 Task: Select the current location as Sea Island, Georgia, United States . Now zoom - , and verify the location . Hide zoom slider
Action: Mouse moved to (181, 198)
Screenshot: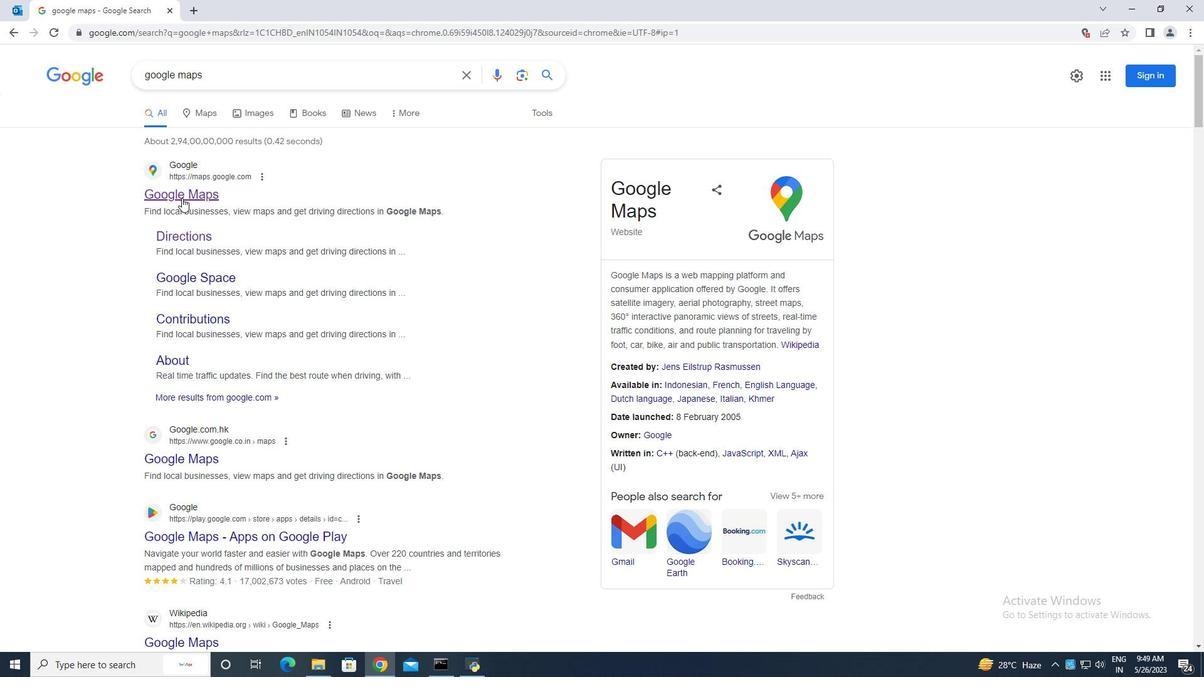 
Action: Mouse pressed left at (181, 198)
Screenshot: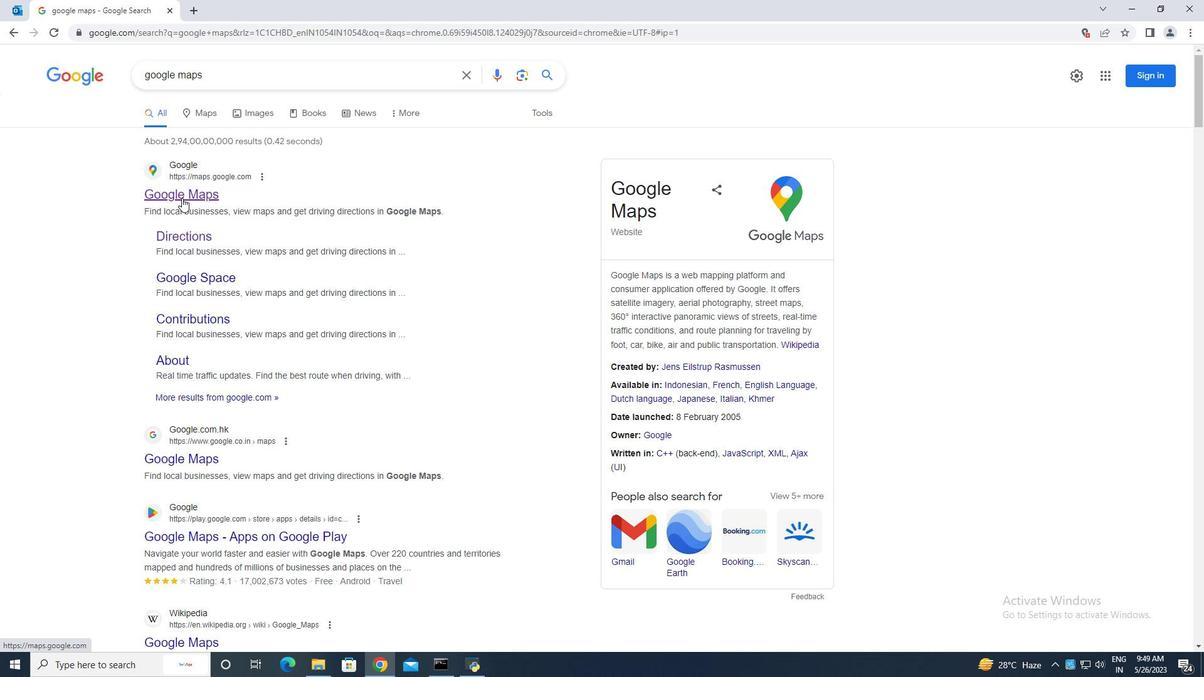 
Action: Mouse moved to (181, 60)
Screenshot: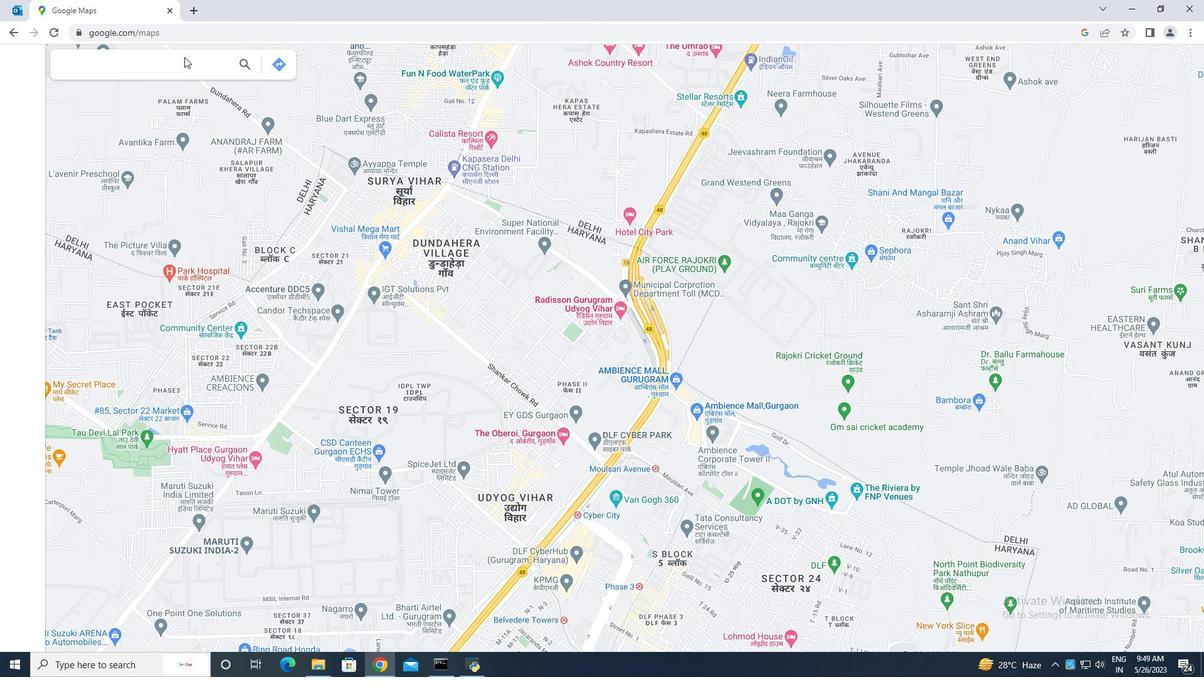 
Action: Mouse pressed left at (181, 60)
Screenshot: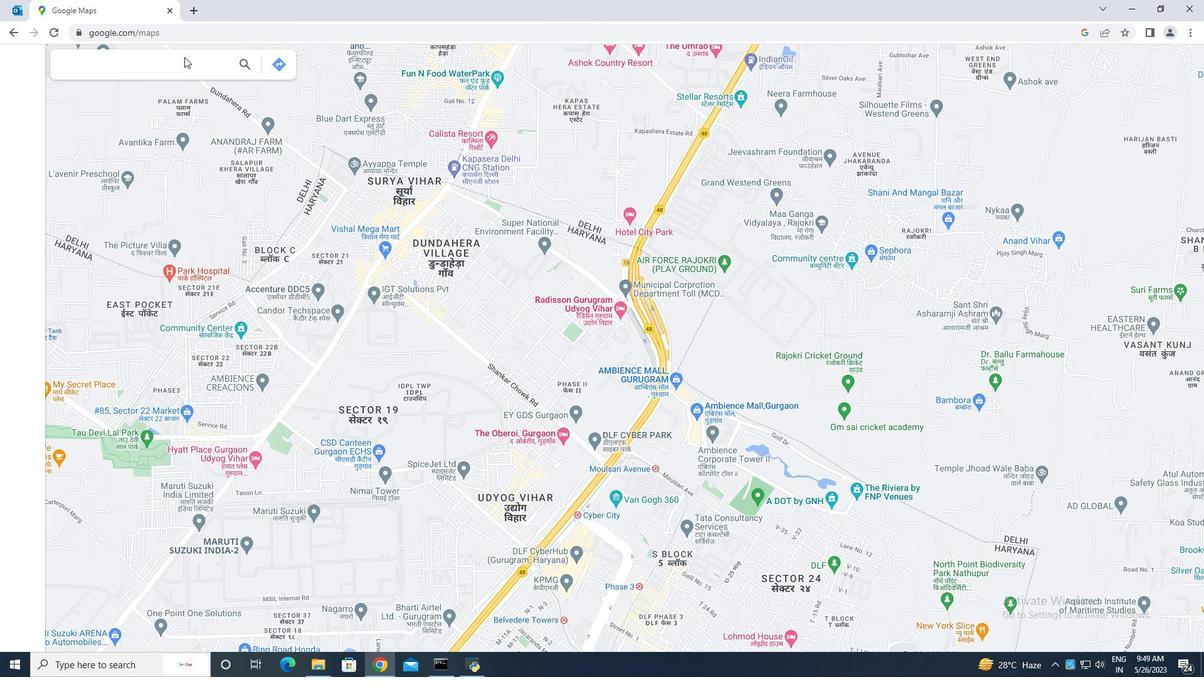 
Action: Key pressed <Key.caps_lock>S<Key.caps_lock>ea<Key.space>island<Key.space>georgia<Key.space>usa<Key.enter>
Screenshot: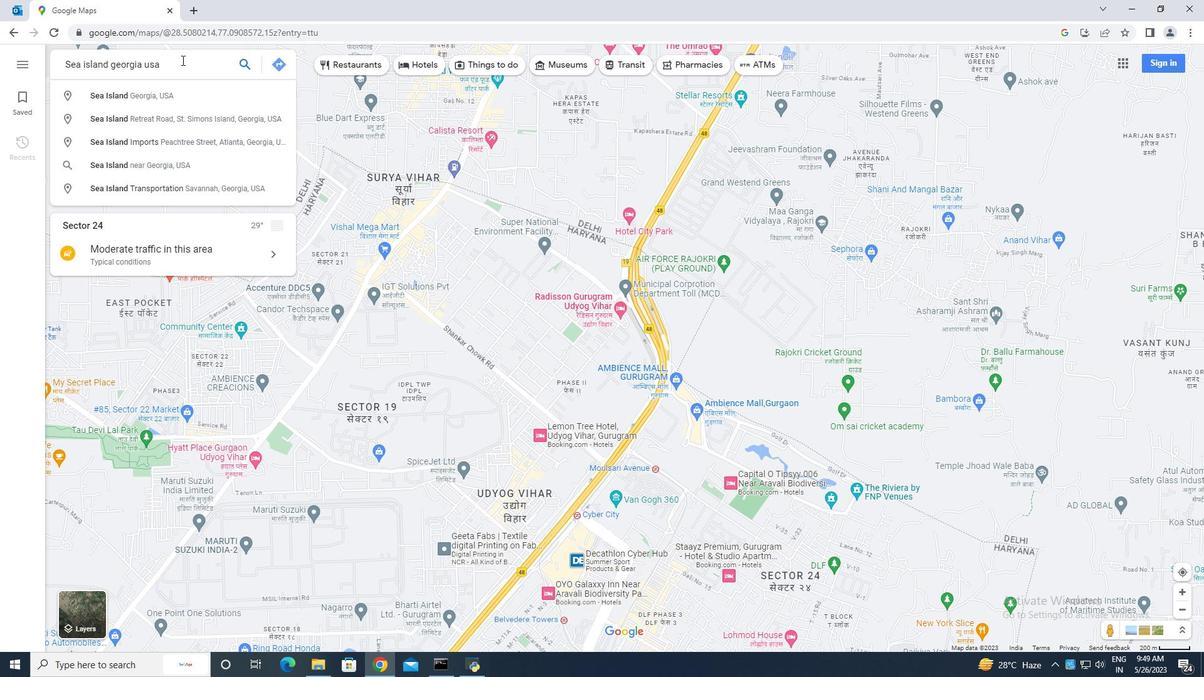 
Action: Mouse moved to (598, 344)
Screenshot: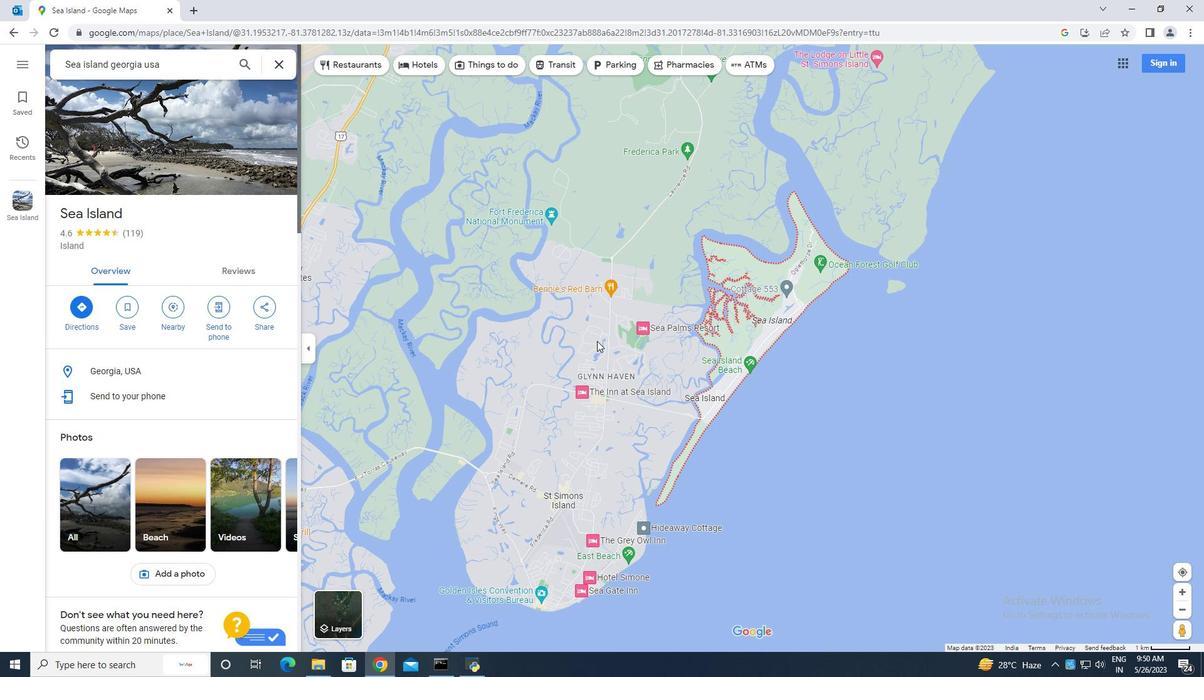 
Action: Mouse scrolled (598, 343) with delta (0, 0)
Screenshot: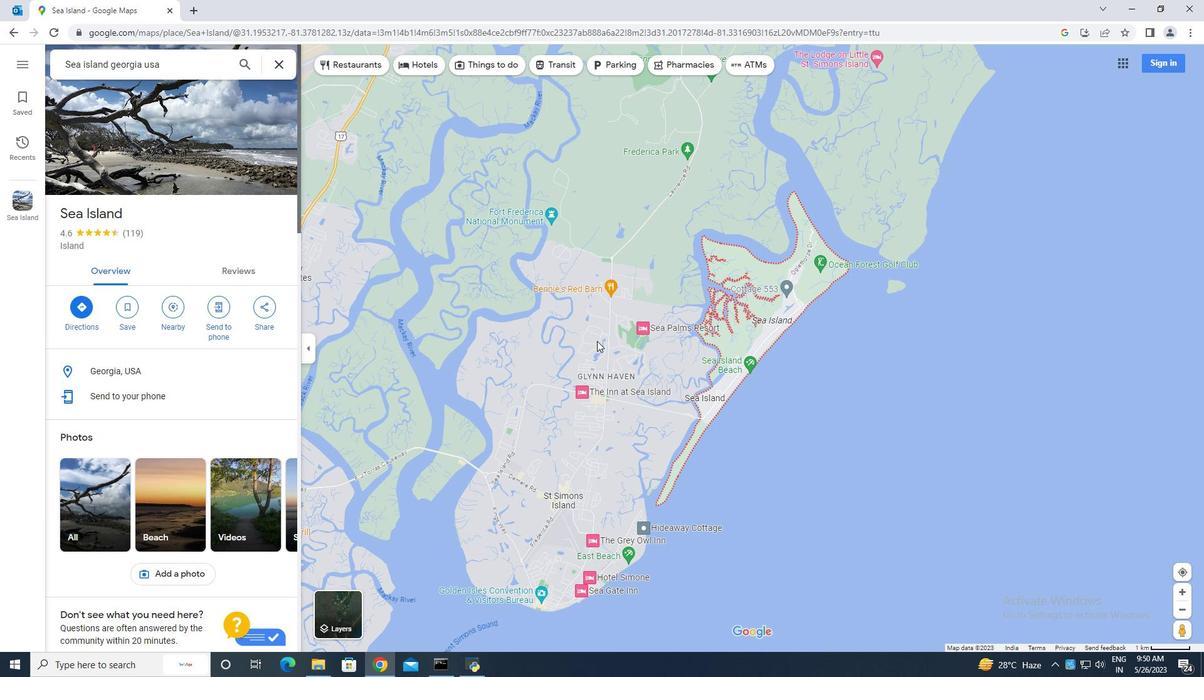 
Action: Mouse scrolled (598, 343) with delta (0, 0)
Screenshot: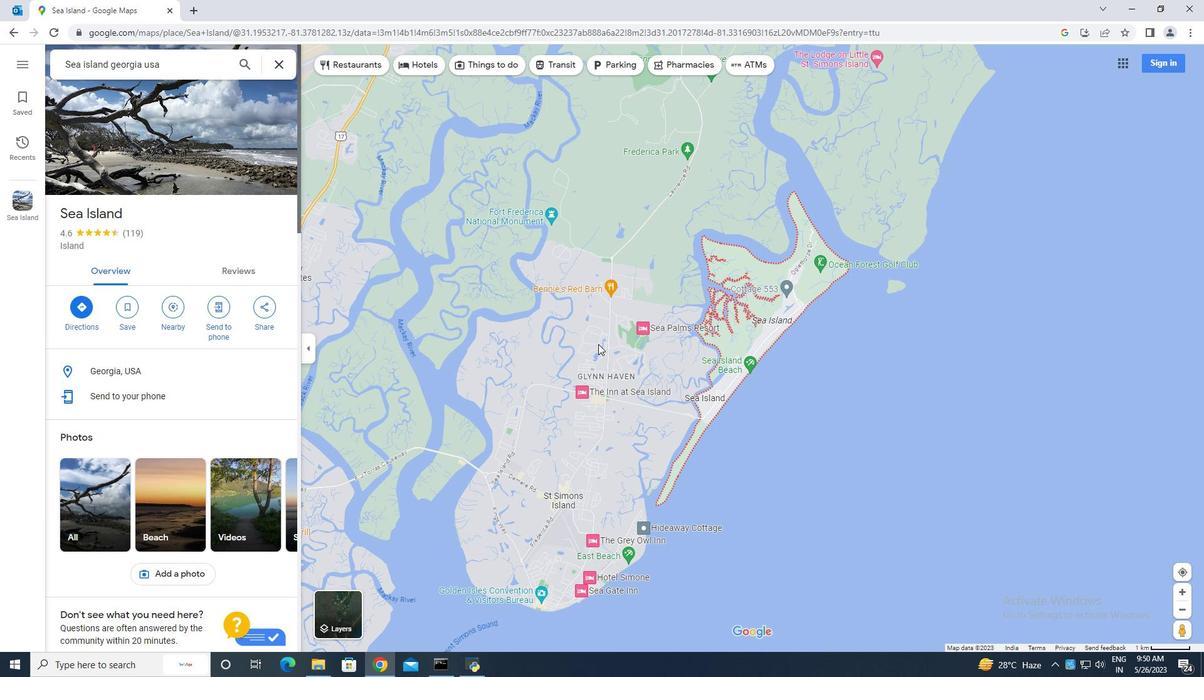 
Action: Mouse moved to (597, 344)
Screenshot: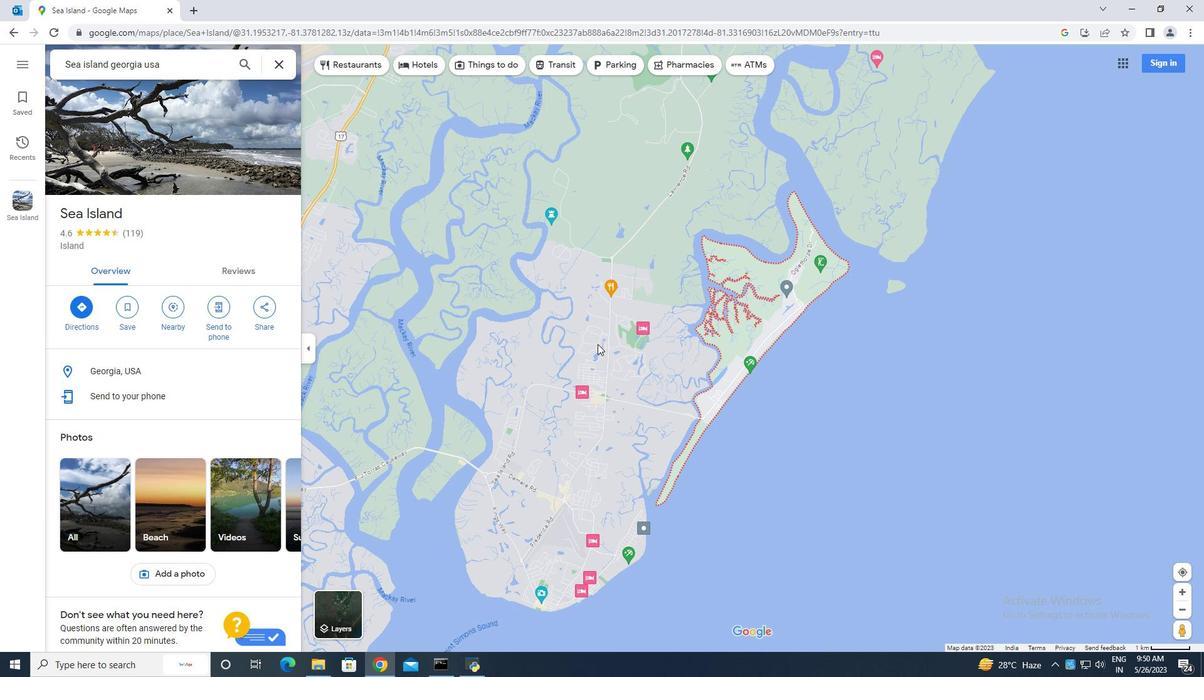 
Action: Mouse scrolled (597, 343) with delta (0, 0)
Screenshot: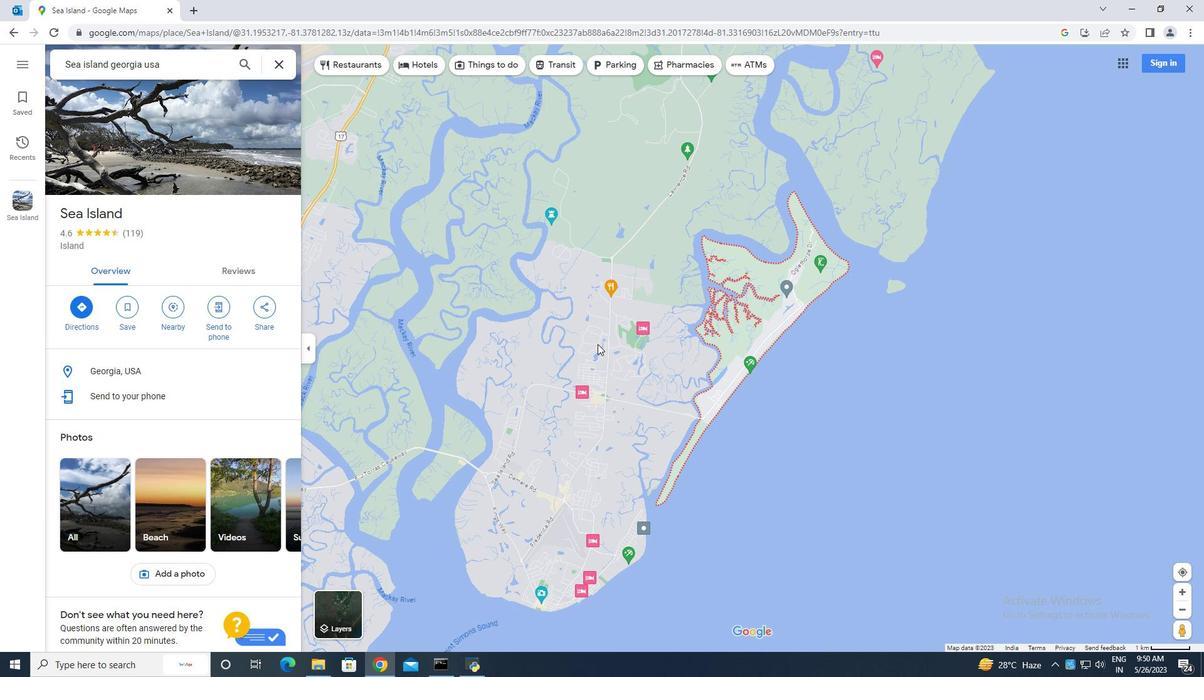 
Action: Mouse moved to (596, 344)
Screenshot: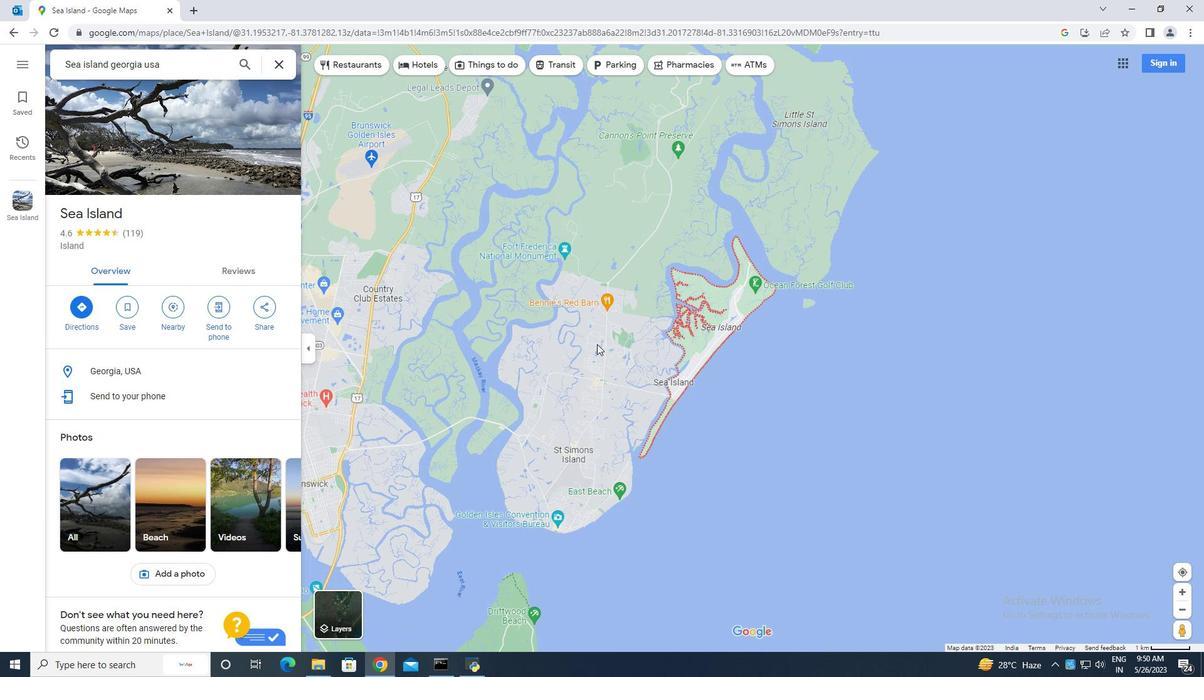 
Action: Mouse scrolled (596, 345) with delta (0, 0)
Screenshot: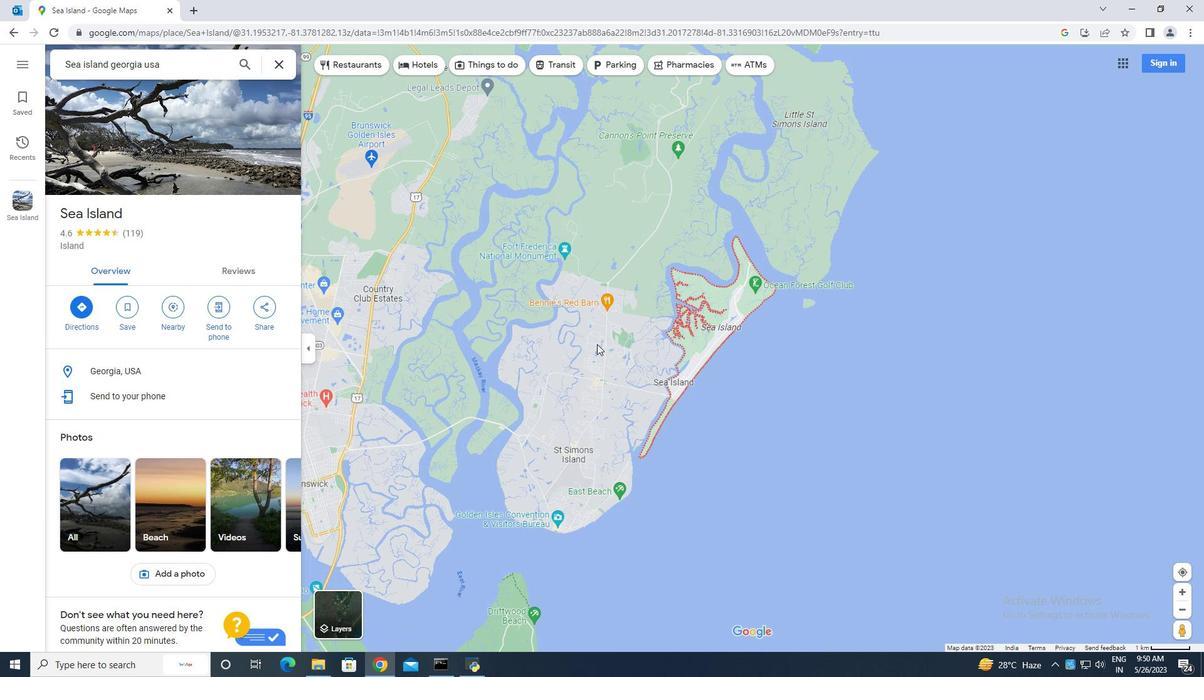 
Action: Mouse scrolled (596, 345) with delta (0, 0)
Screenshot: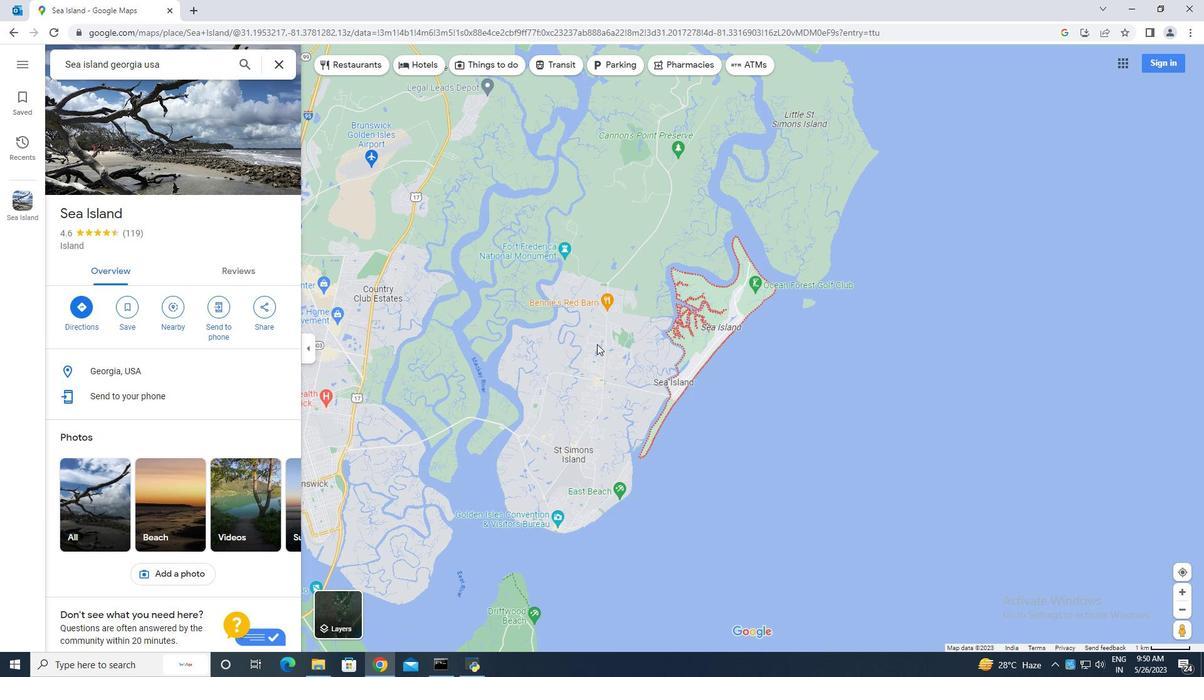 
Action: Mouse scrolled (596, 345) with delta (0, 0)
Screenshot: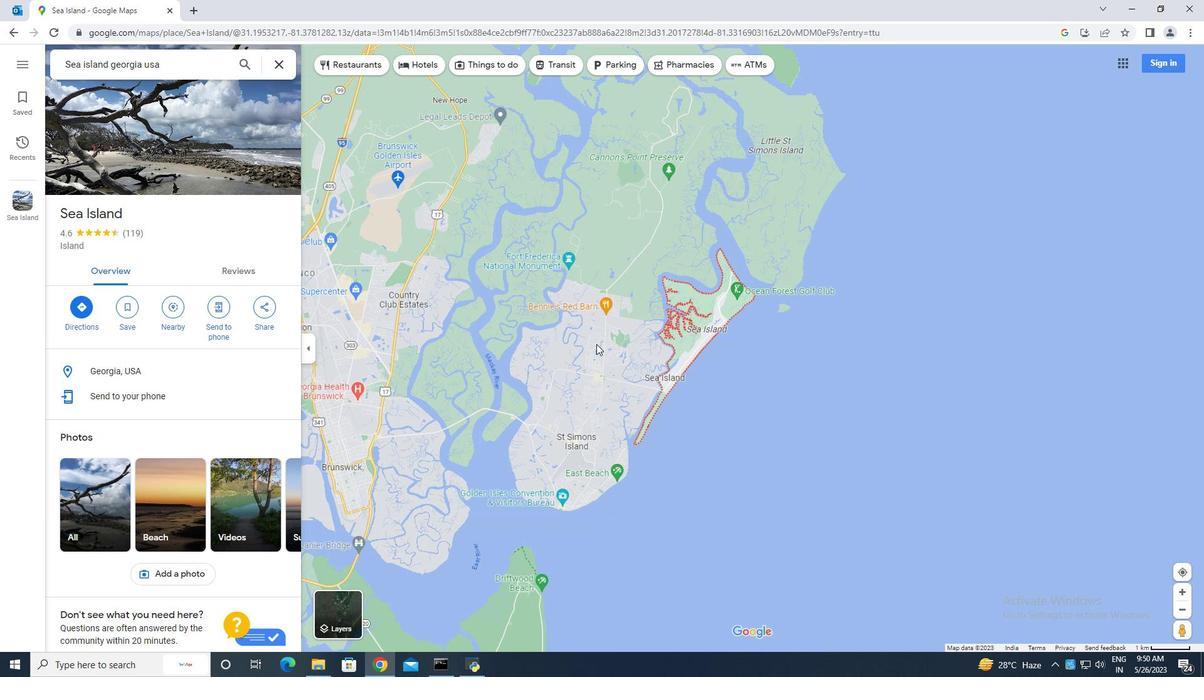 
Action: Mouse moved to (593, 343)
Screenshot: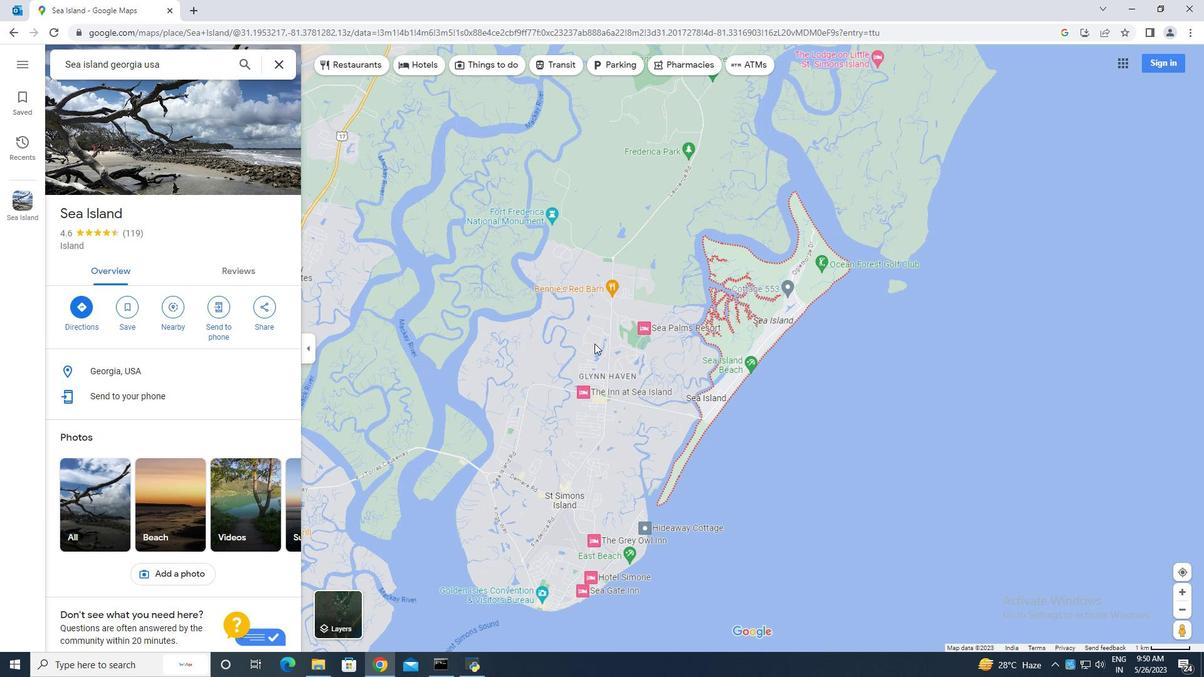 
Action: Mouse scrolled (593, 344) with delta (0, 0)
Screenshot: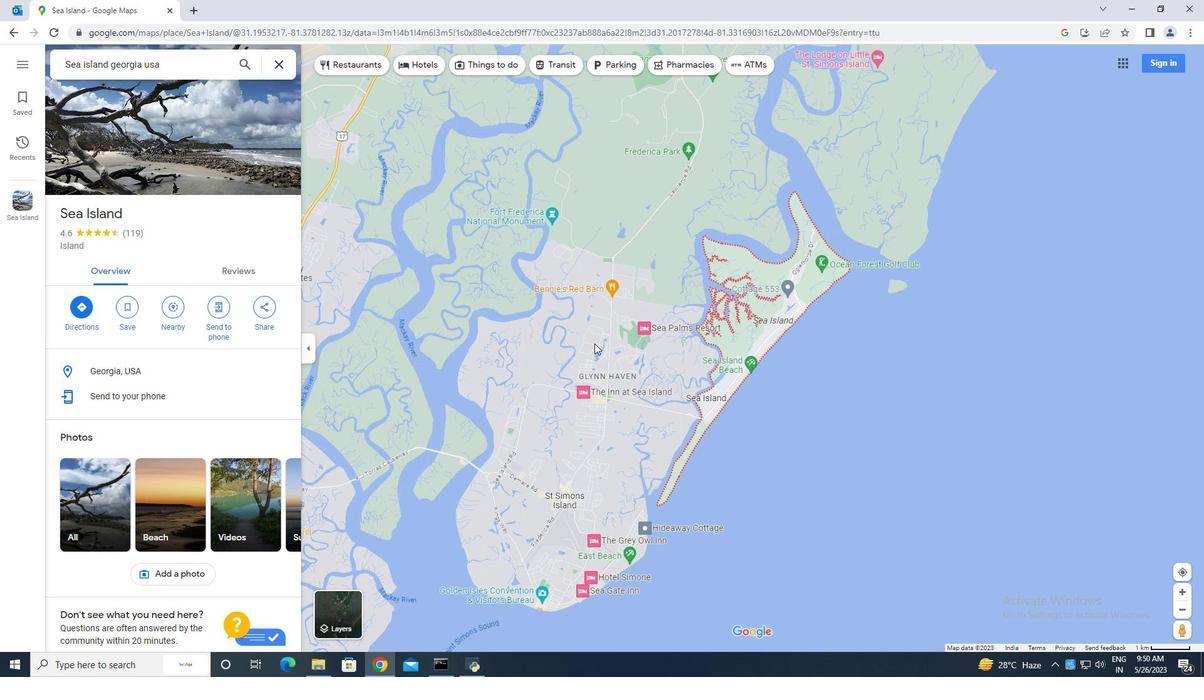 
Action: Mouse scrolled (593, 344) with delta (0, 0)
Screenshot: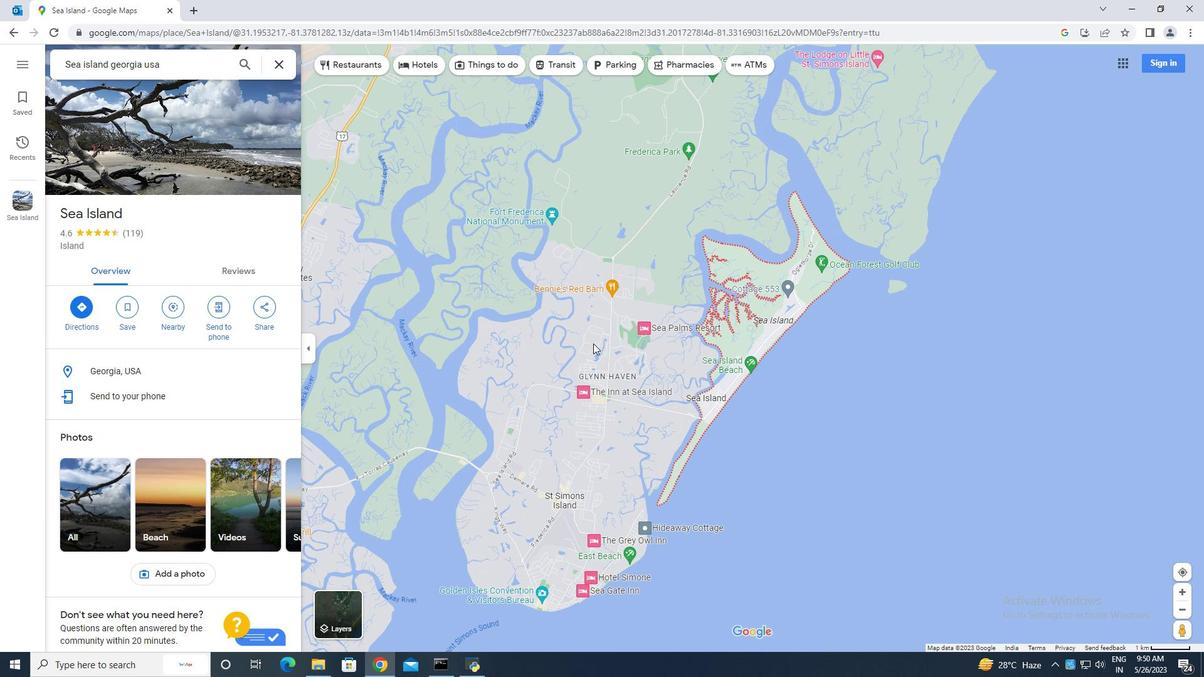 
Action: Mouse moved to (899, 330)
Screenshot: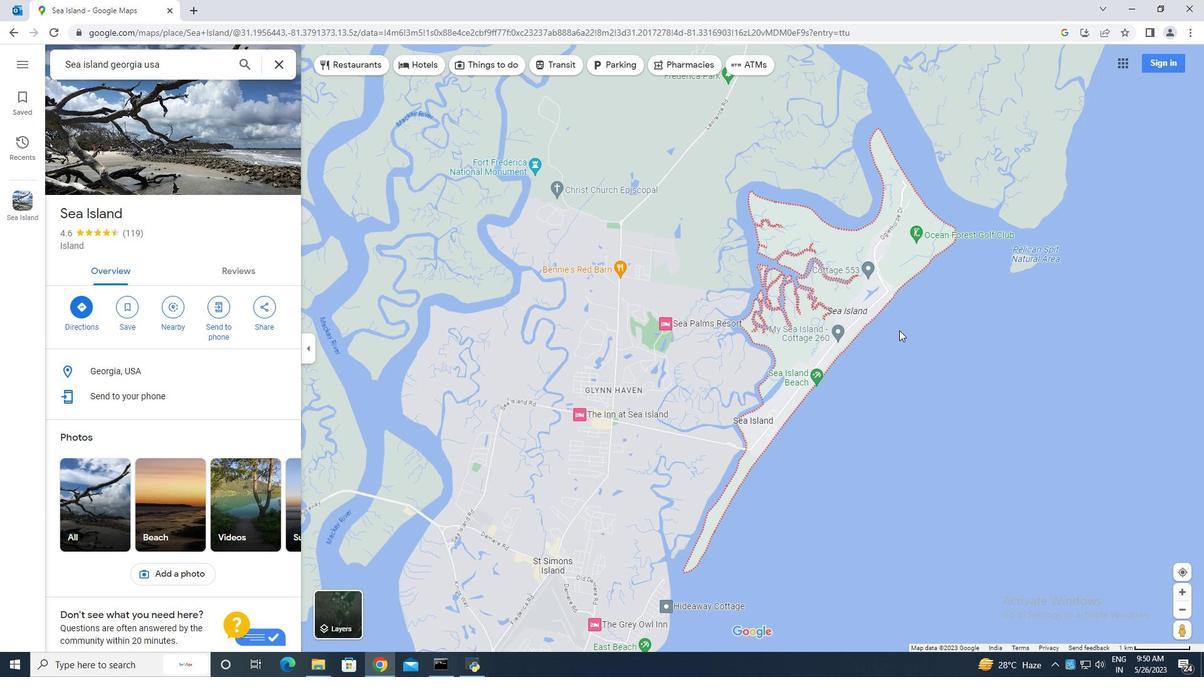 
Action: Mouse scrolled (899, 331) with delta (0, 0)
Screenshot: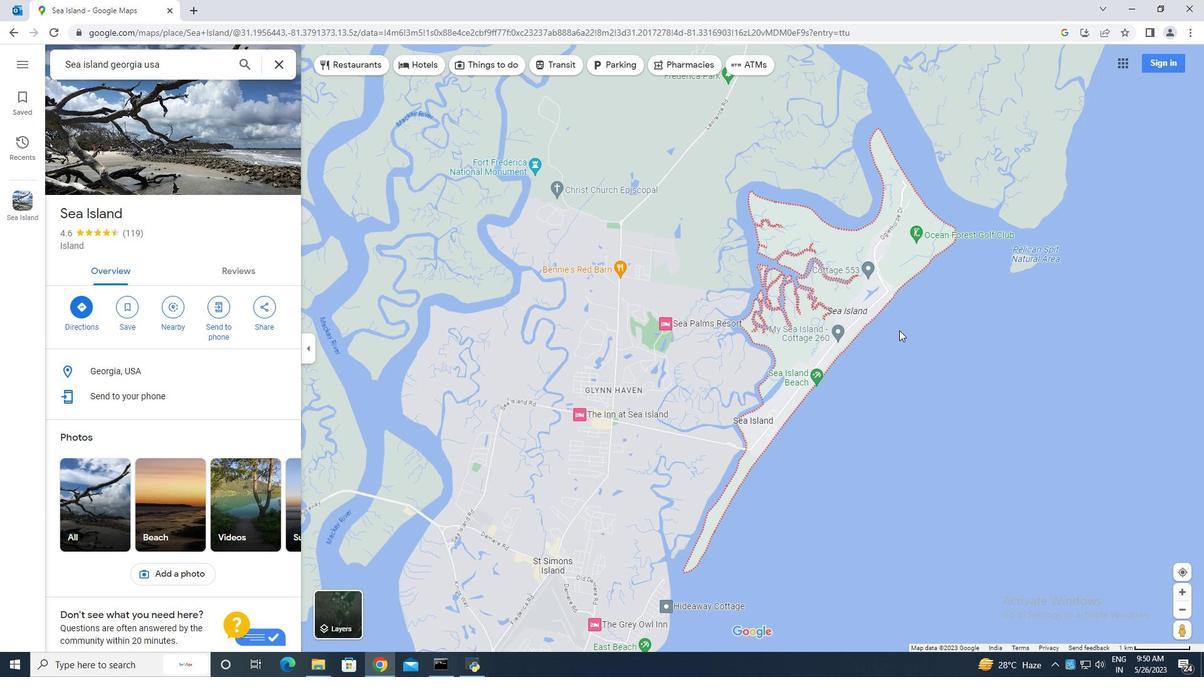 
Action: Mouse moved to (899, 330)
Screenshot: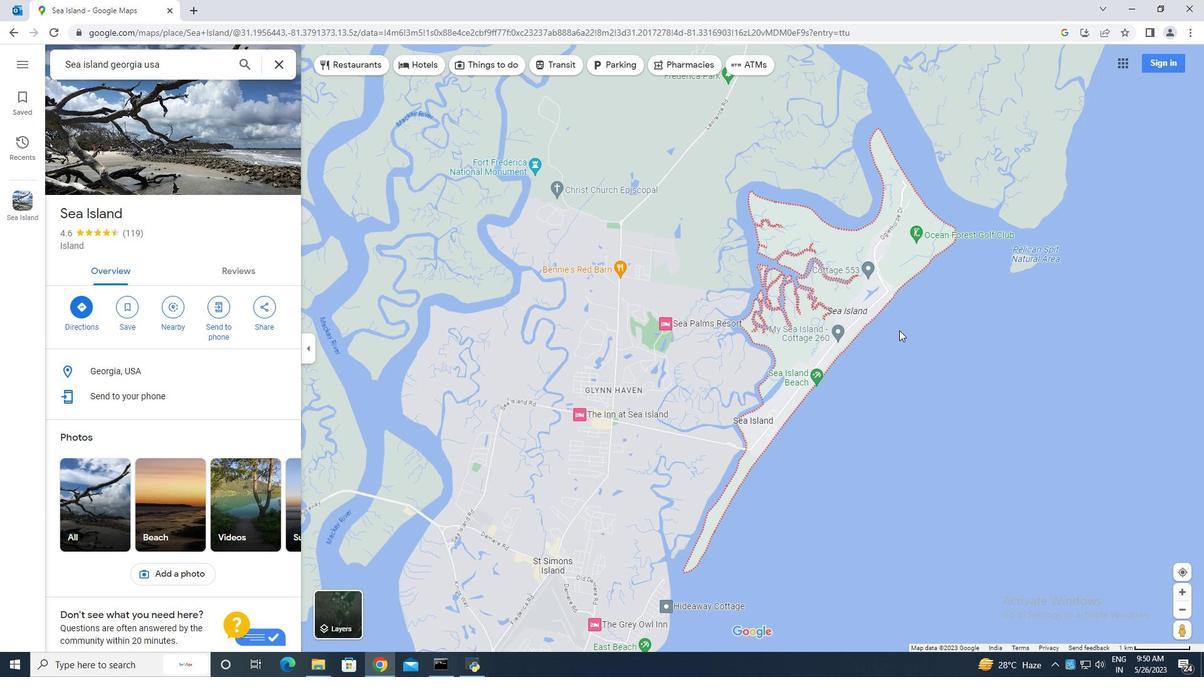 
Action: Mouse scrolled (899, 331) with delta (0, 0)
Screenshot: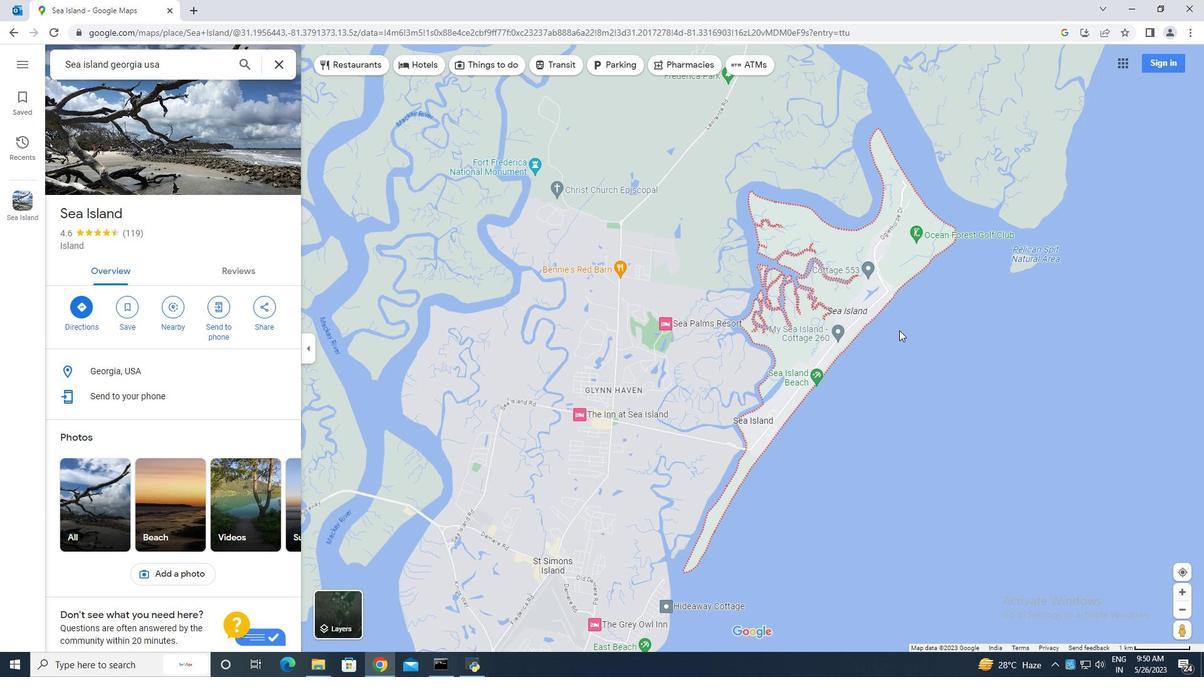 
Action: Mouse moved to (899, 329)
Screenshot: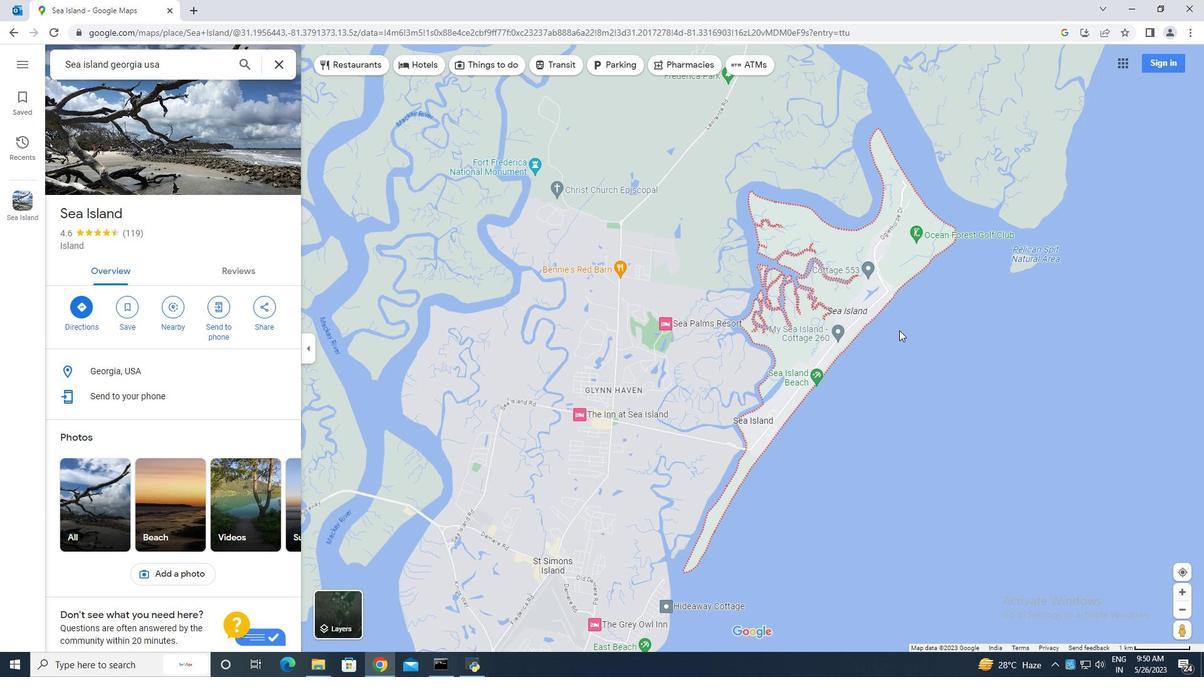 
Action: Mouse scrolled (899, 330) with delta (0, 0)
Screenshot: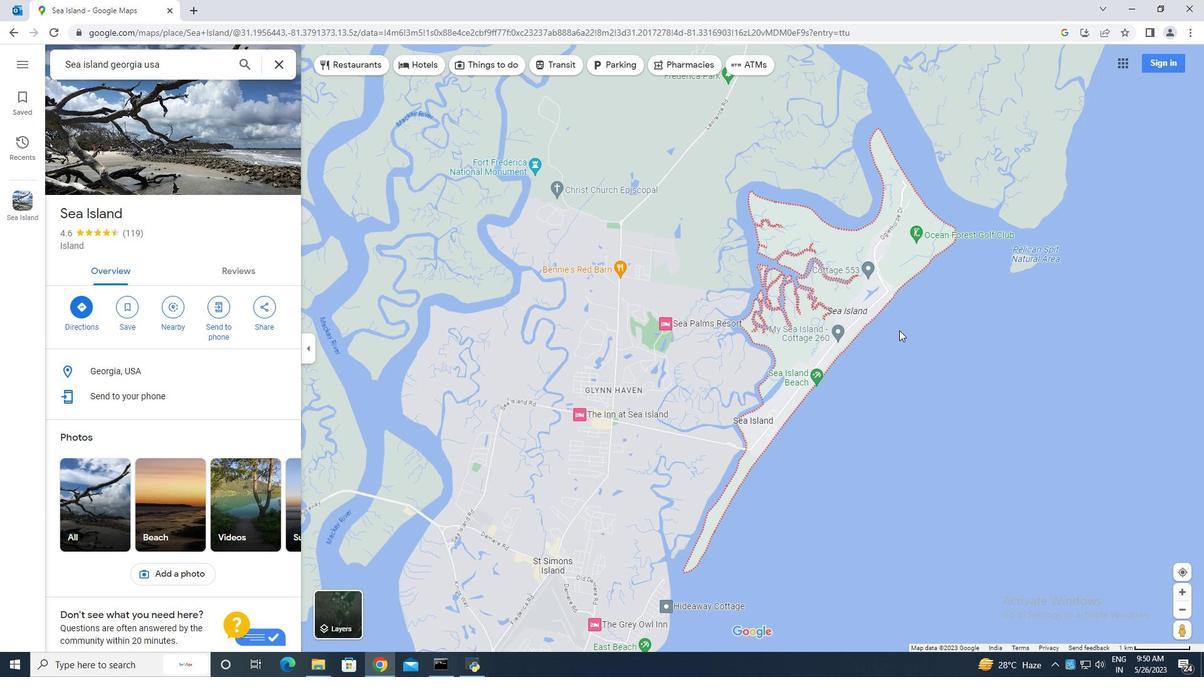 
Action: Mouse moved to (877, 319)
Screenshot: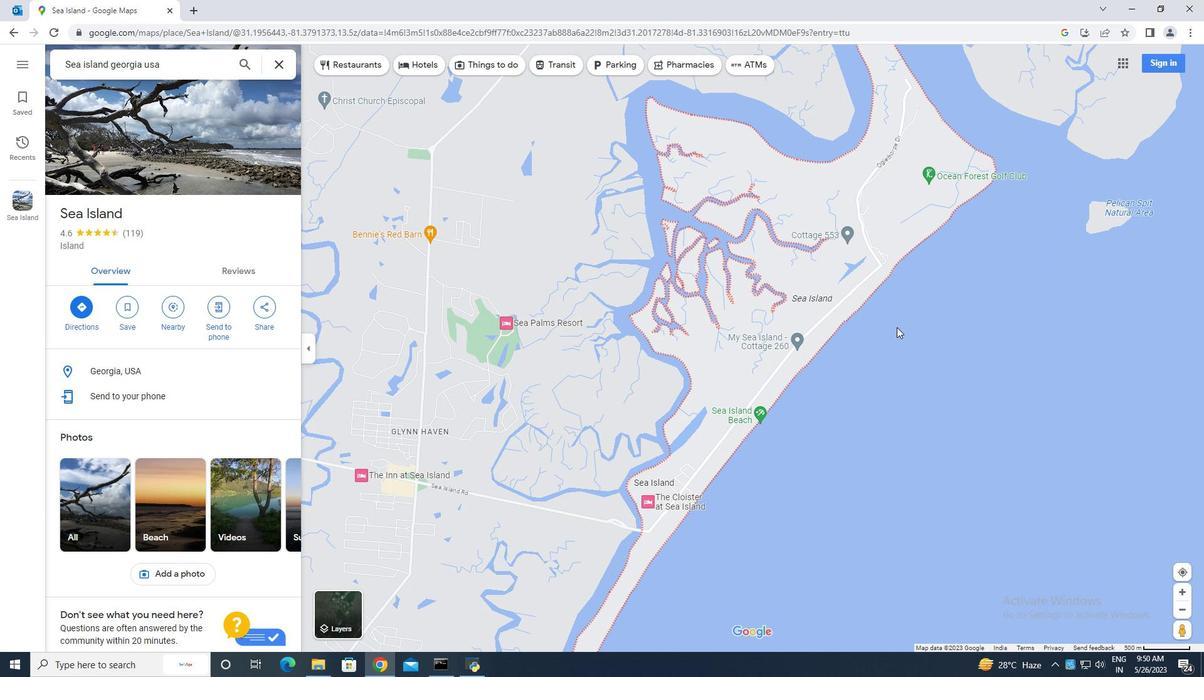 
Action: Mouse pressed left at (877, 319)
Screenshot: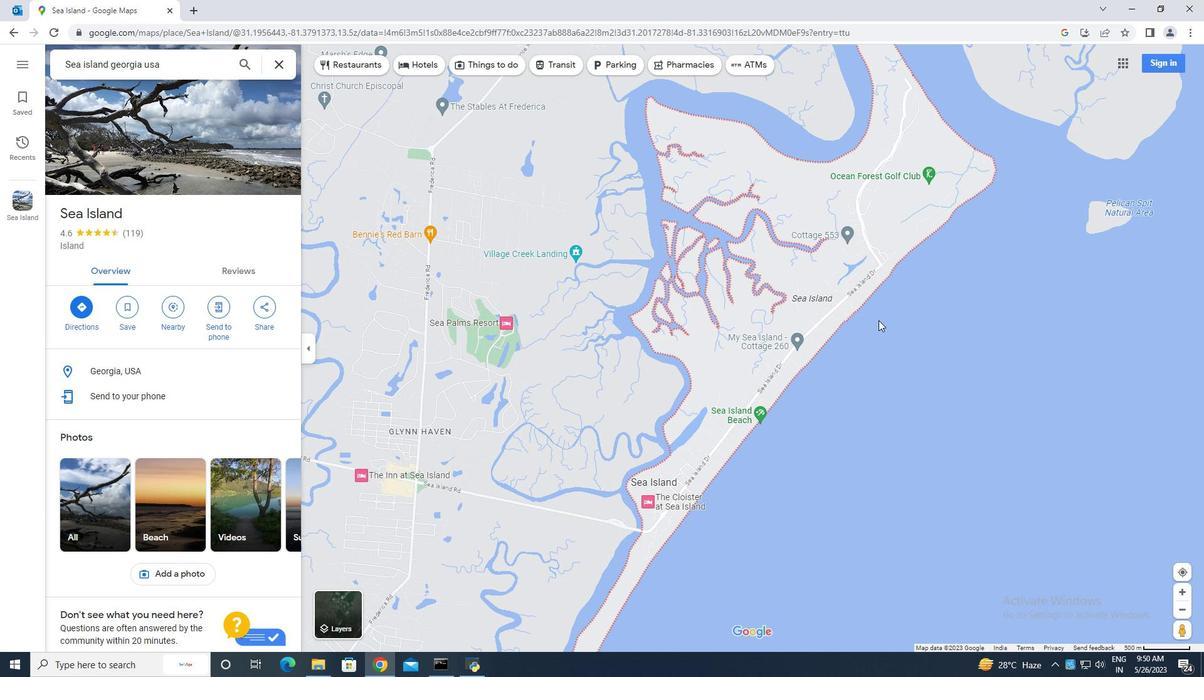 
Action: Mouse moved to (802, 384)
Screenshot: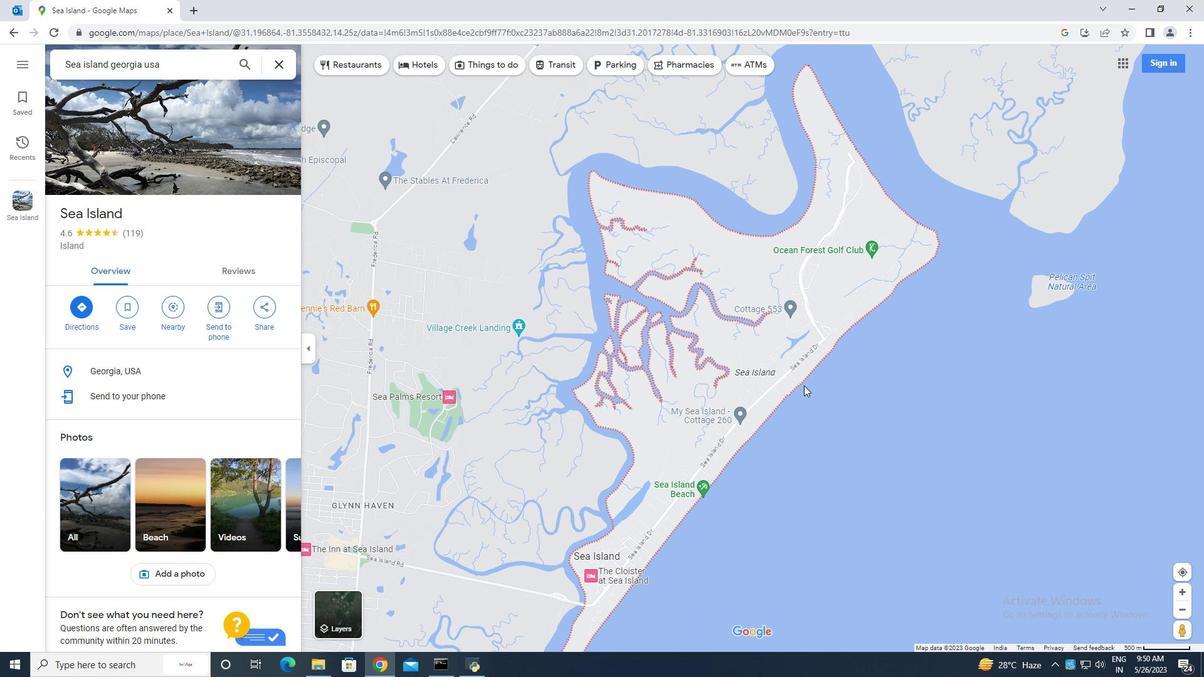 
Action: Mouse scrolled (802, 383) with delta (0, 0)
Screenshot: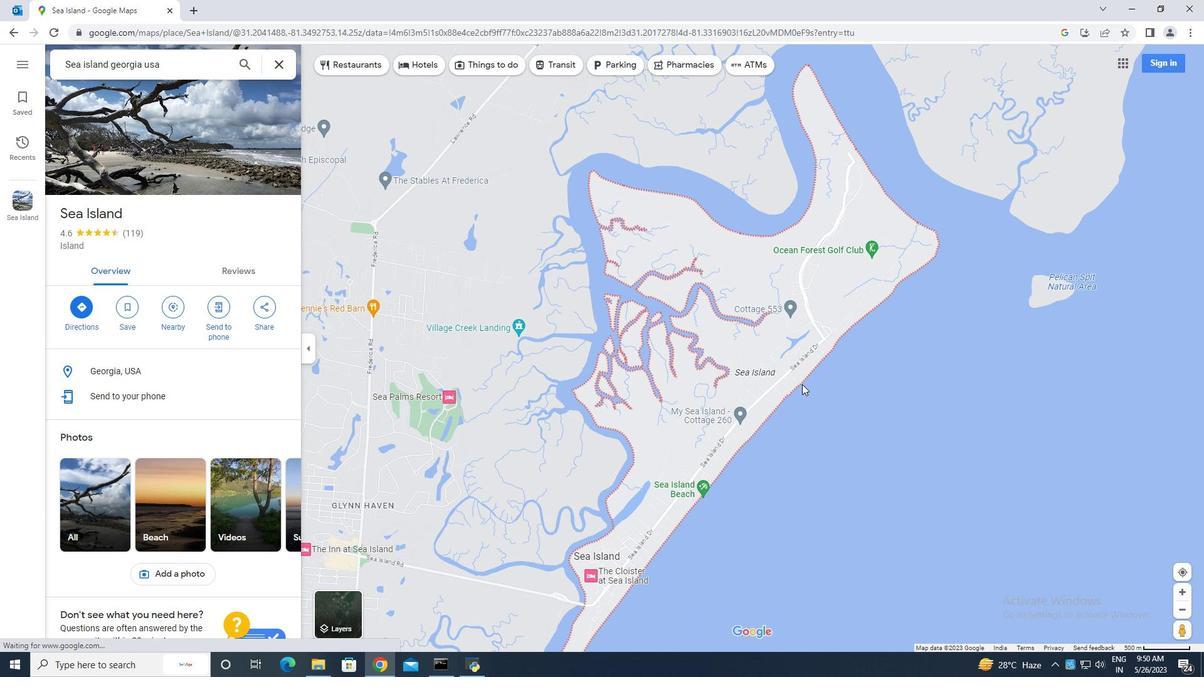 
Action: Mouse scrolled (802, 383) with delta (0, 0)
Screenshot: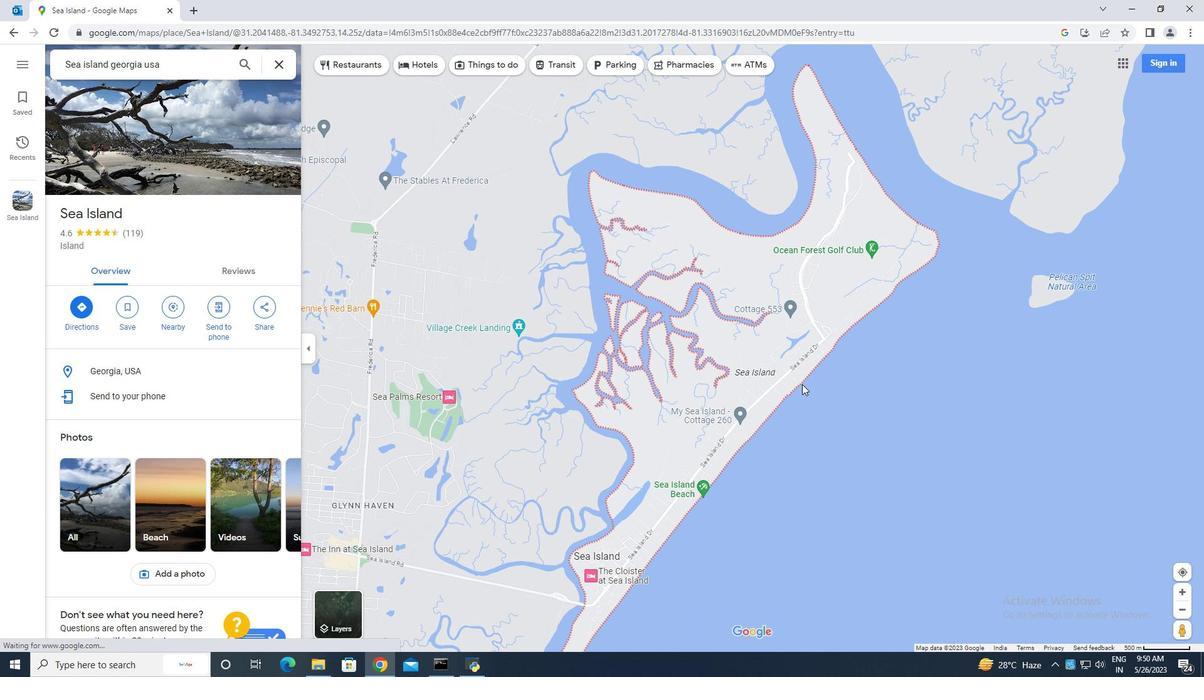 
Action: Mouse moved to (782, 385)
Screenshot: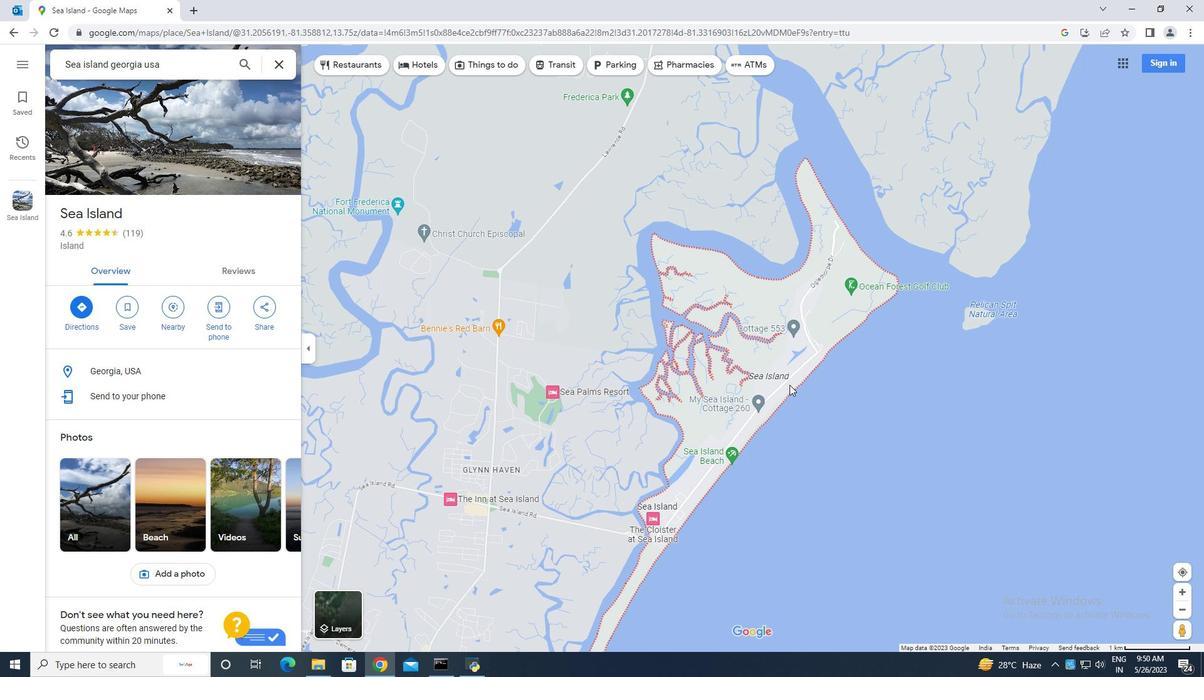 
Action: Mouse scrolled (782, 385) with delta (0, 0)
Screenshot: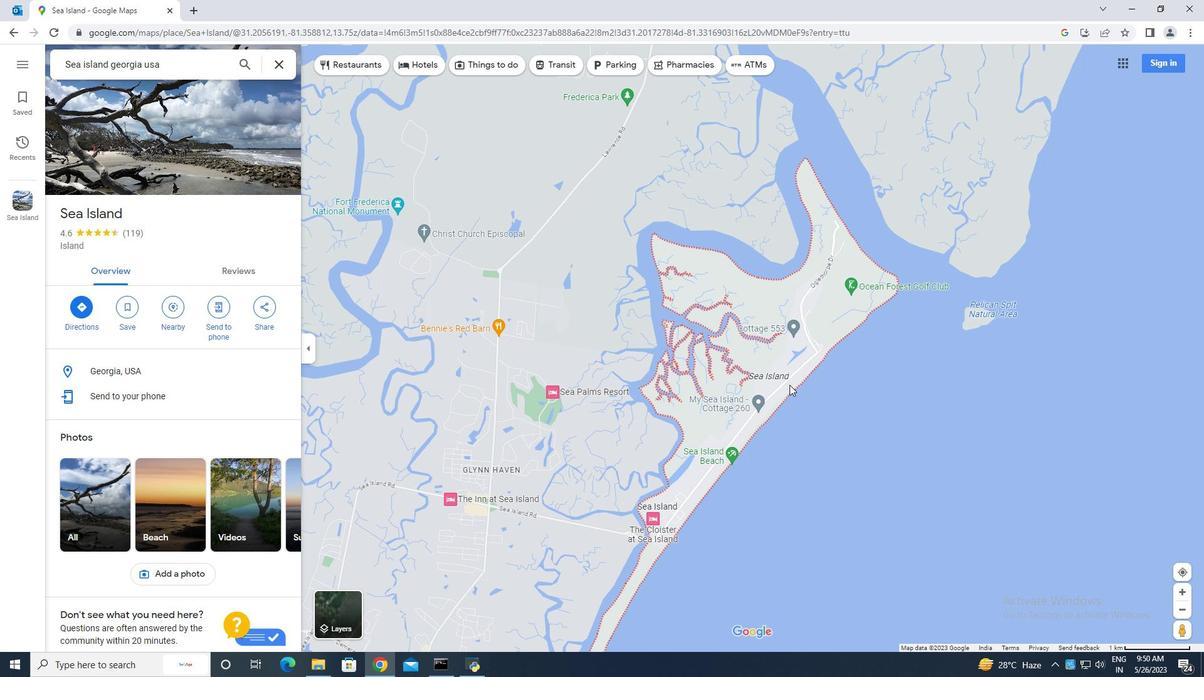 
Action: Mouse scrolled (782, 385) with delta (0, 0)
Screenshot: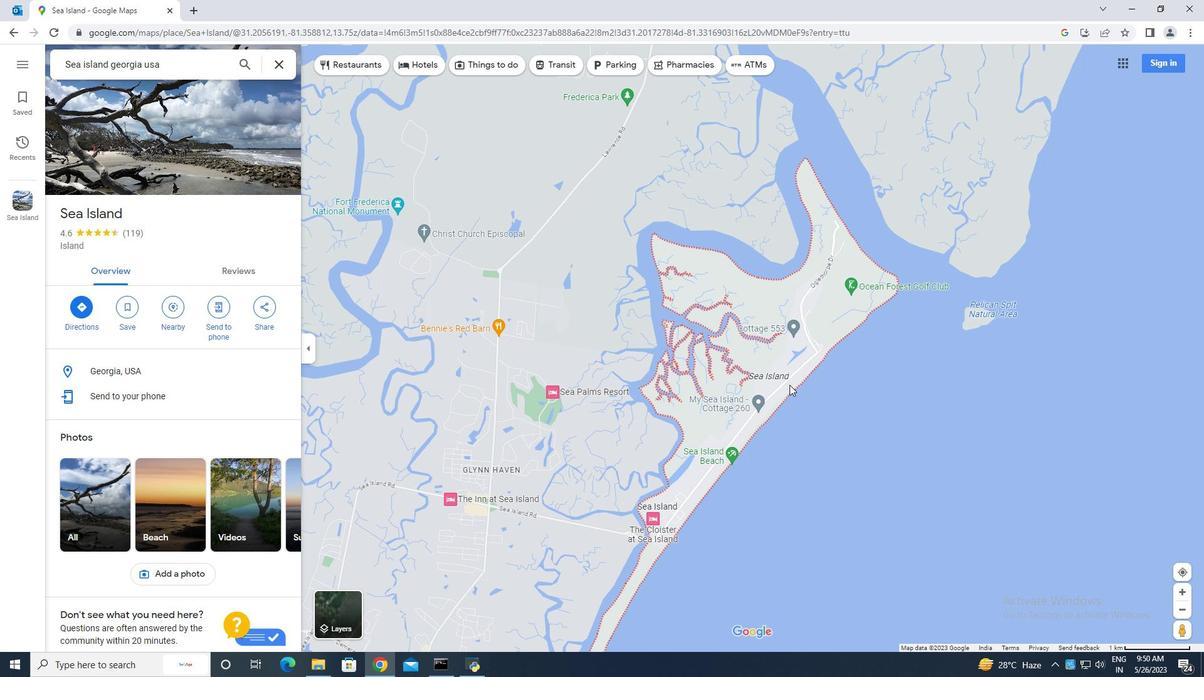 
Action: Mouse scrolled (782, 385) with delta (0, 0)
Screenshot: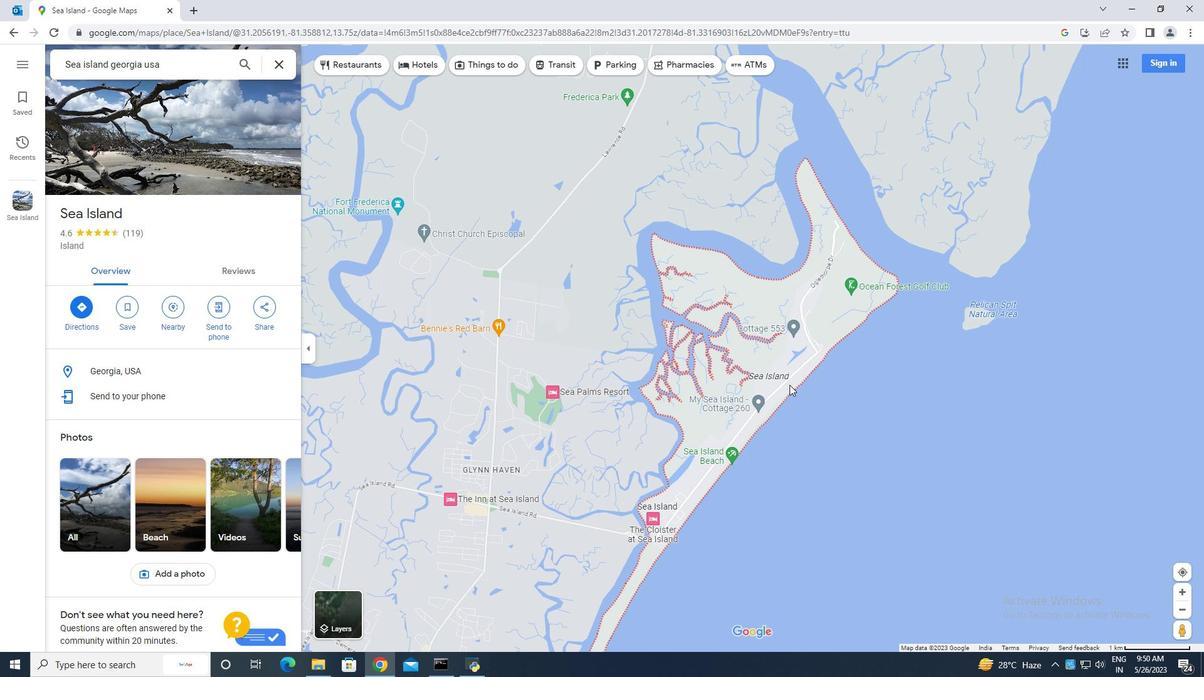 
Action: Mouse moved to (704, 372)
Screenshot: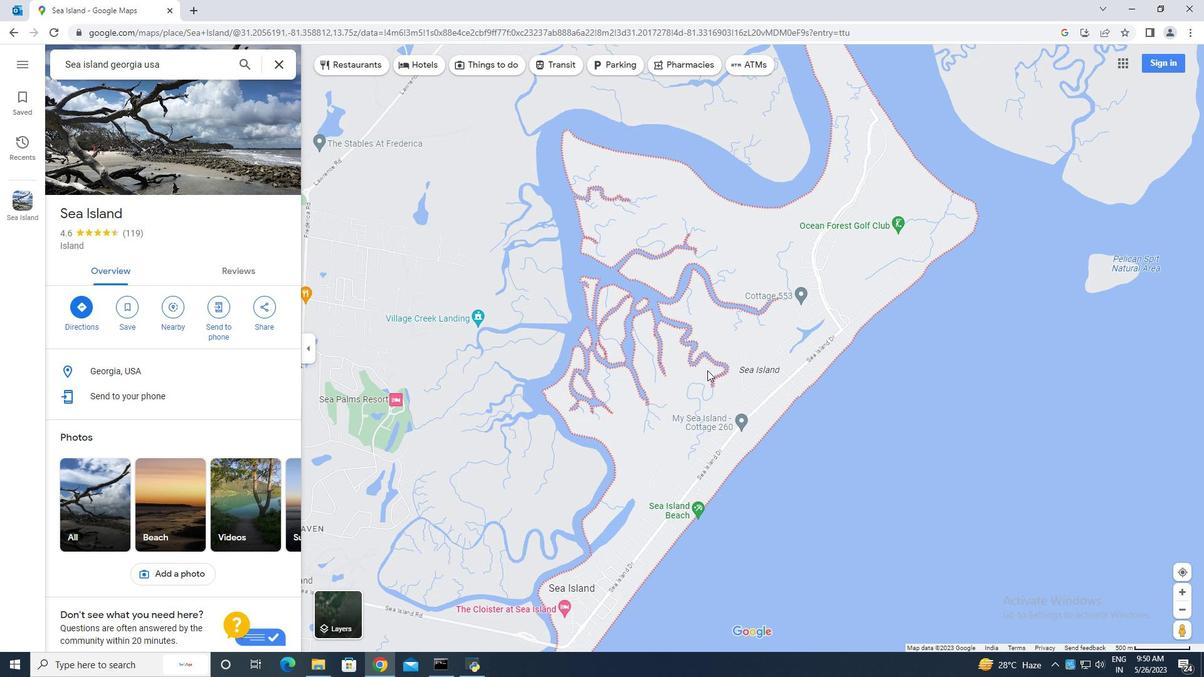 
Action: Mouse scrolled (704, 371) with delta (0, 0)
Screenshot: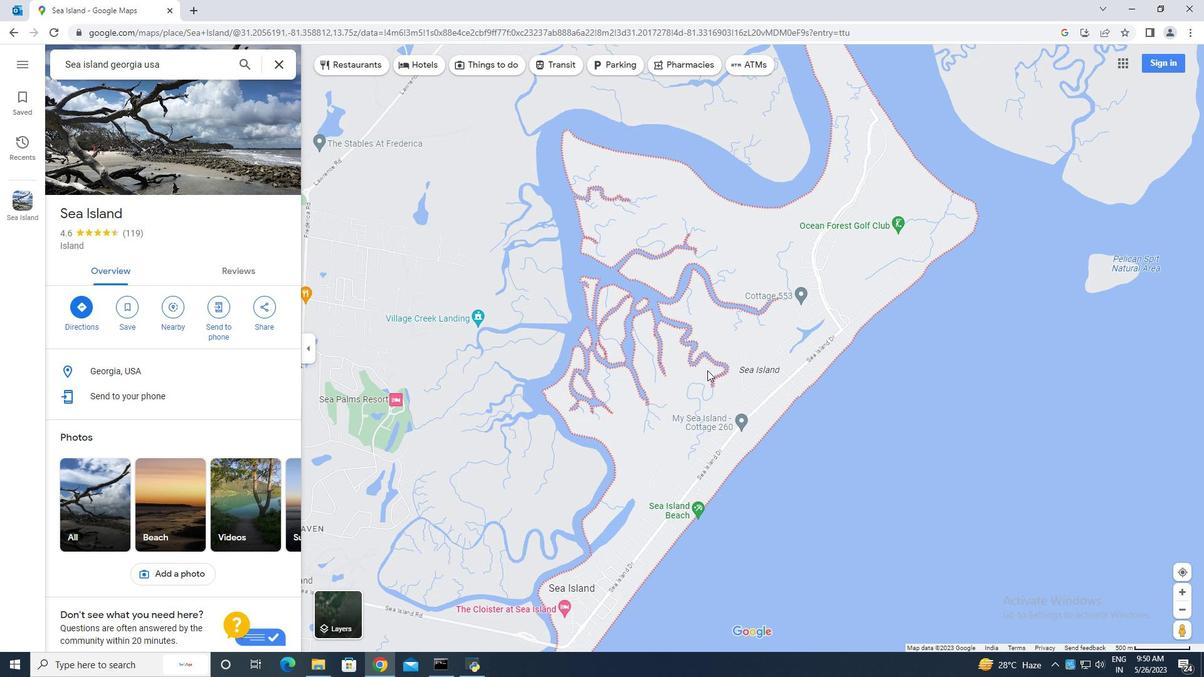
Action: Mouse moved to (703, 373)
Screenshot: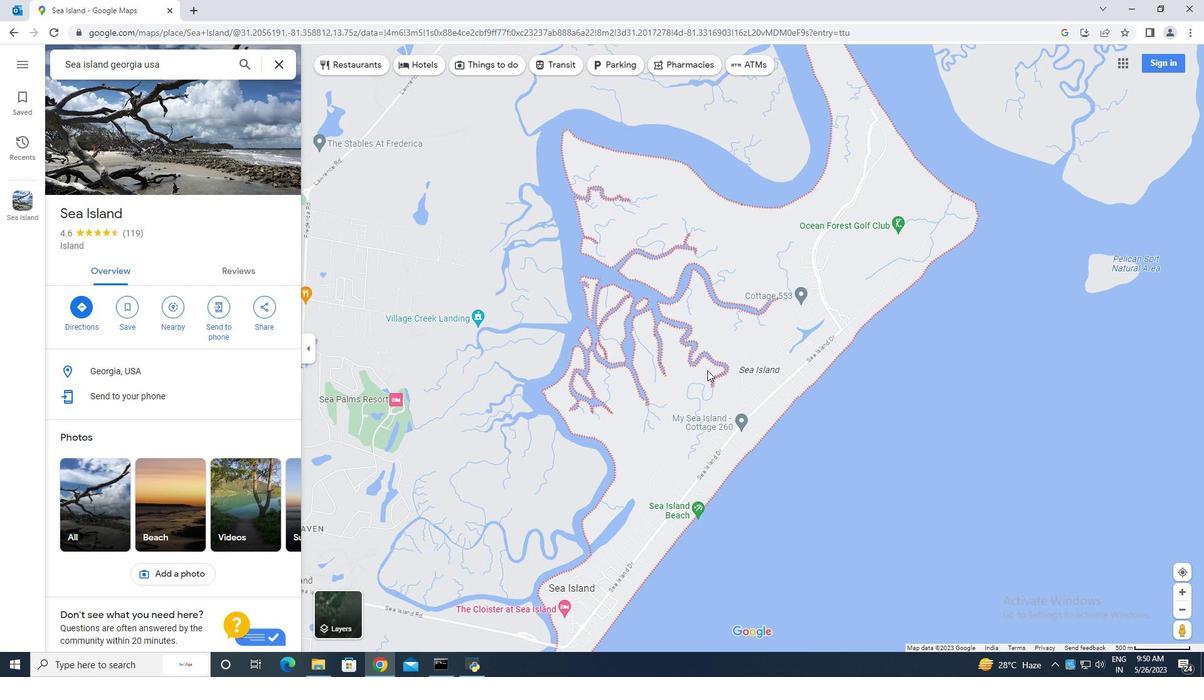 
Action: Mouse scrolled (703, 372) with delta (0, 0)
Screenshot: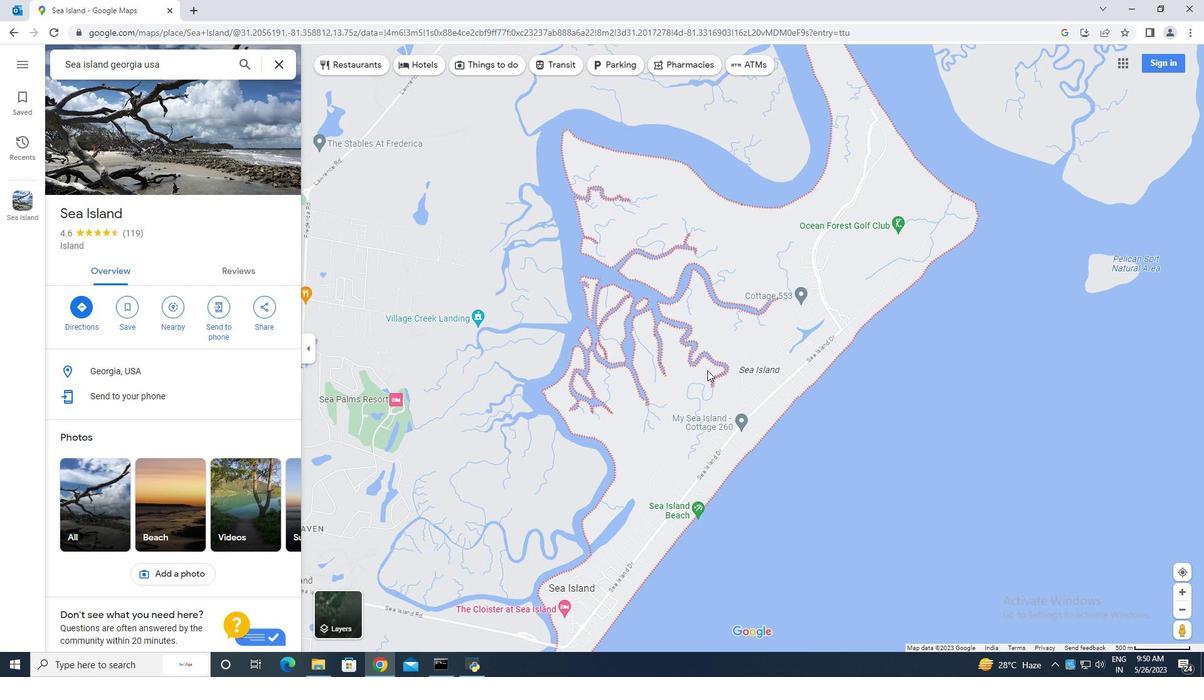 
Action: Mouse moved to (703, 373)
Screenshot: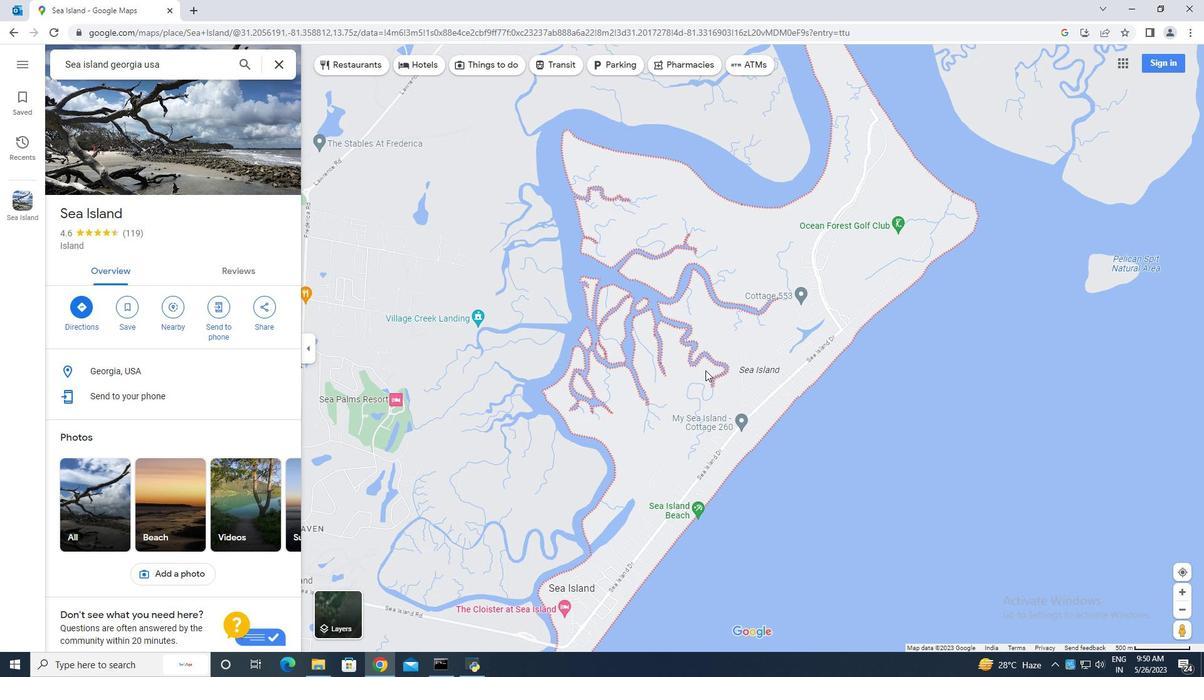 
Action: Mouse scrolled (703, 372) with delta (0, 0)
Screenshot: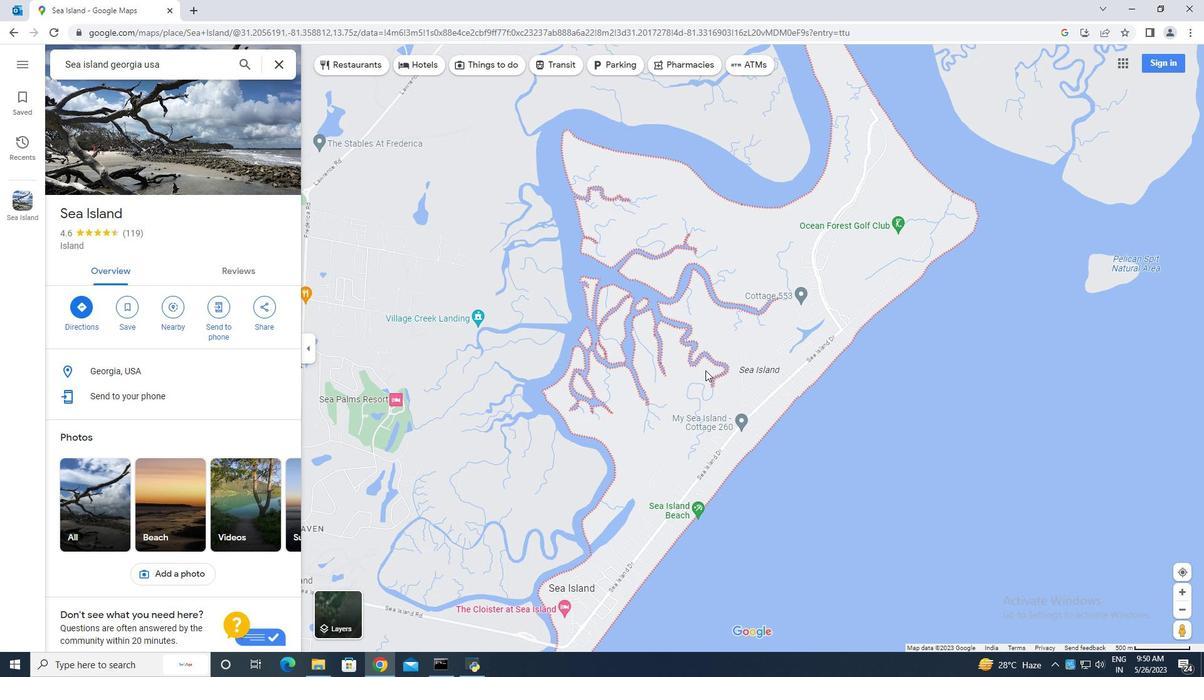 
Action: Mouse scrolled (703, 372) with delta (0, 0)
Screenshot: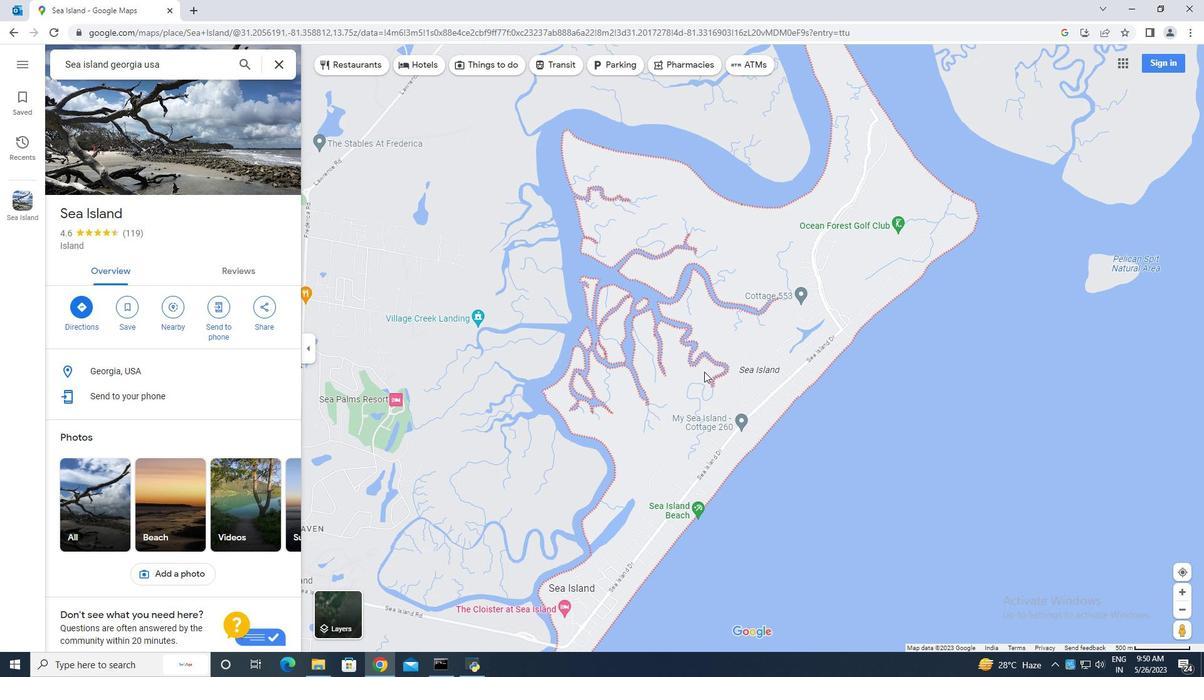 
Action: Mouse moved to (703, 375)
Screenshot: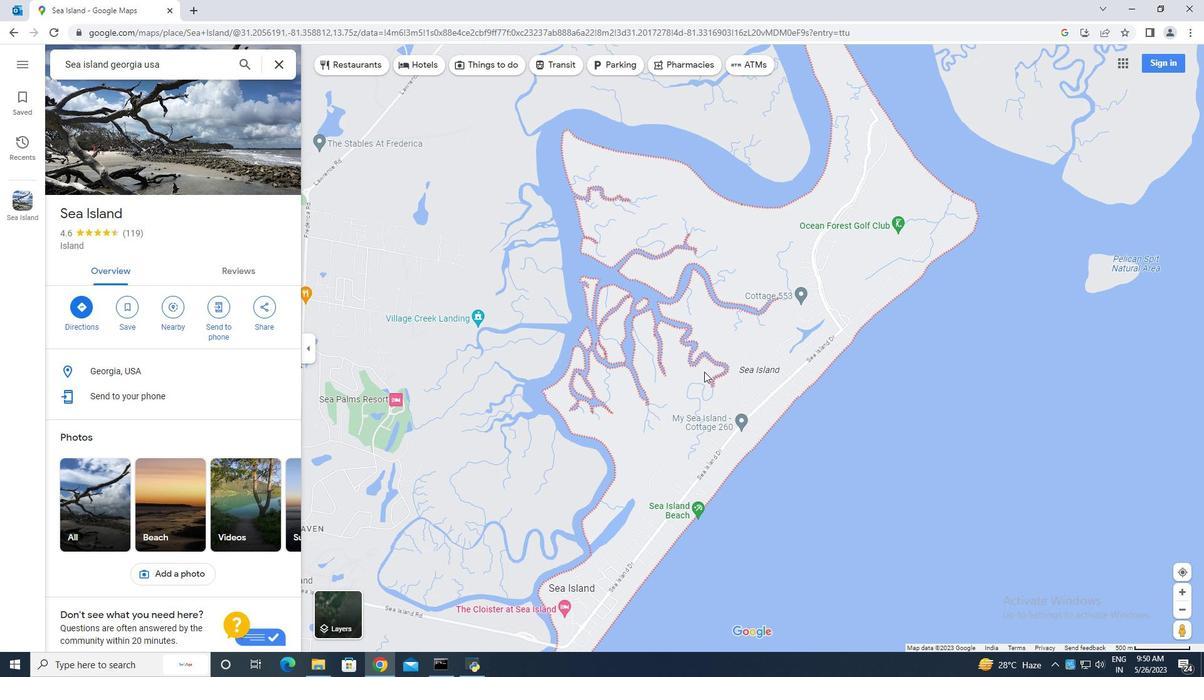 
Action: Mouse scrolled (703, 373) with delta (0, 0)
Screenshot: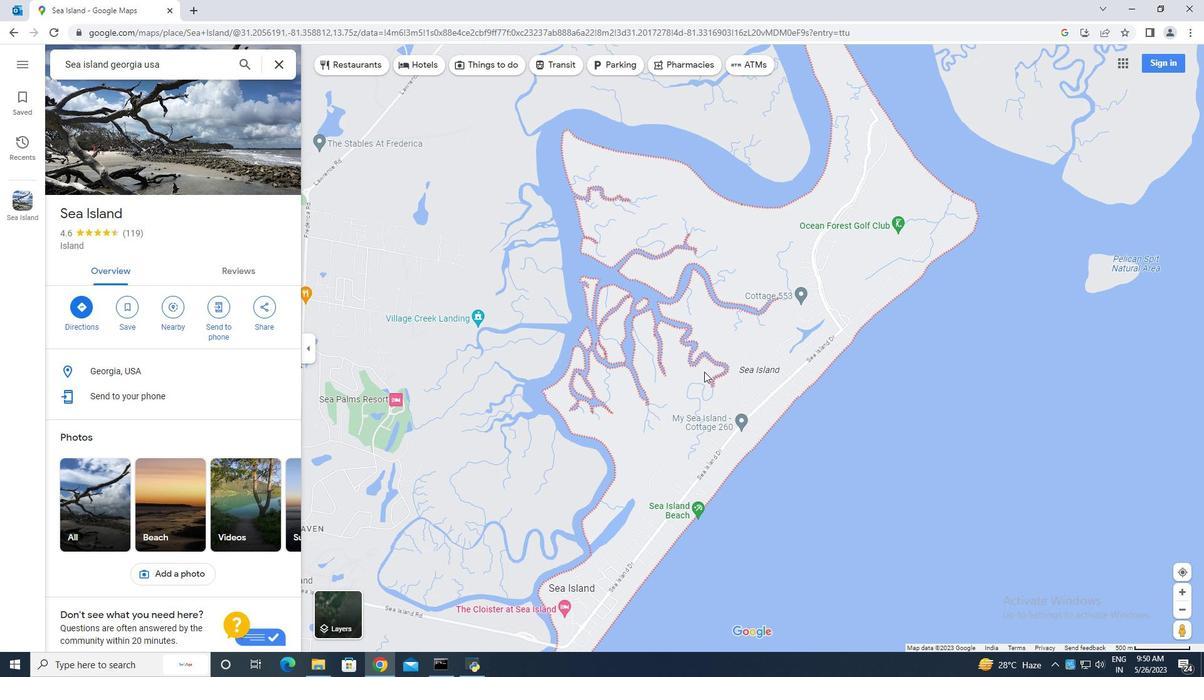 
Action: Mouse moved to (703, 375)
Screenshot: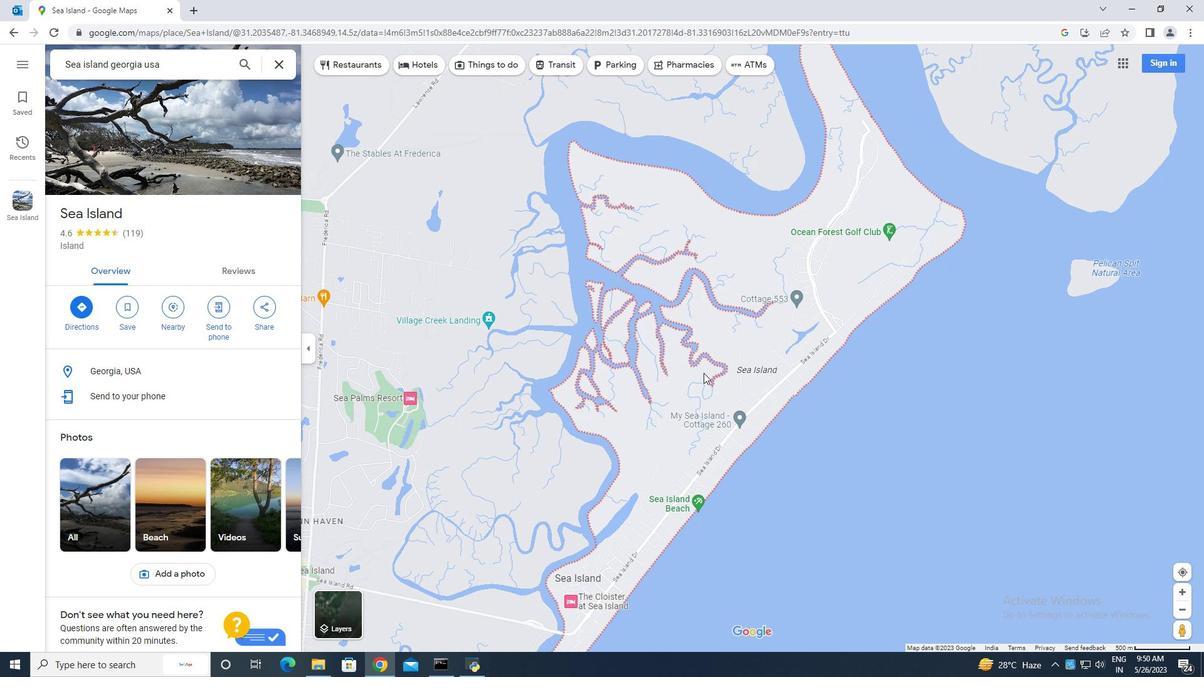 
Action: Mouse scrolled (703, 375) with delta (0, 0)
Screenshot: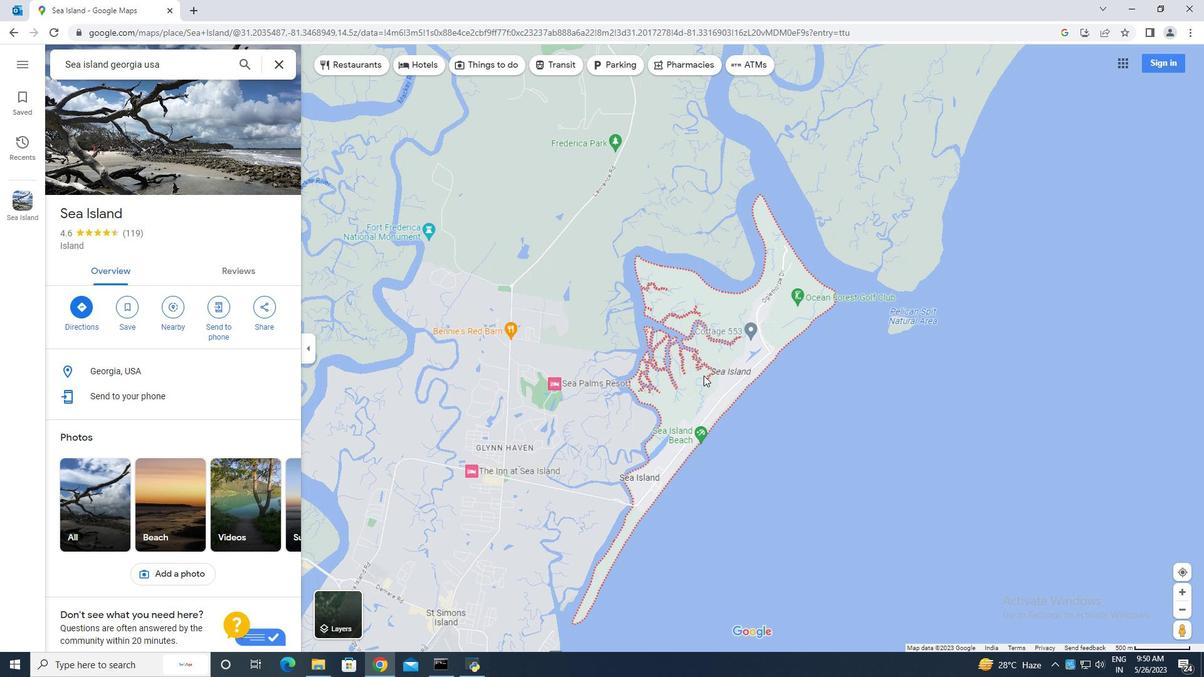 
Action: Mouse scrolled (703, 375) with delta (0, 0)
Screenshot: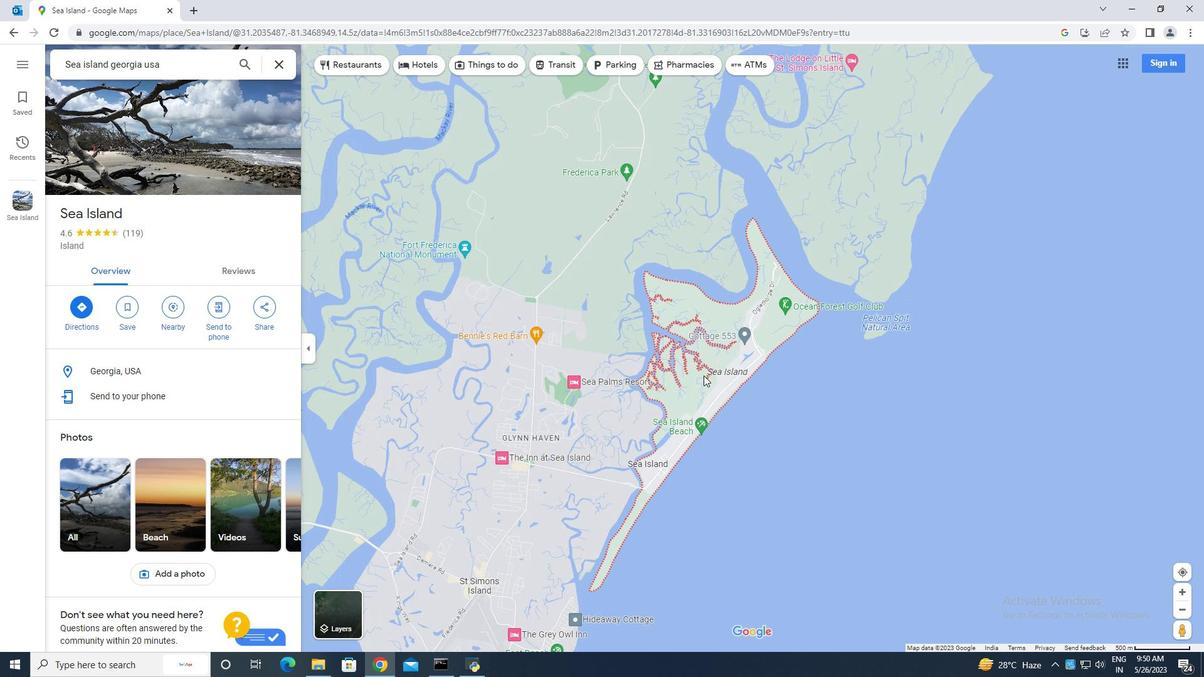 
Action: Mouse moved to (780, 377)
Screenshot: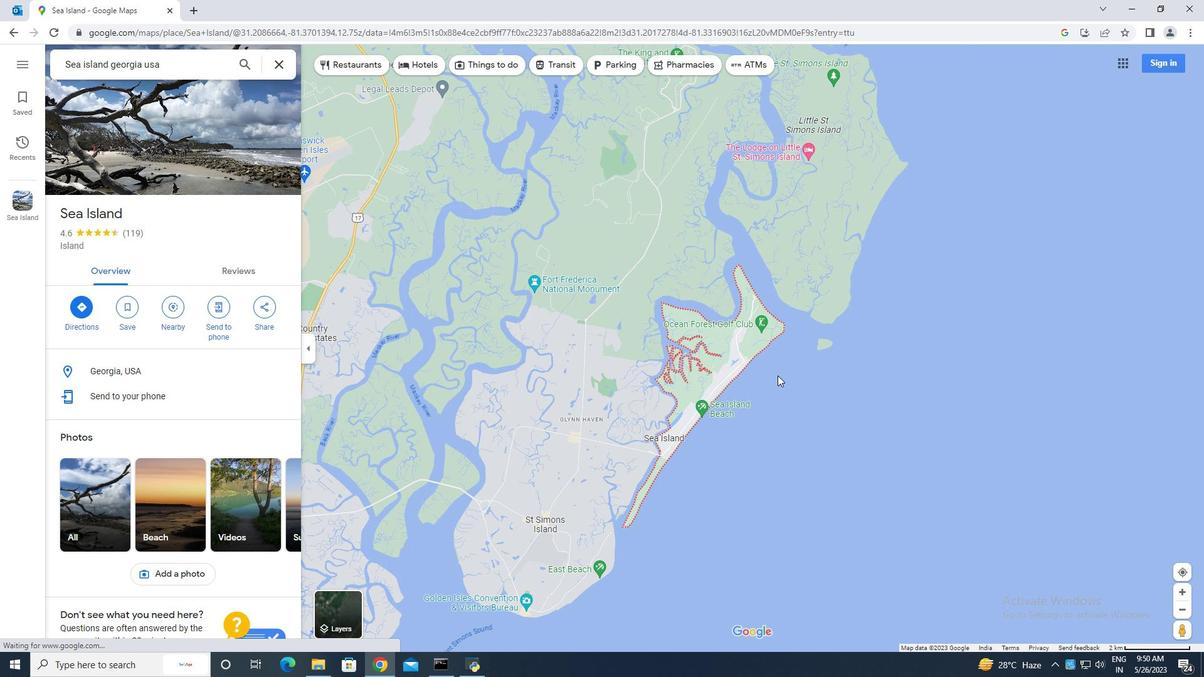 
Action: Mouse pressed left at (780, 377)
Screenshot: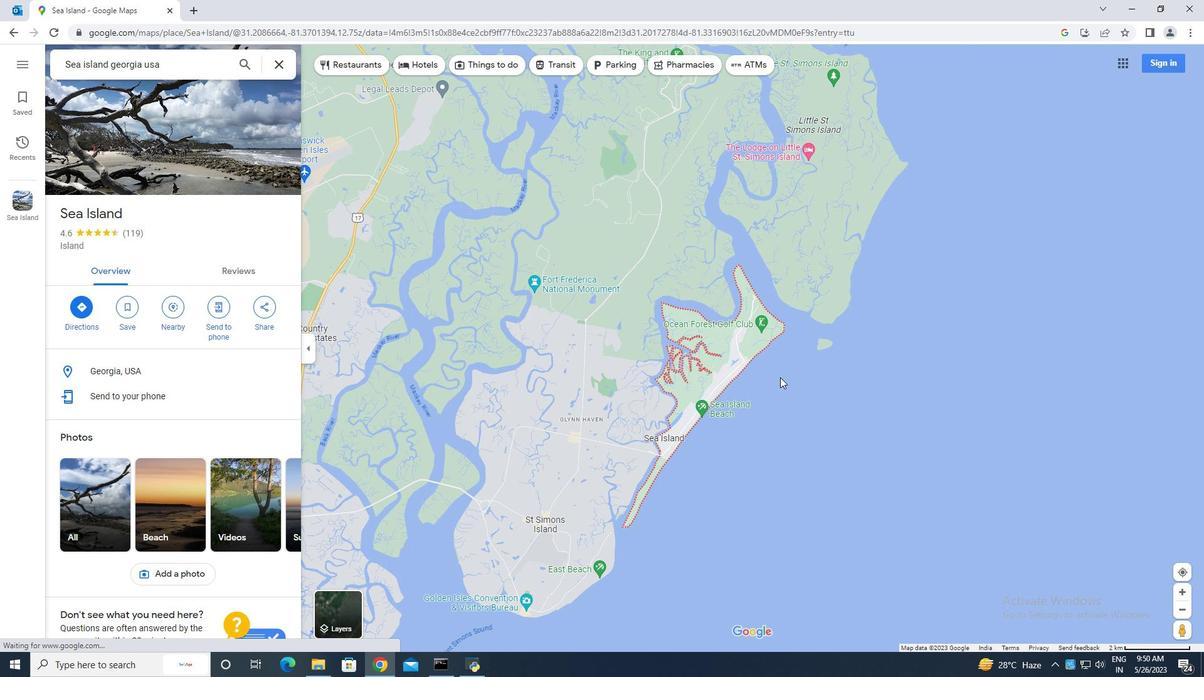 
Action: Mouse moved to (110, 495)
Screenshot: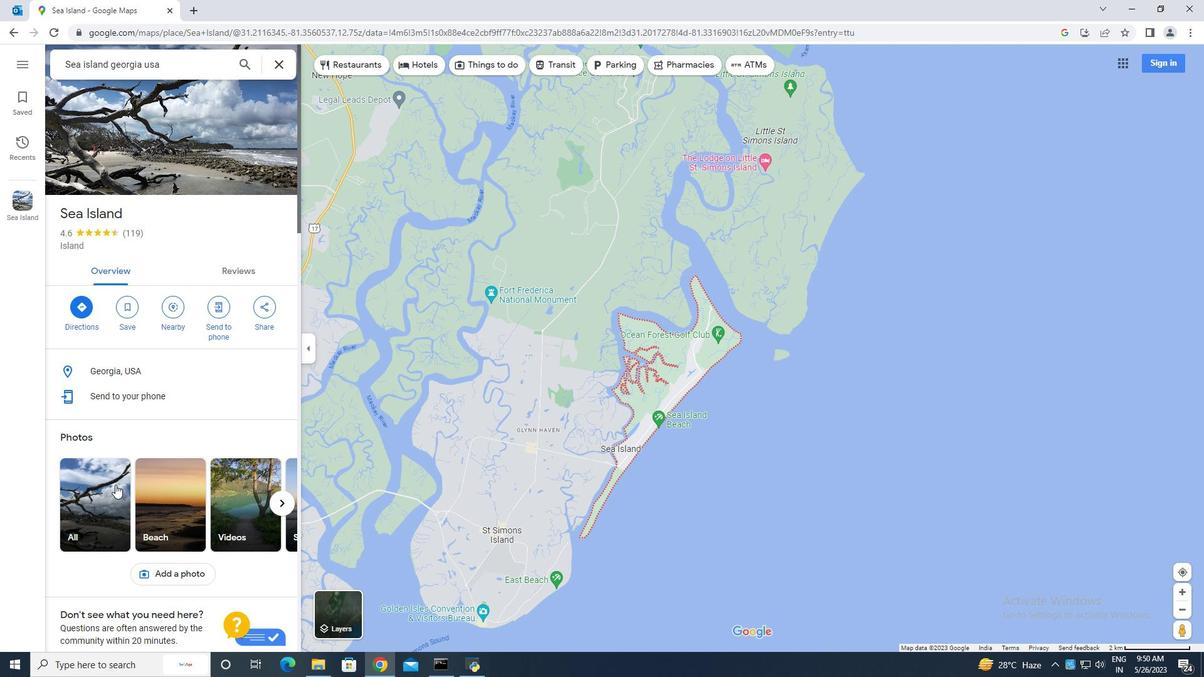 
Action: Mouse pressed left at (110, 495)
Screenshot: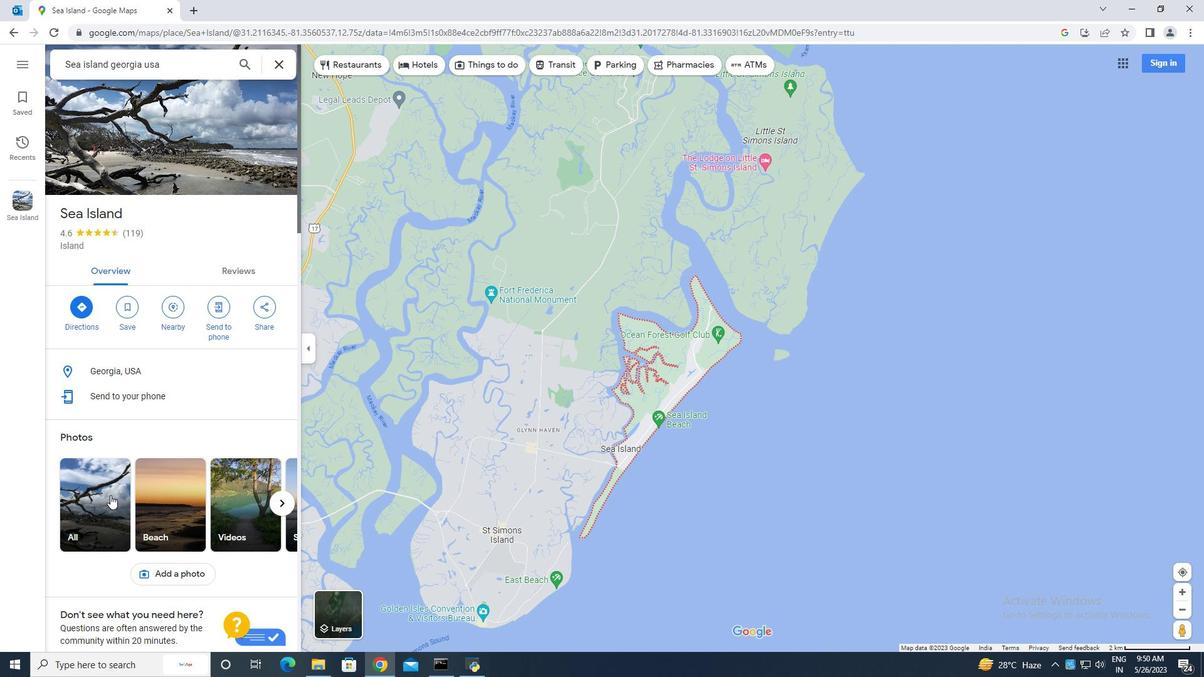 
Action: Mouse moved to (773, 558)
Screenshot: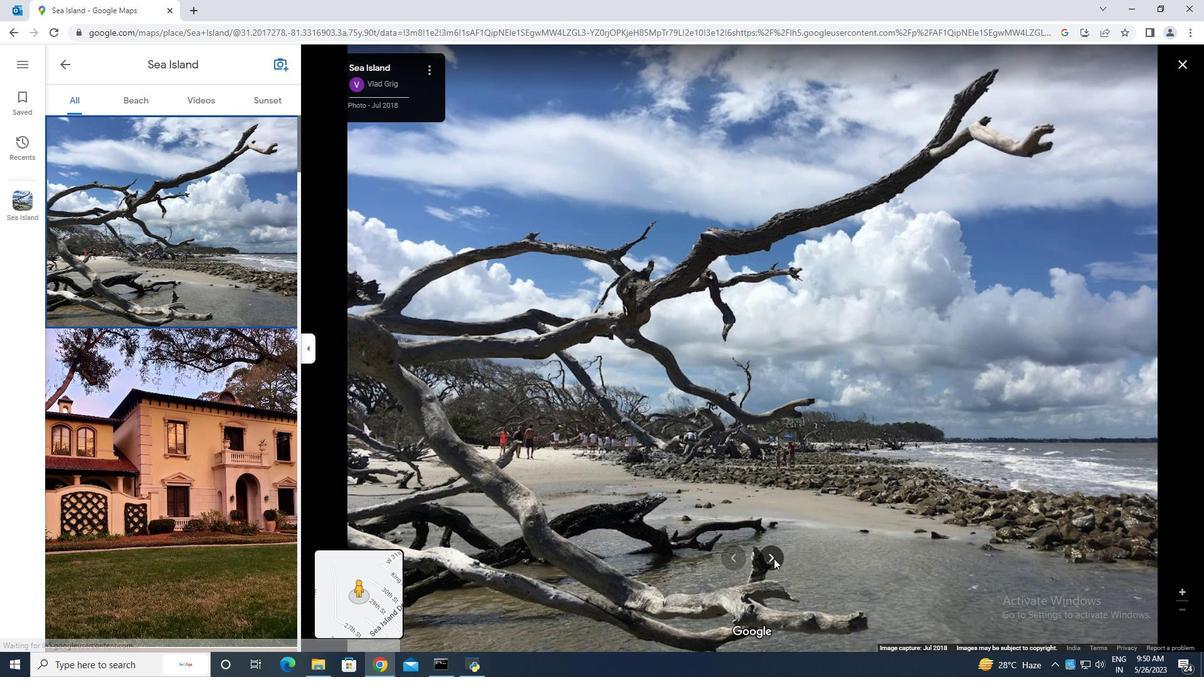 
Action: Mouse pressed left at (773, 558)
Screenshot: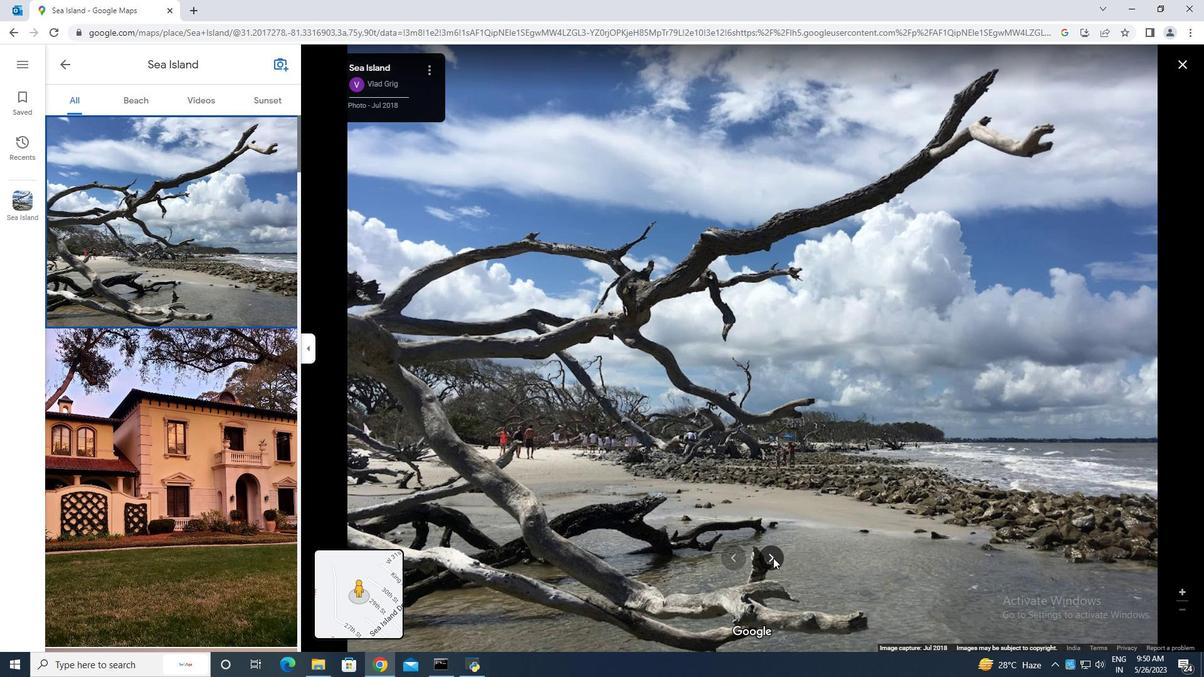 
Action: Mouse pressed left at (773, 558)
Screenshot: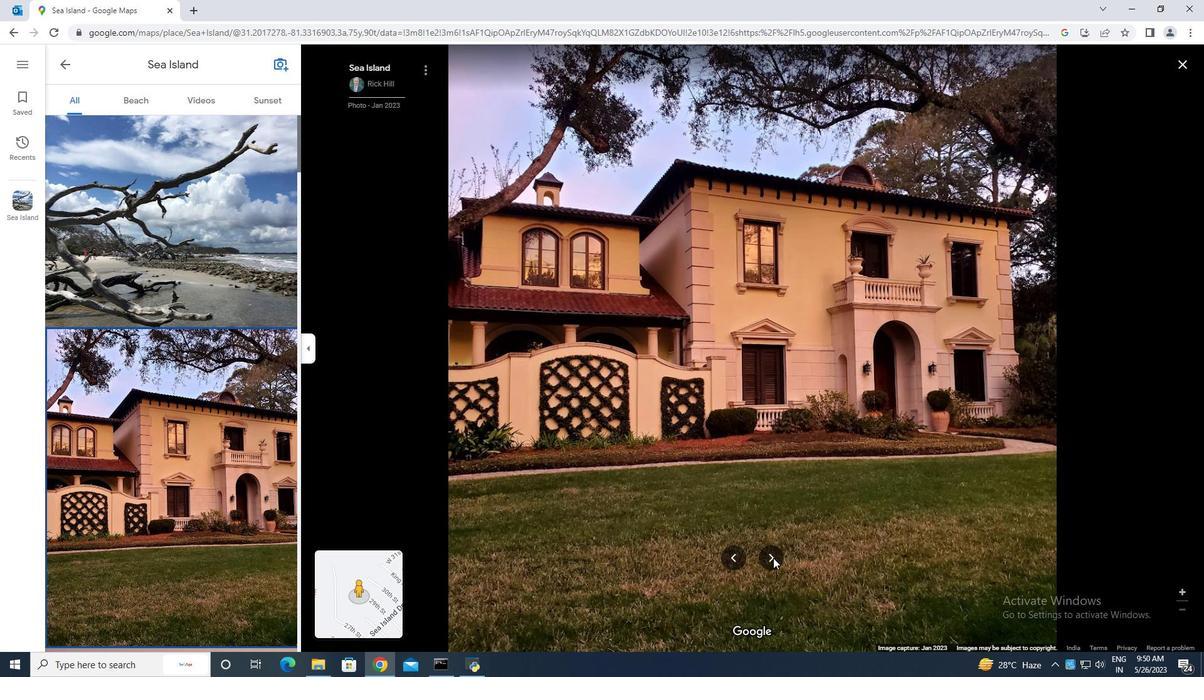 
Action: Mouse moved to (773, 558)
Screenshot: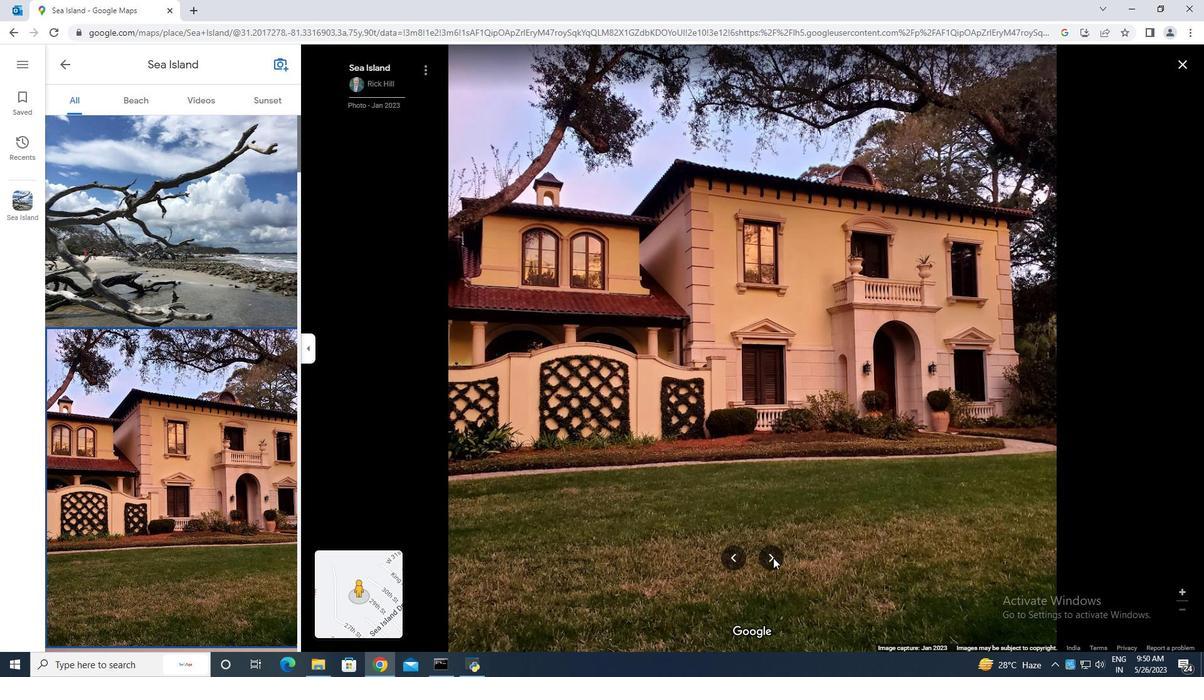
Action: Mouse pressed left at (773, 558)
Screenshot: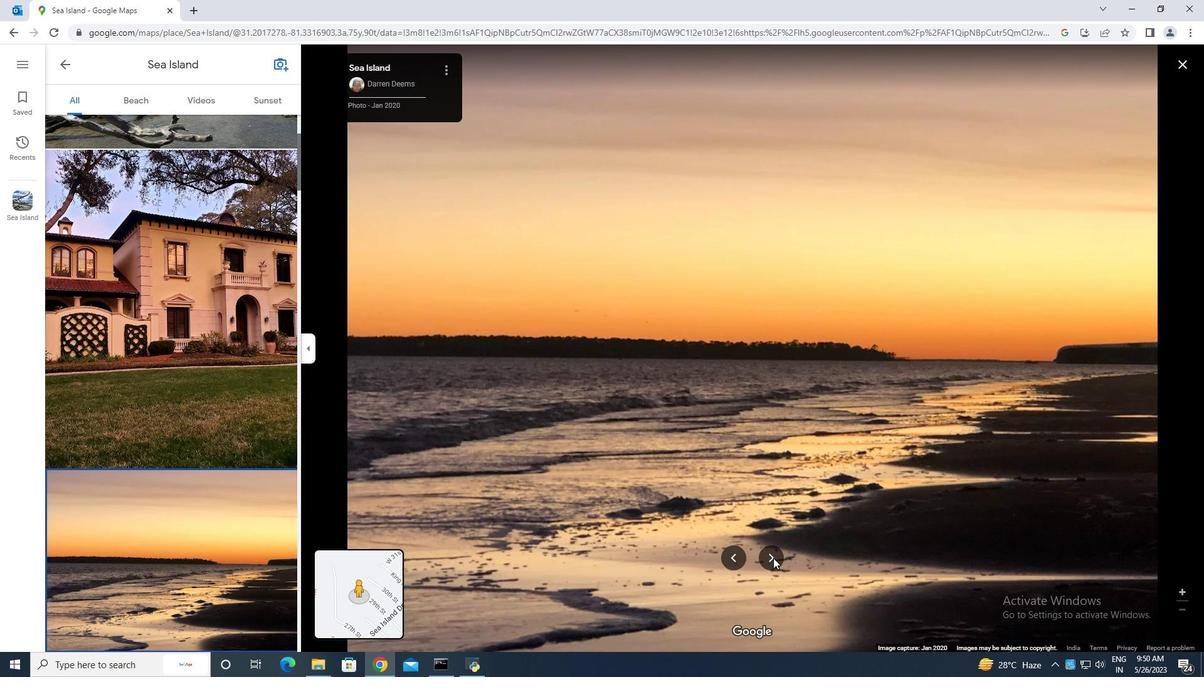 
Action: Mouse pressed left at (773, 558)
Screenshot: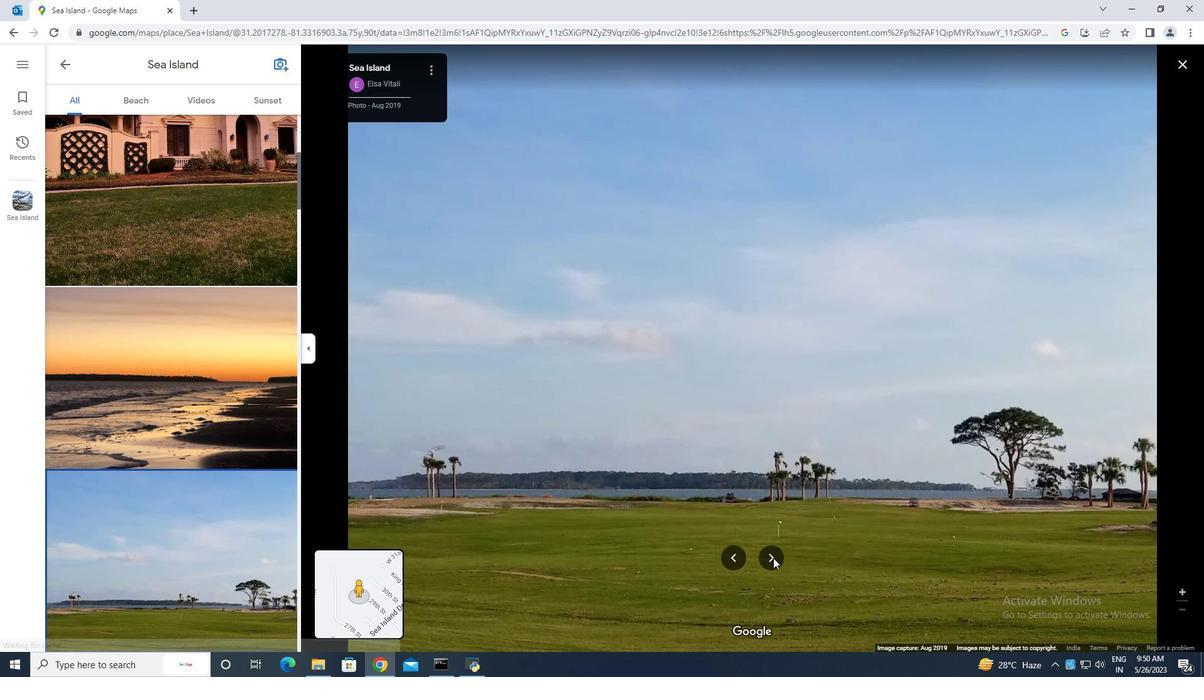 
Action: Mouse pressed left at (773, 558)
Screenshot: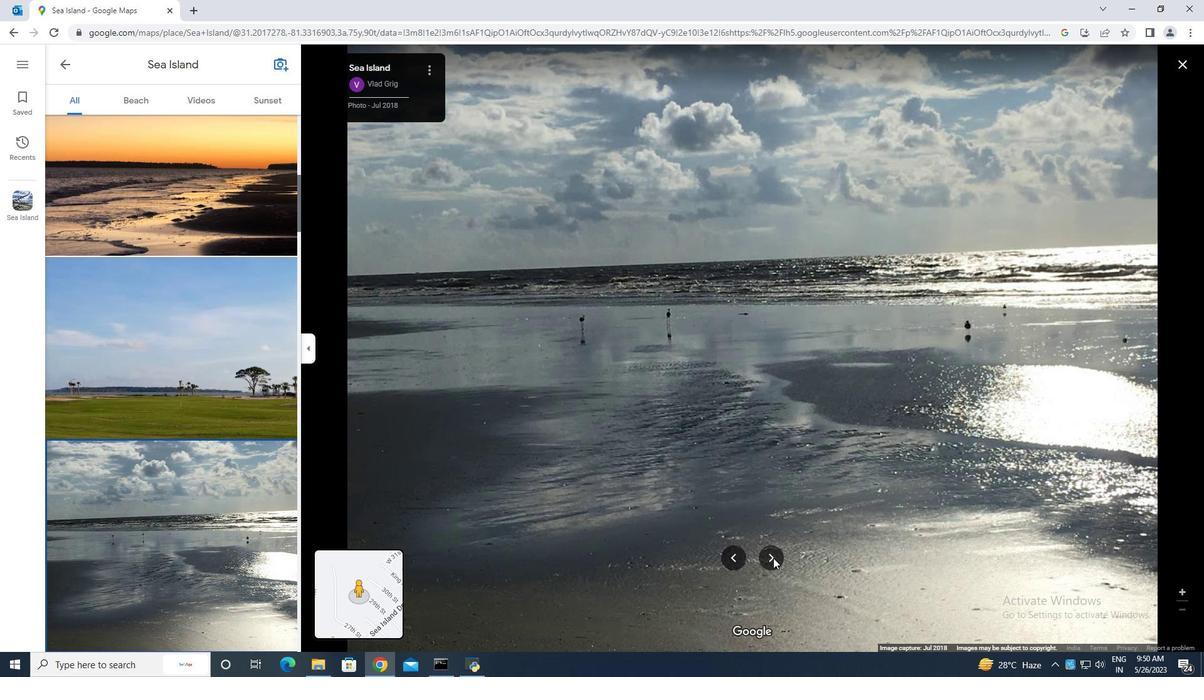 
Action: Mouse pressed left at (773, 558)
Screenshot: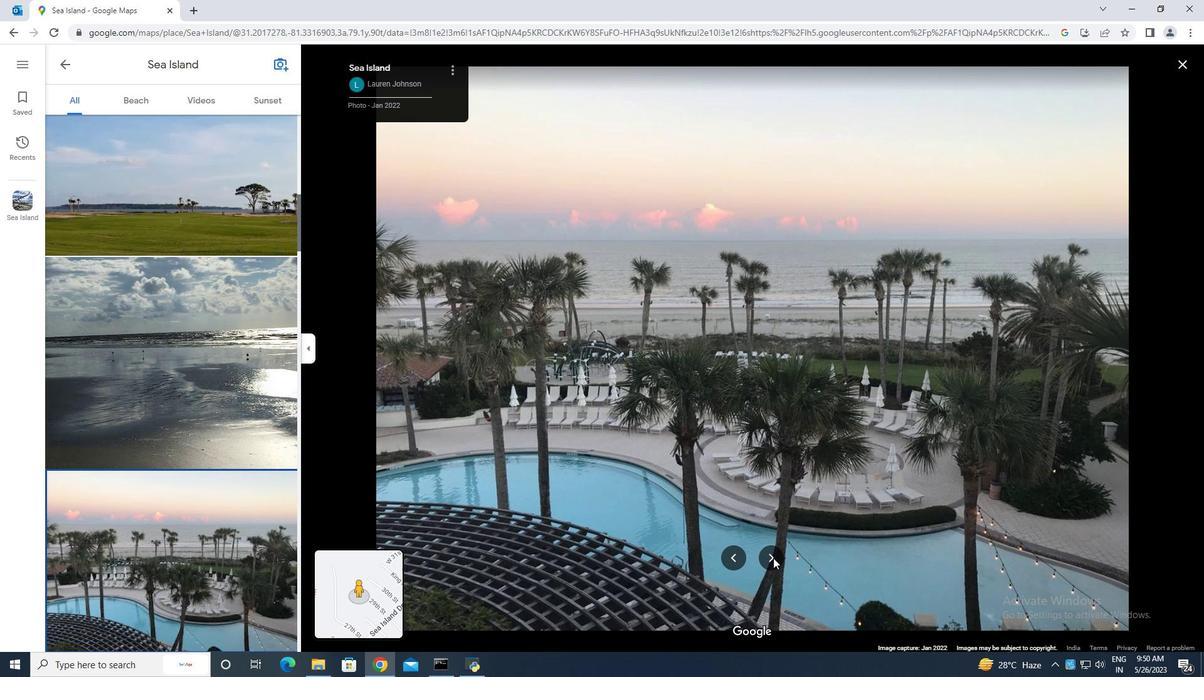 
Action: Mouse pressed left at (773, 558)
Screenshot: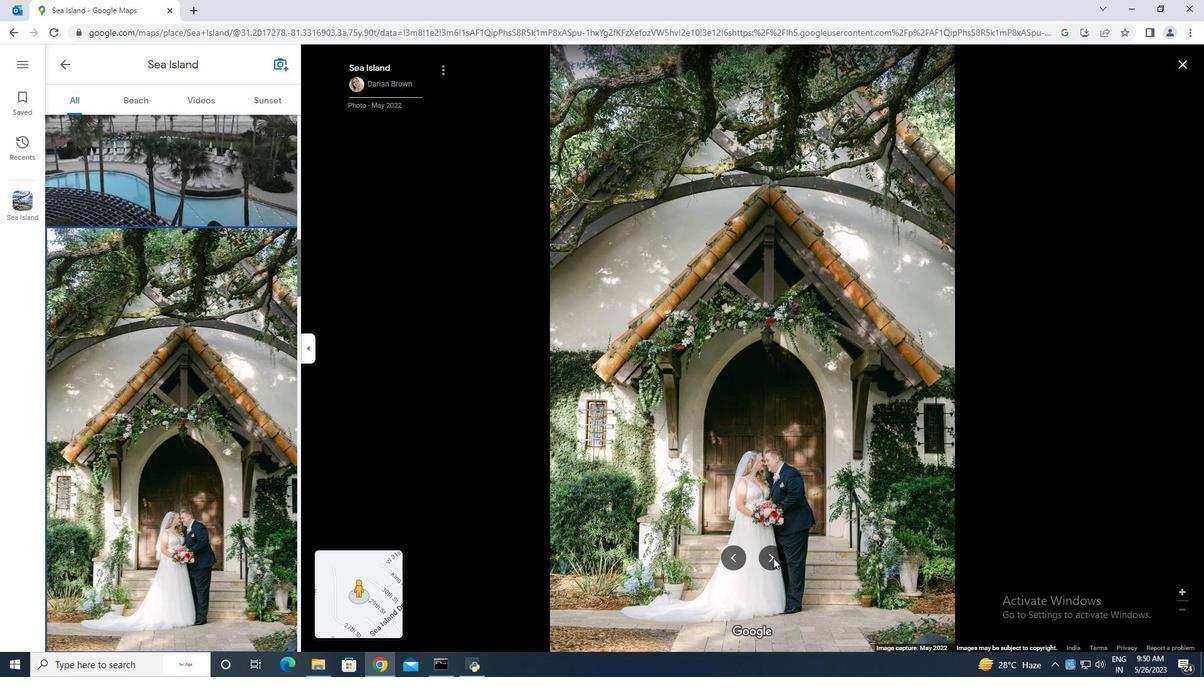 
Action: Mouse pressed left at (773, 558)
Screenshot: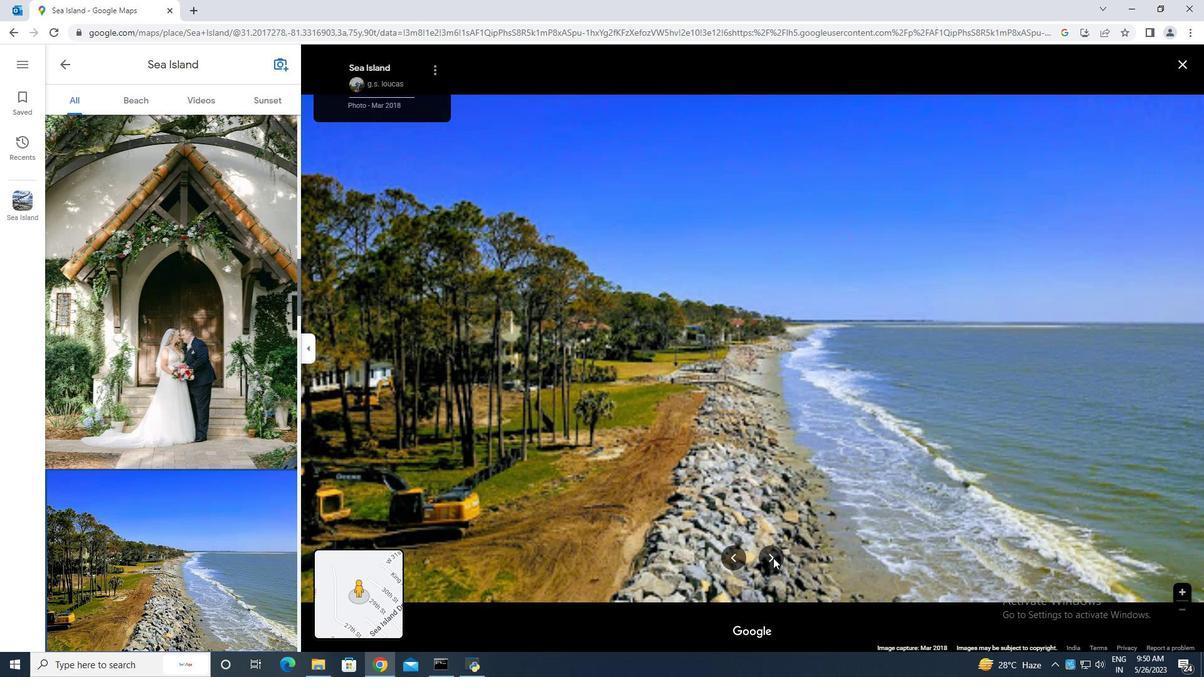
Action: Mouse pressed left at (773, 558)
Screenshot: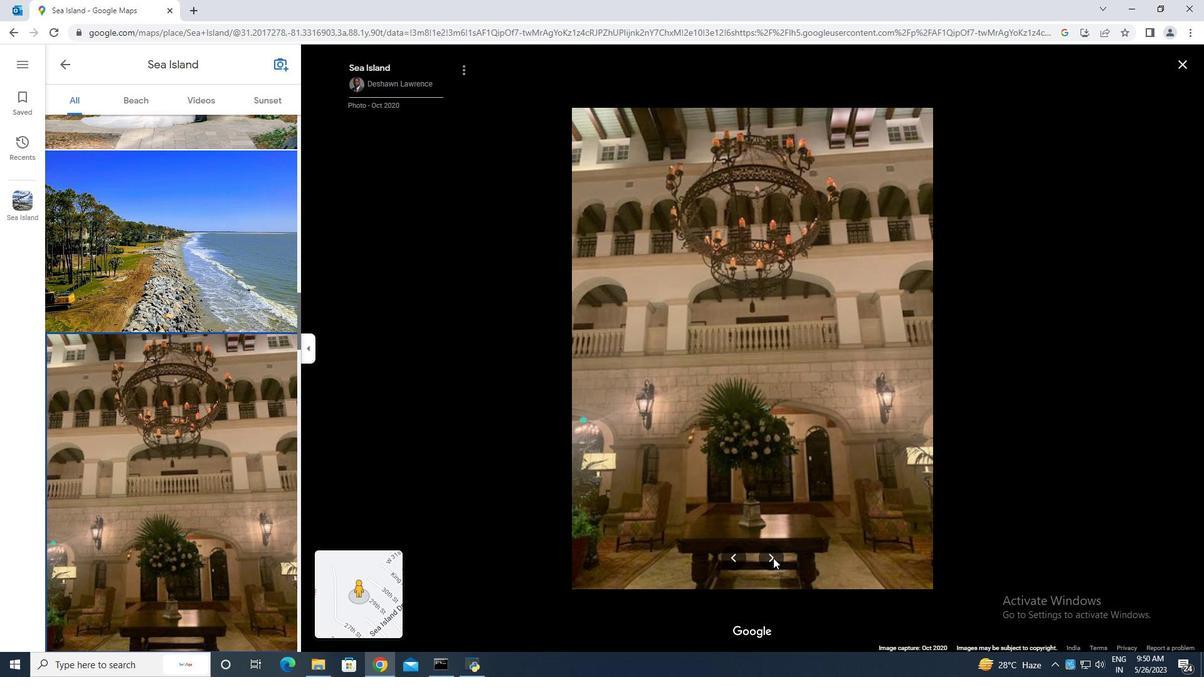 
Action: Mouse pressed left at (773, 558)
Screenshot: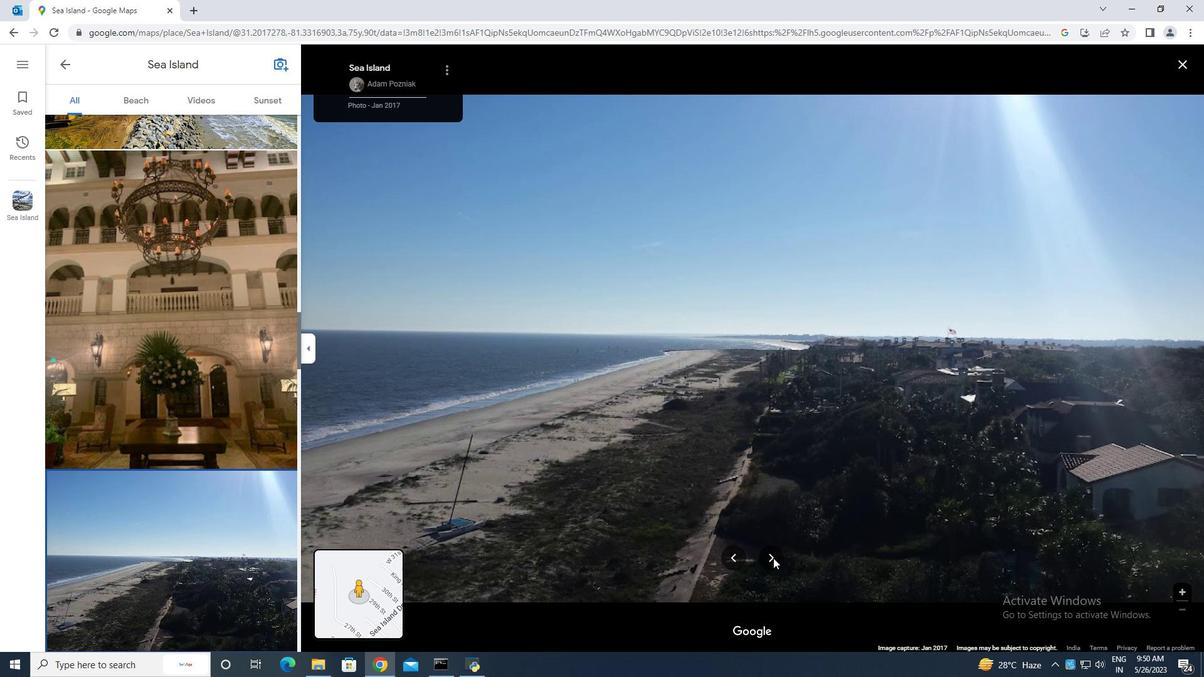 
Action: Mouse pressed left at (773, 558)
Screenshot: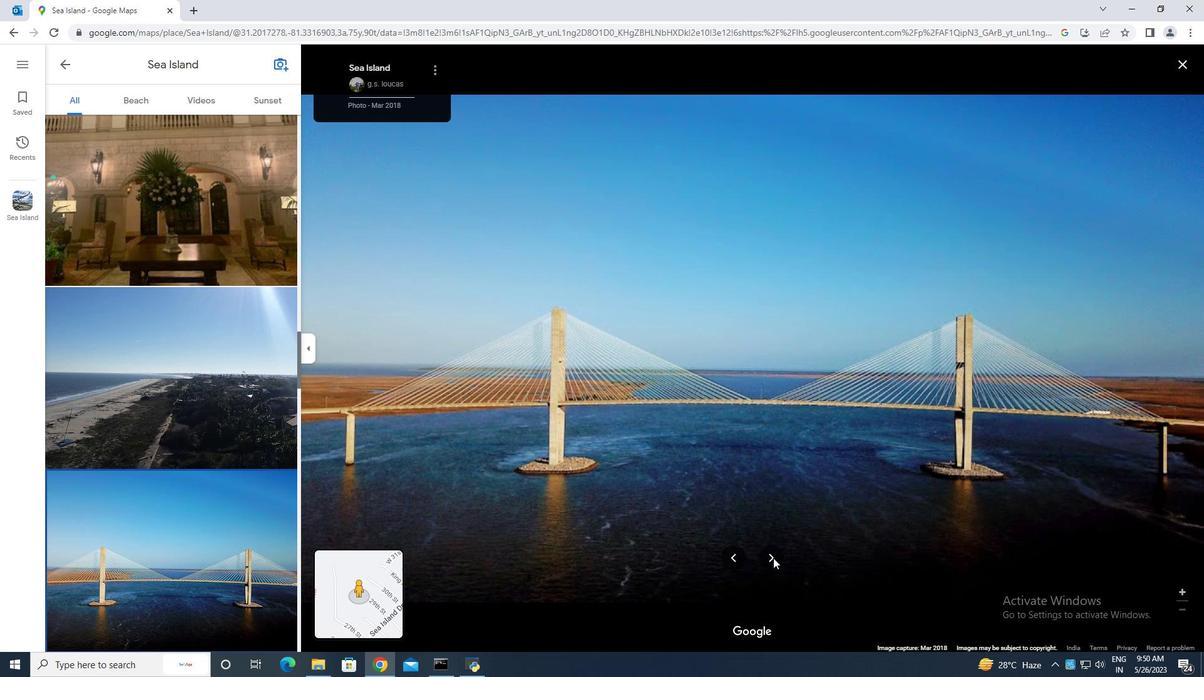 
Action: Mouse pressed left at (773, 558)
Screenshot: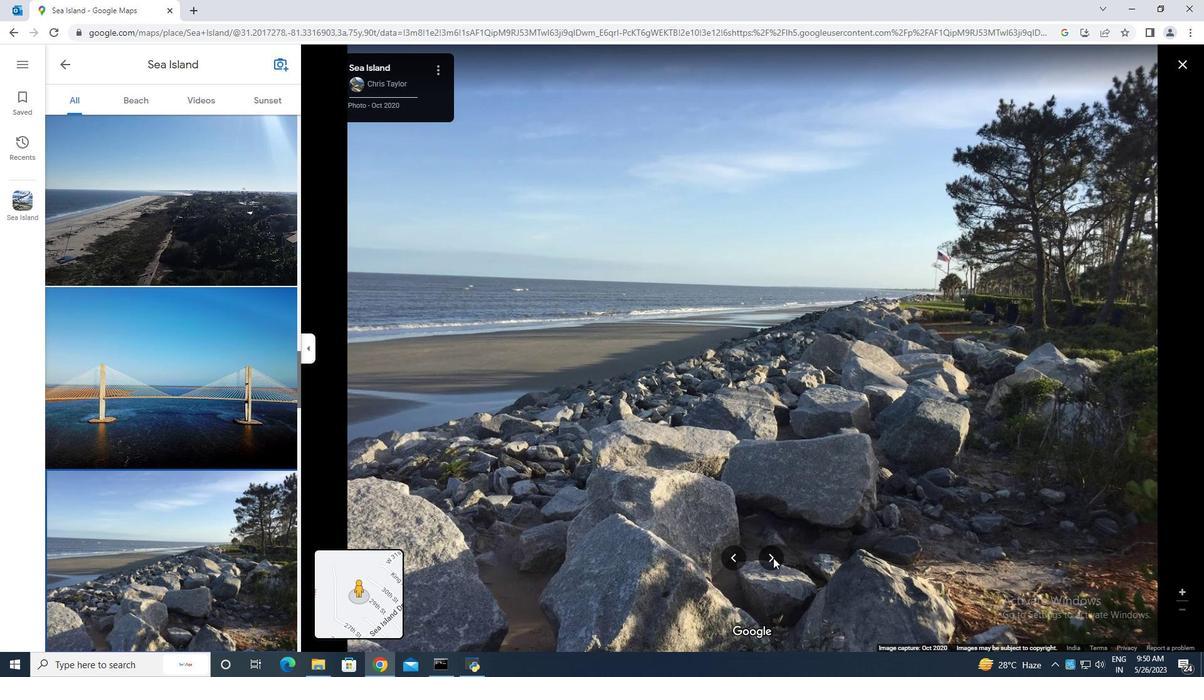 
Action: Mouse pressed left at (773, 558)
Screenshot: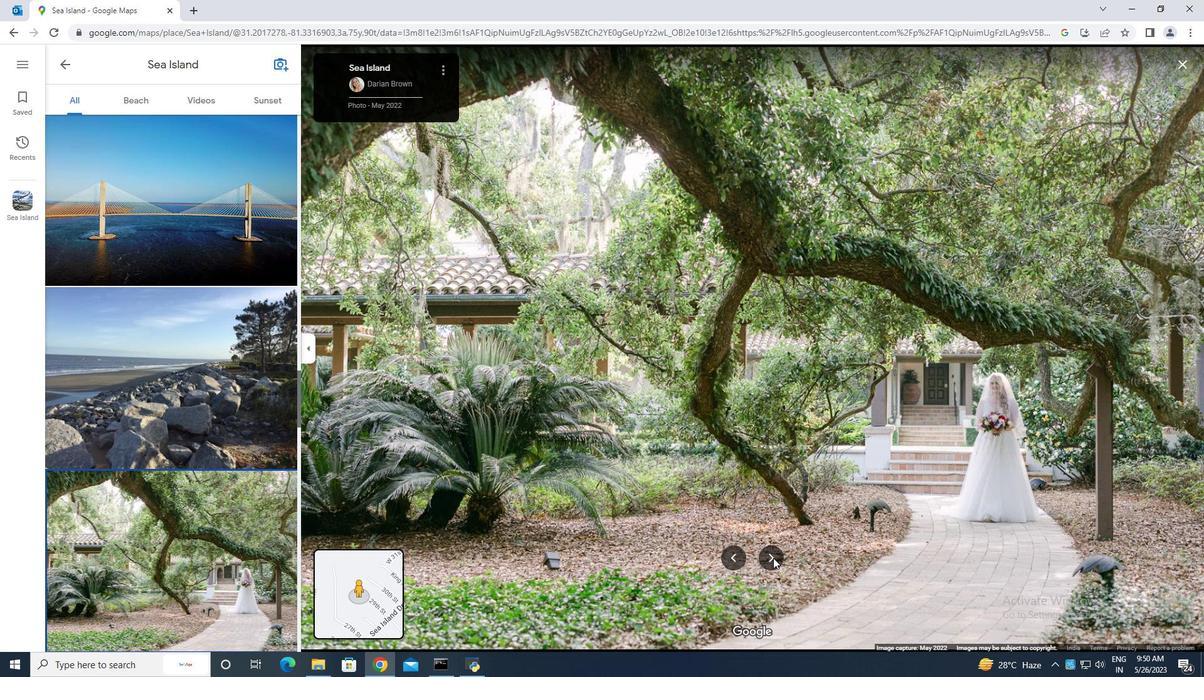 
Action: Mouse moved to (772, 557)
Screenshot: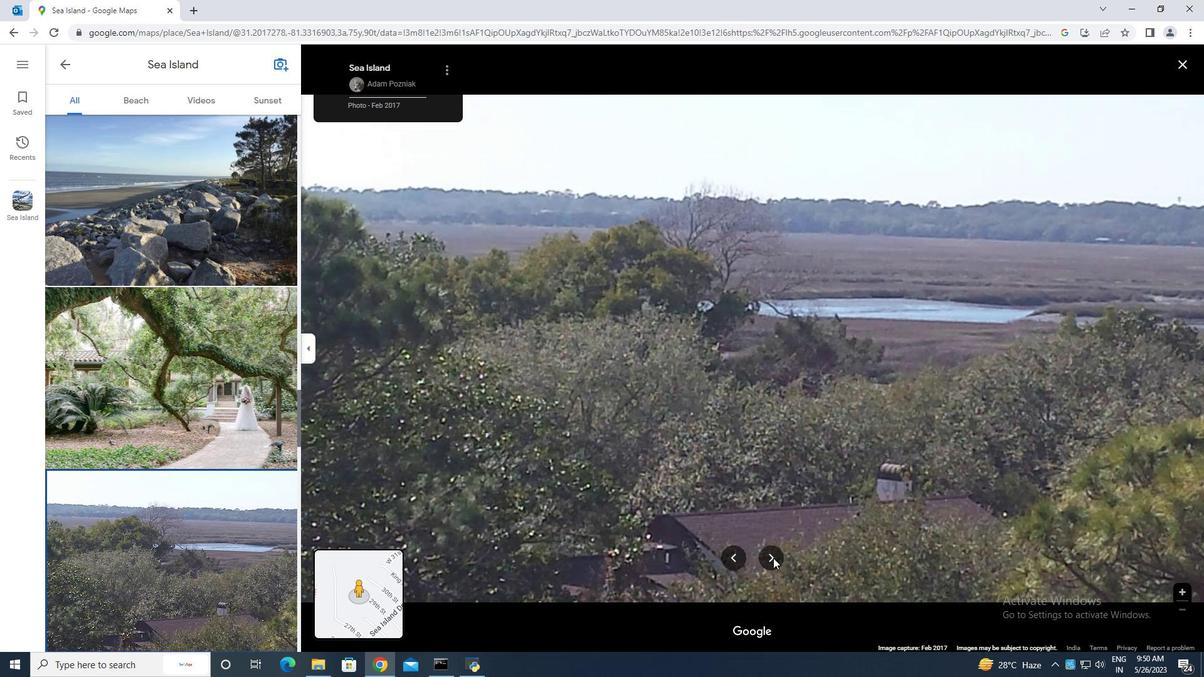 
Action: Mouse pressed left at (772, 557)
Screenshot: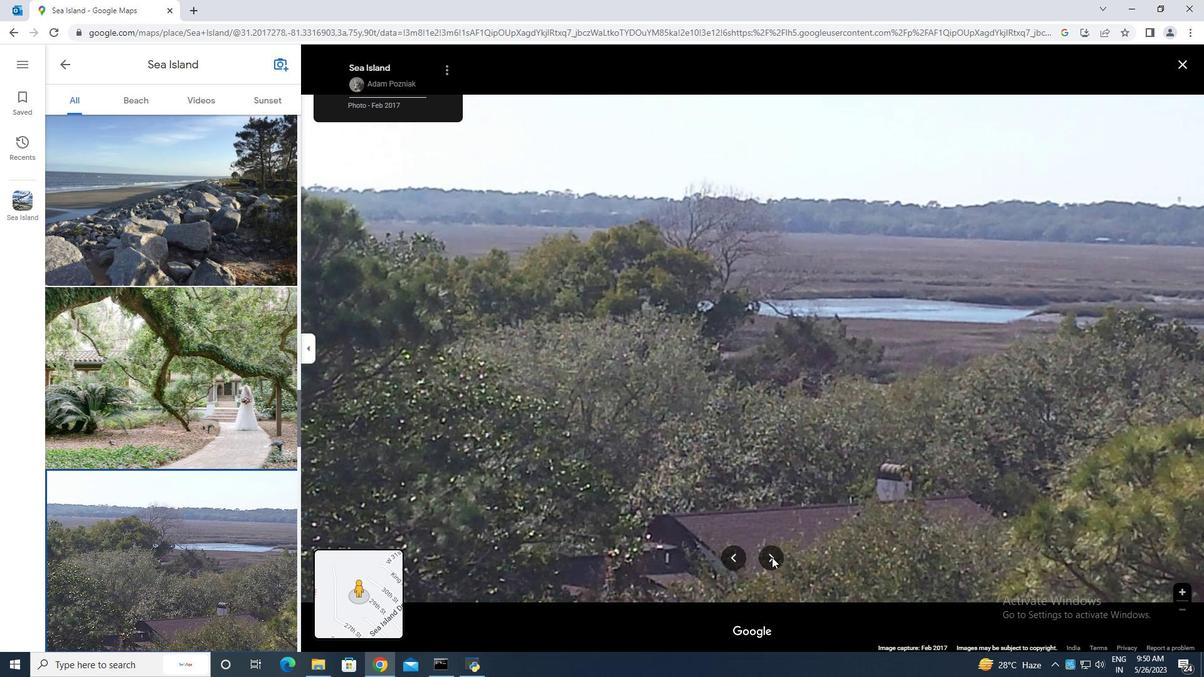 
Action: Mouse pressed left at (772, 557)
Screenshot: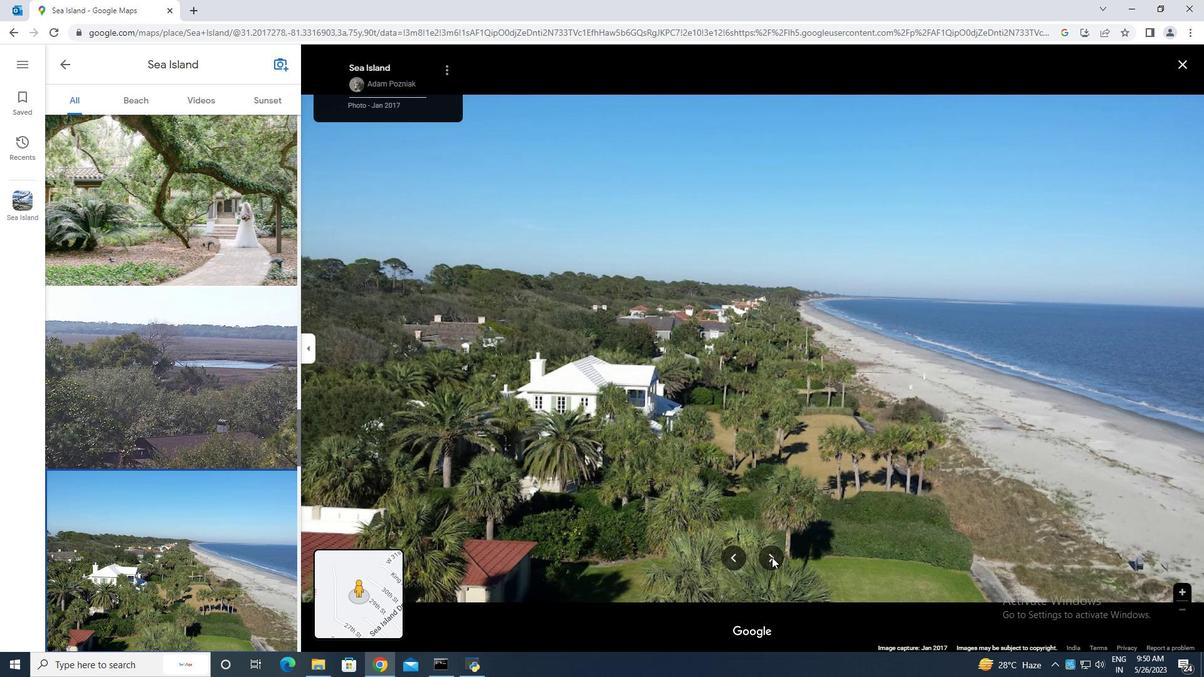 
Action: Mouse pressed left at (772, 557)
Screenshot: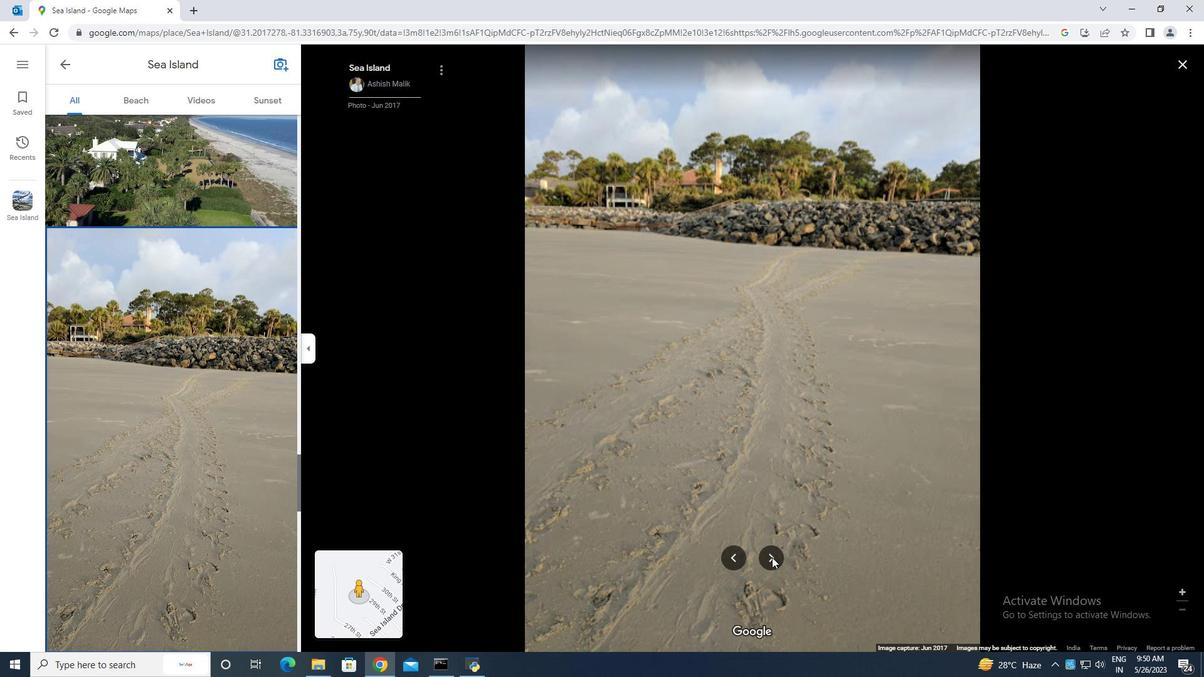 
Action: Mouse pressed left at (772, 557)
Screenshot: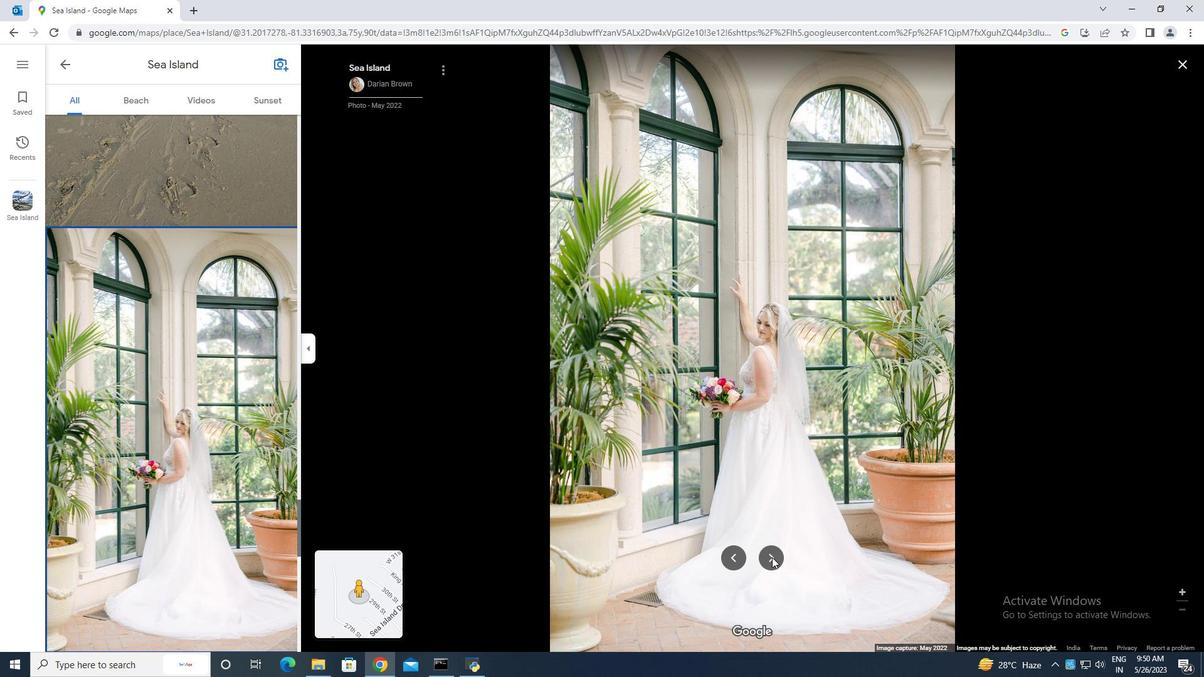
Action: Mouse pressed left at (772, 557)
Screenshot: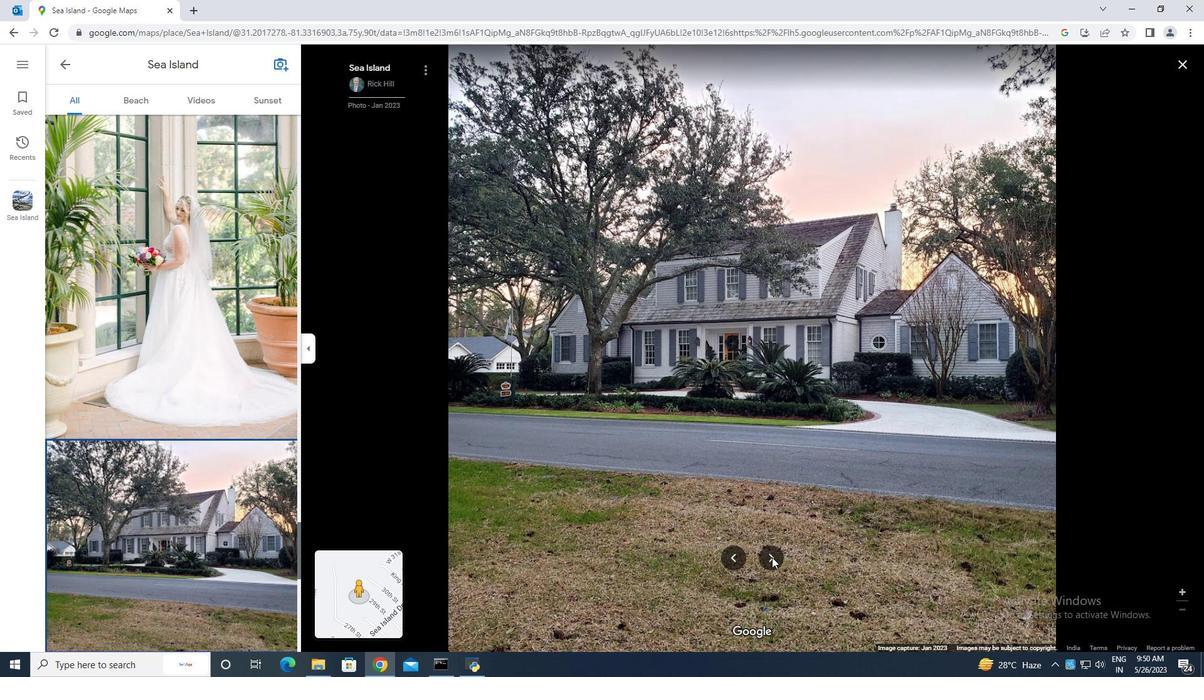 
Action: Mouse pressed left at (772, 557)
Screenshot: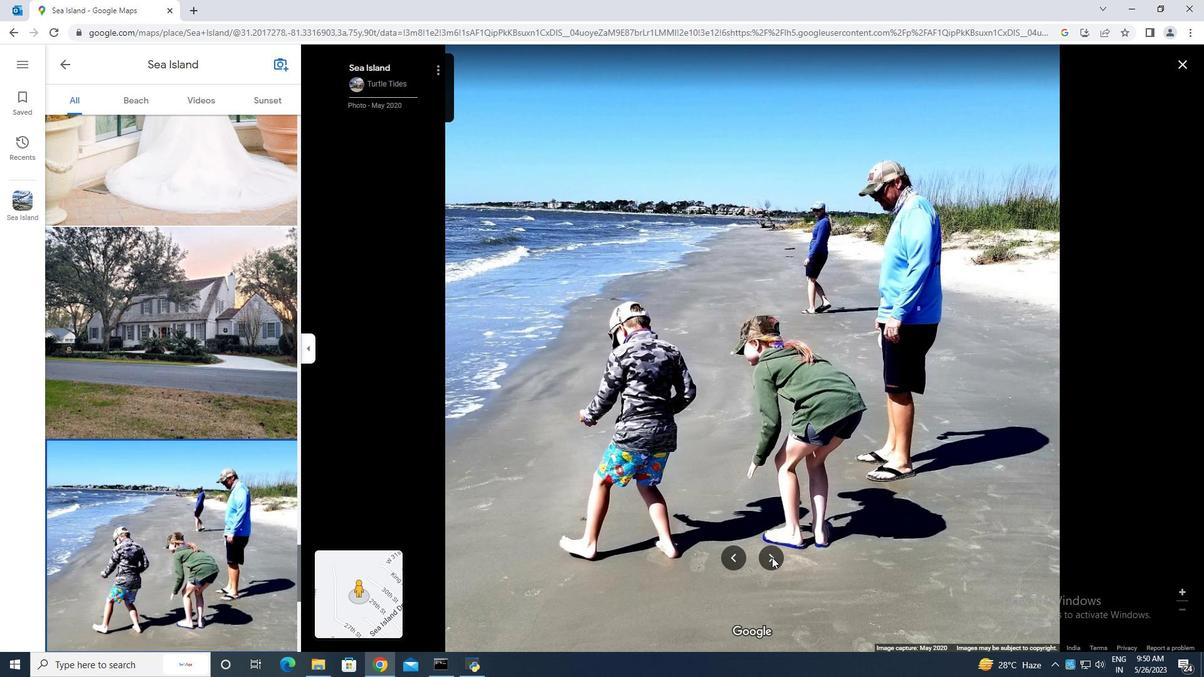 
Action: Mouse pressed left at (772, 557)
Screenshot: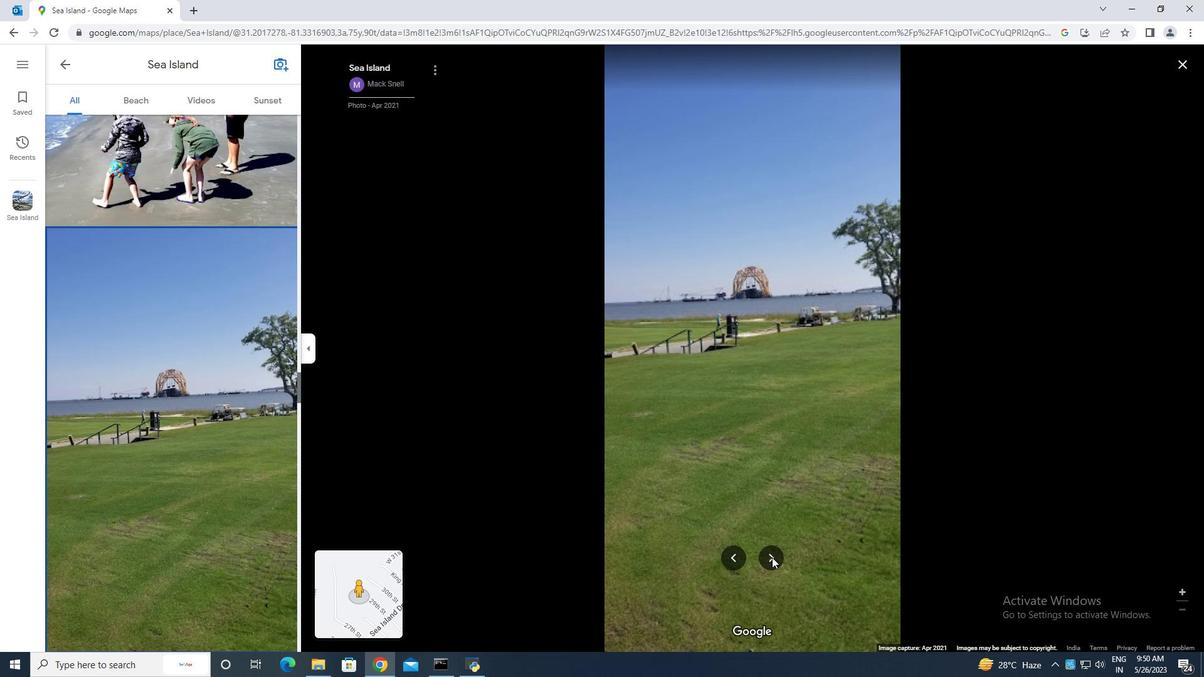 
Action: Mouse pressed left at (772, 557)
Screenshot: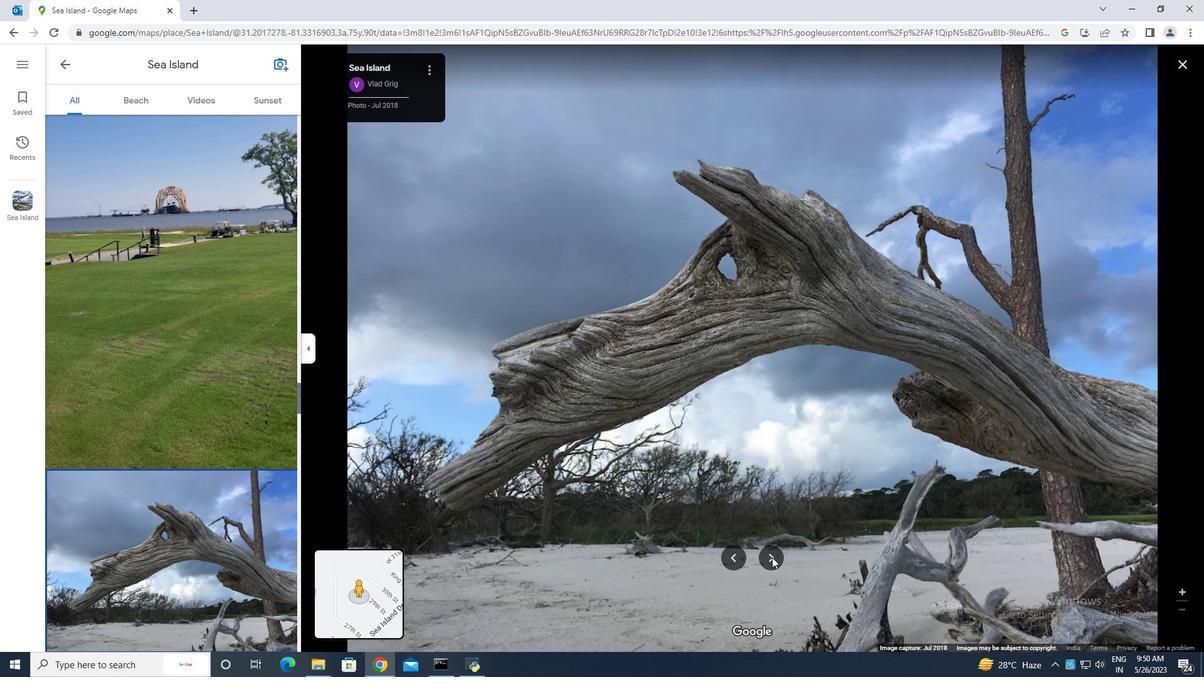 
Action: Mouse pressed left at (772, 557)
Screenshot: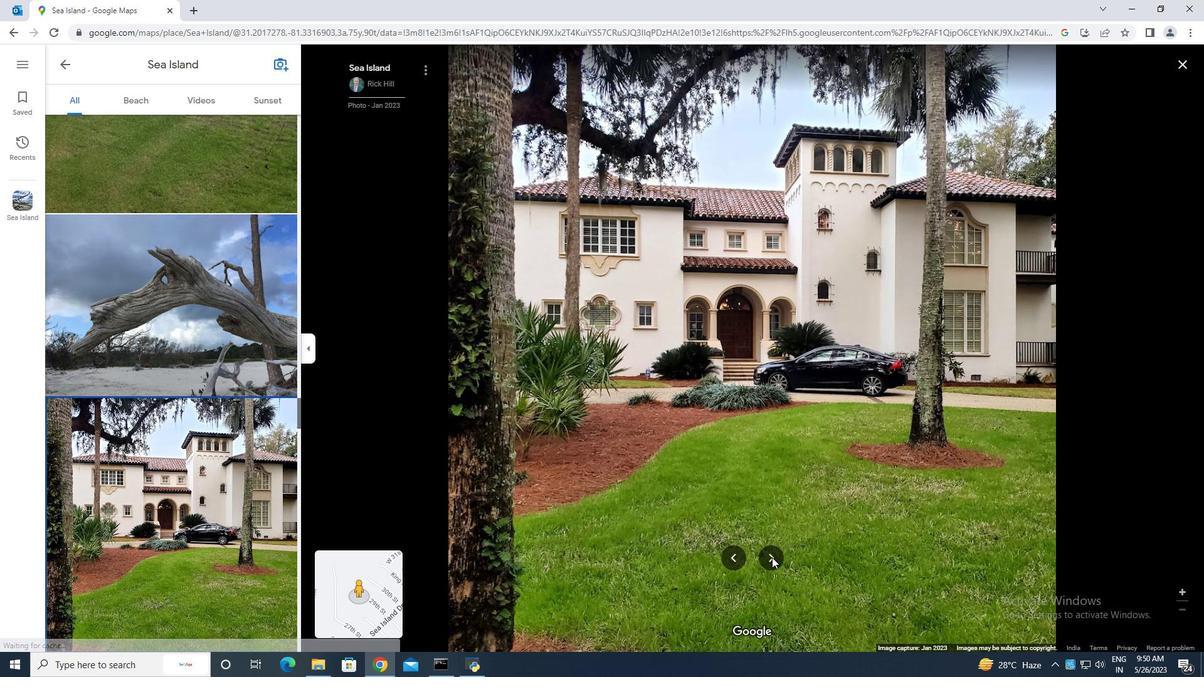 
Action: Mouse pressed left at (772, 557)
Screenshot: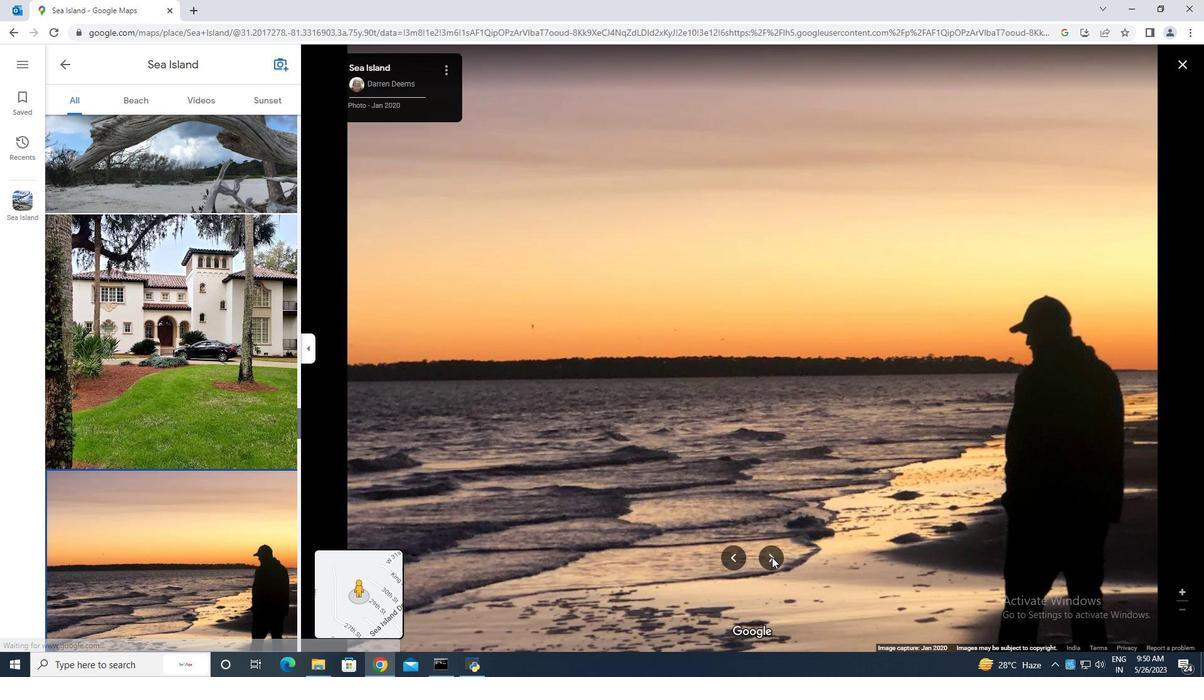 
Action: Mouse pressed left at (772, 557)
Screenshot: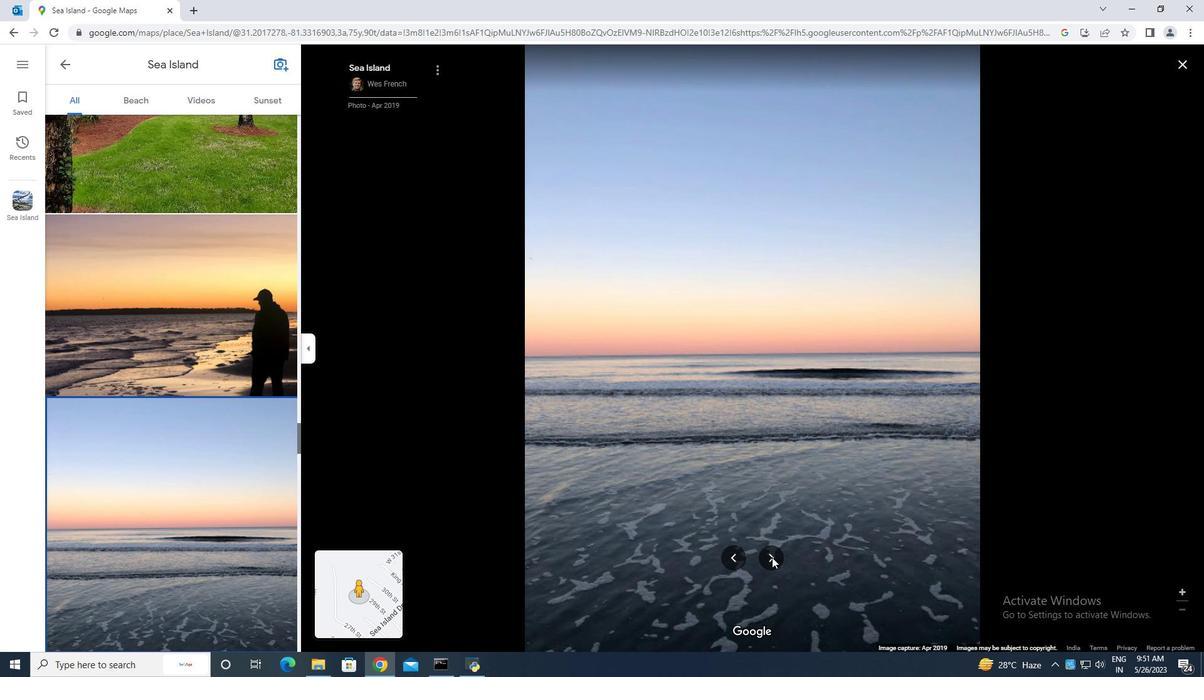 
Action: Mouse pressed left at (772, 557)
Screenshot: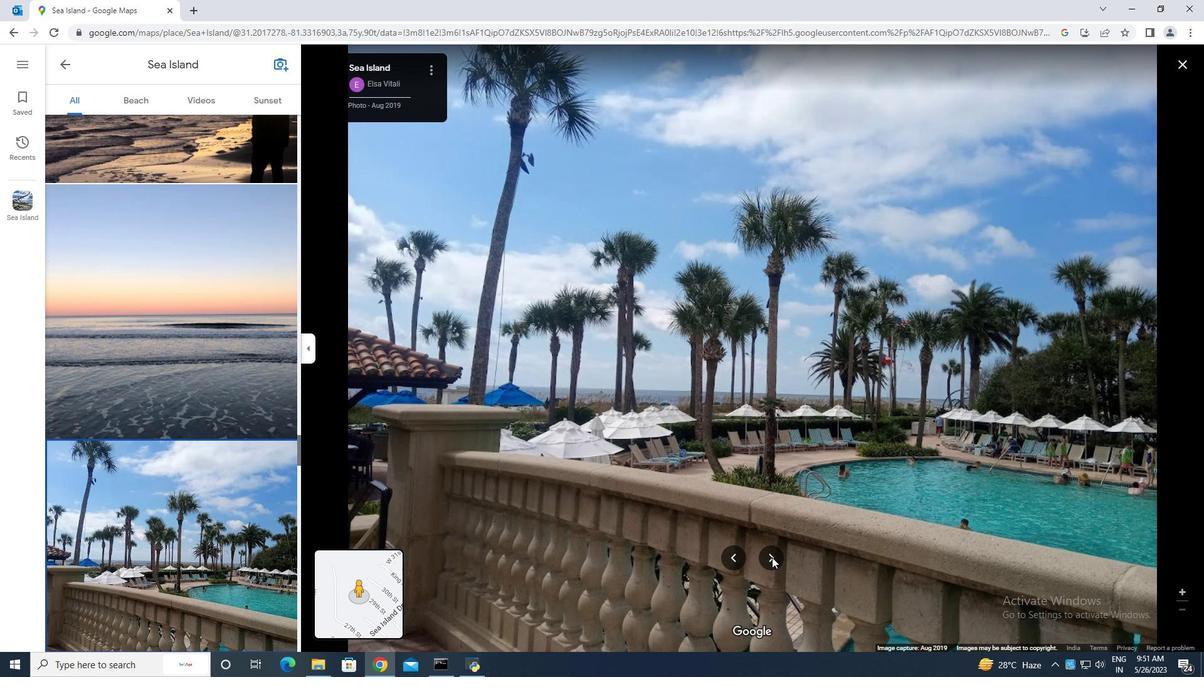 
Action: Mouse pressed left at (772, 557)
Screenshot: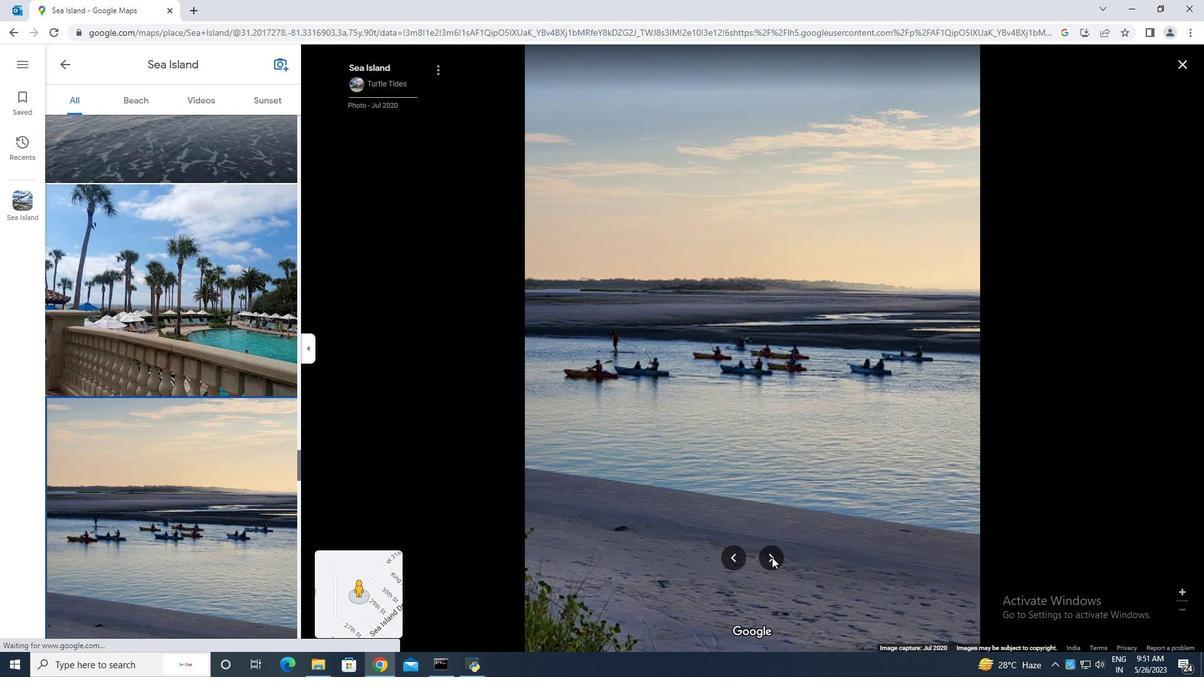 
Action: Mouse pressed left at (772, 557)
Screenshot: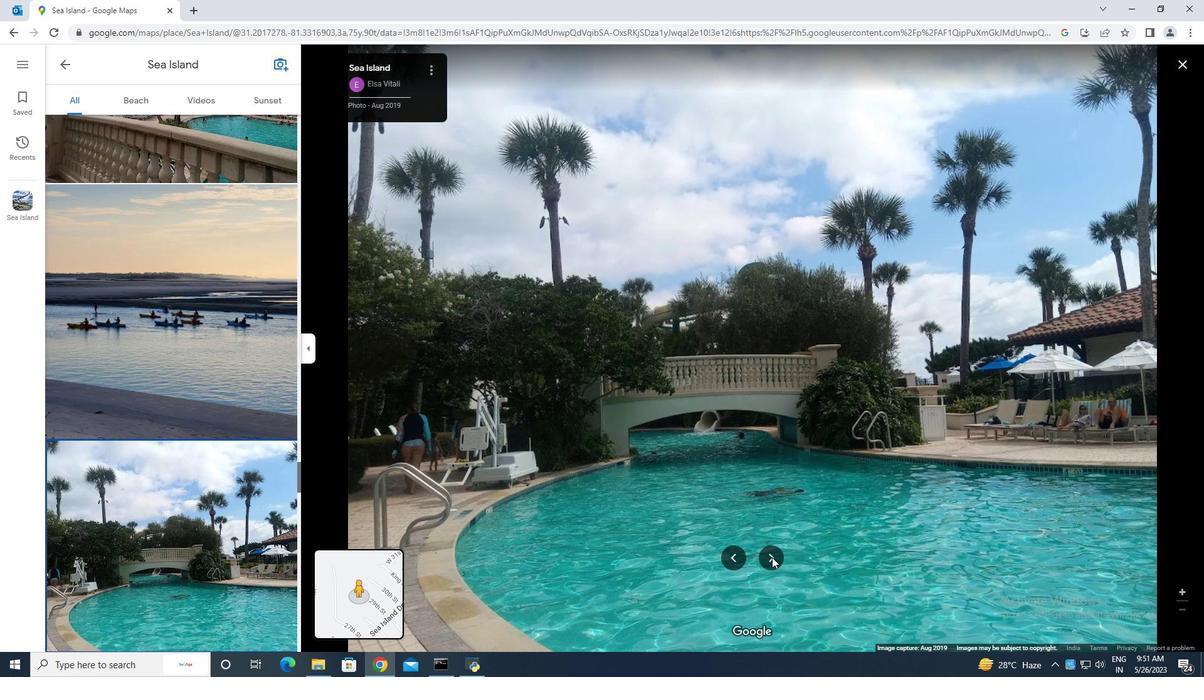
Action: Mouse moved to (188, 519)
Screenshot: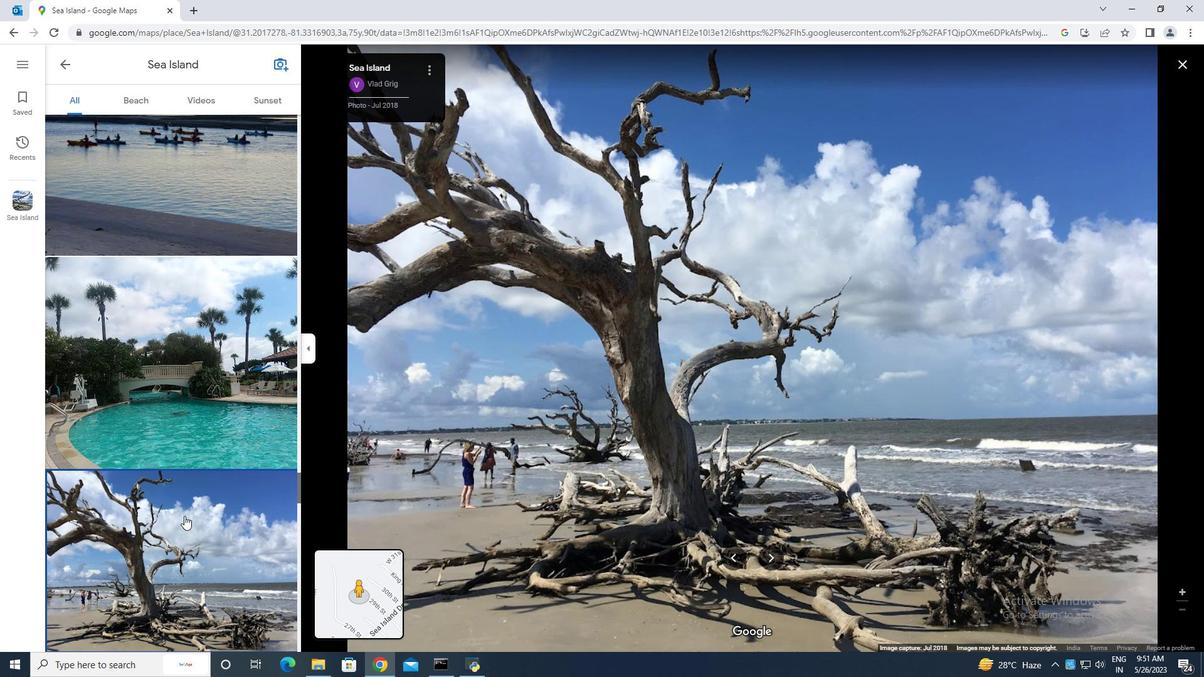 
Action: Mouse scrolled (188, 518) with delta (0, 0)
Screenshot: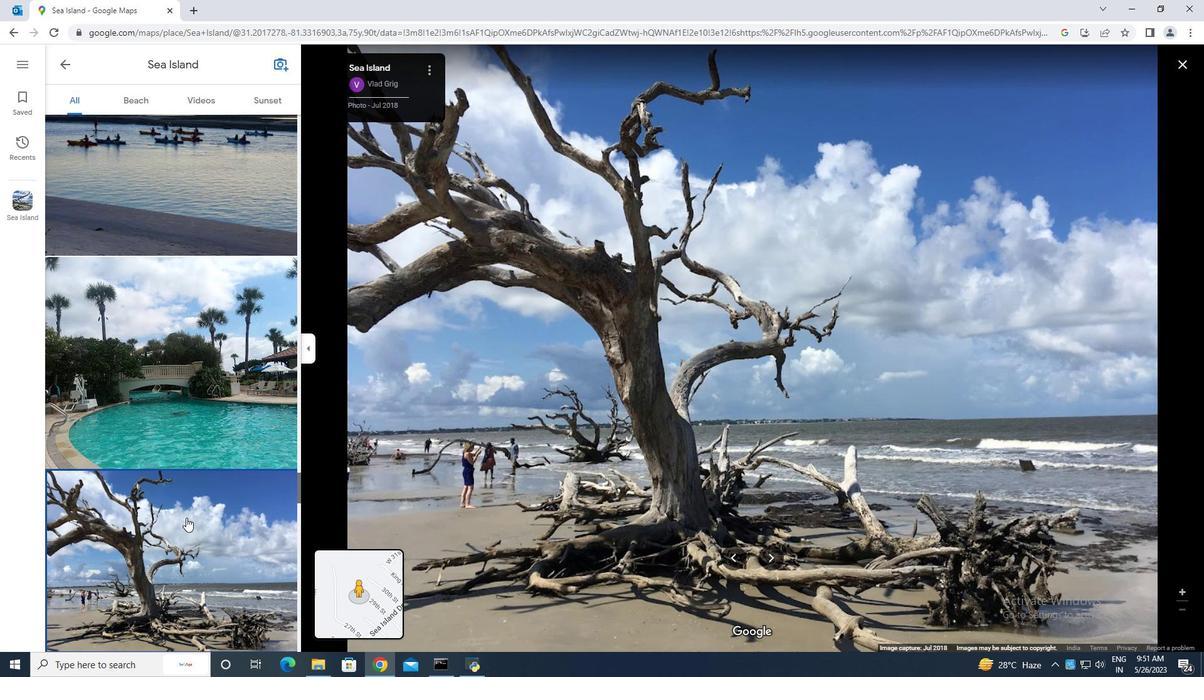 
Action: Mouse moved to (188, 519)
Screenshot: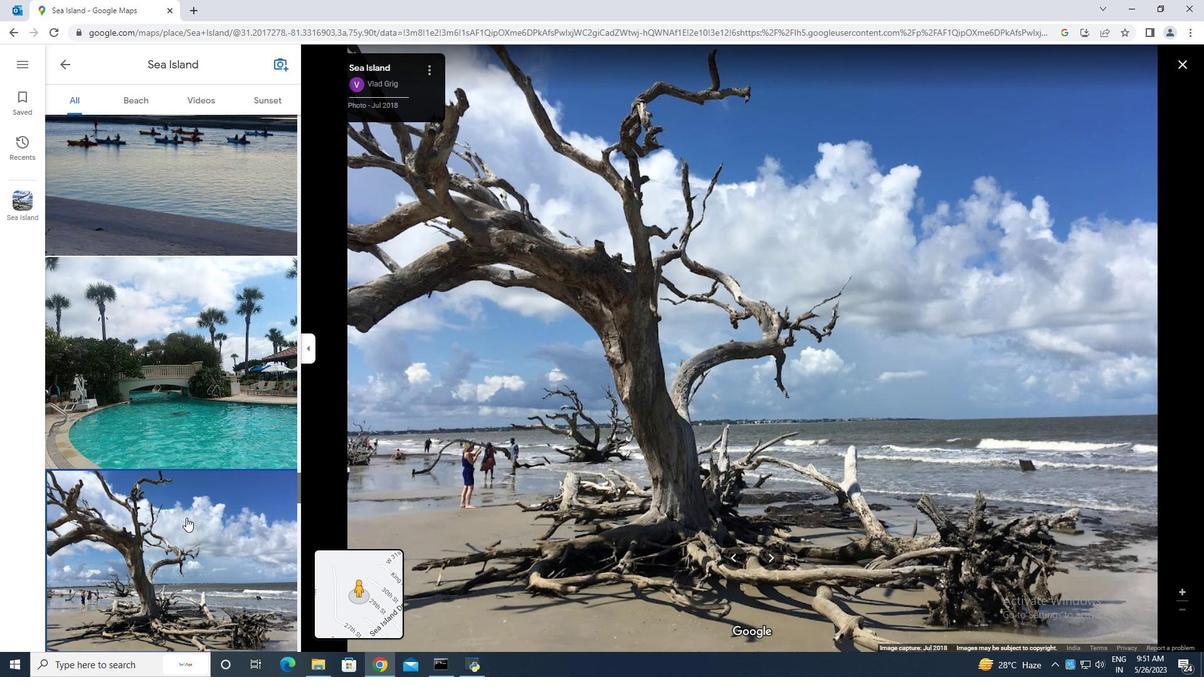 
Action: Mouse scrolled (188, 518) with delta (0, 0)
Screenshot: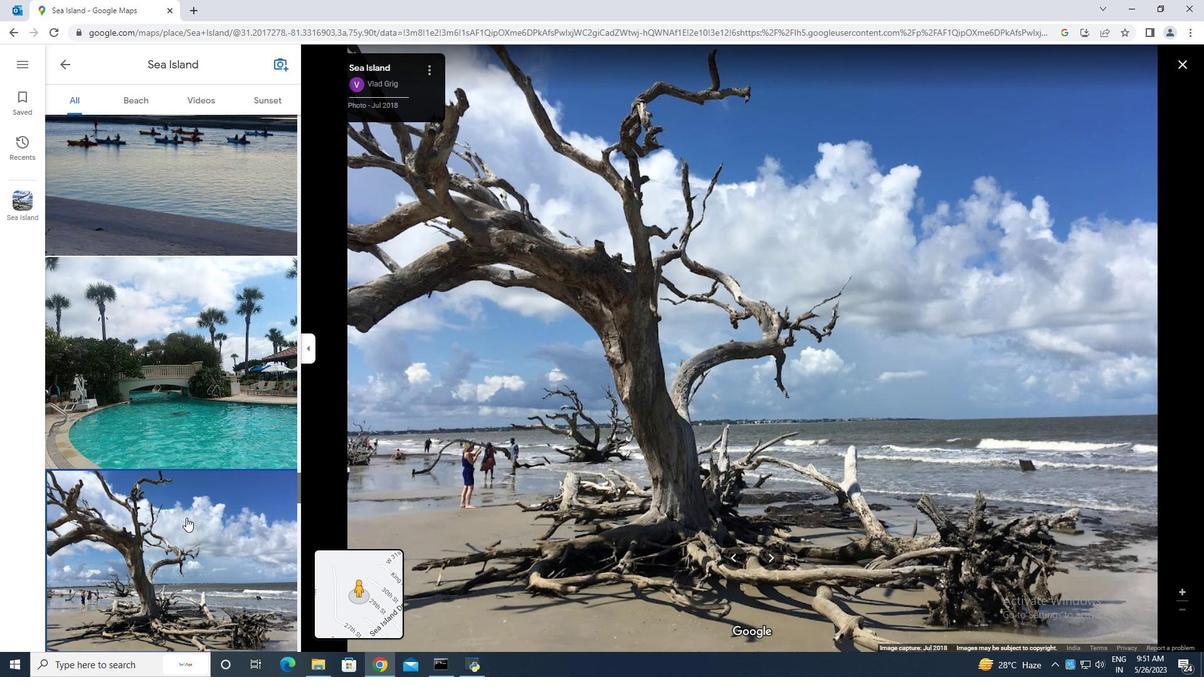 
Action: Mouse moved to (189, 519)
Screenshot: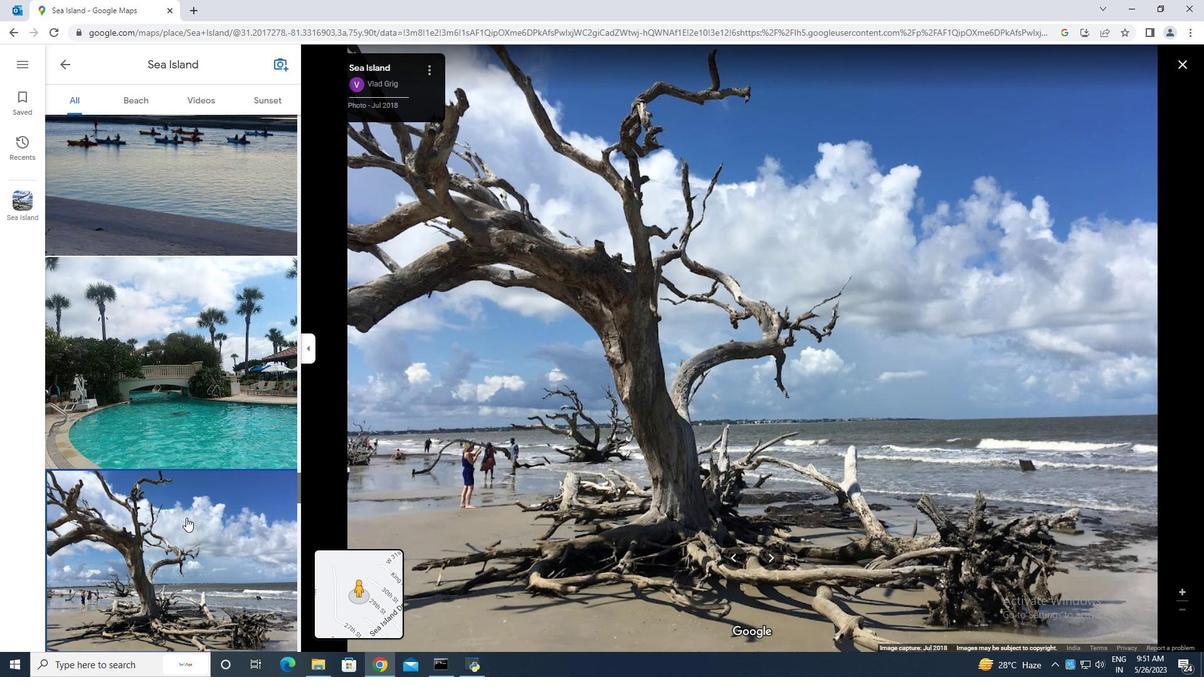 
Action: Mouse scrolled (189, 518) with delta (0, 0)
Screenshot: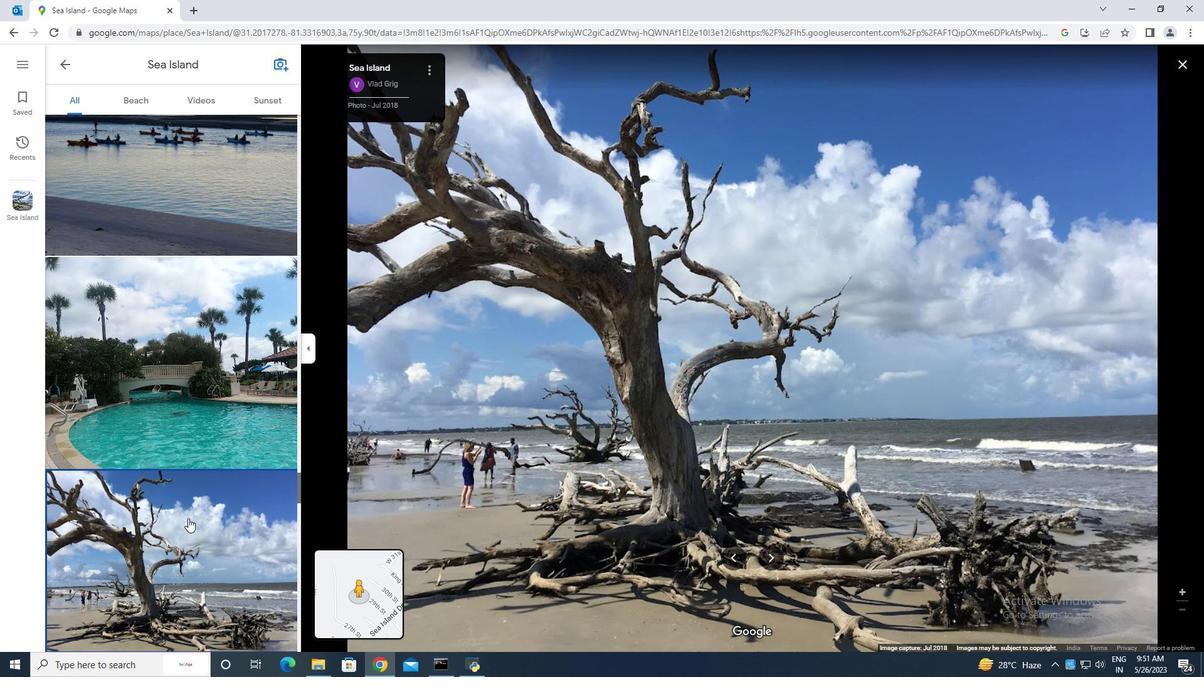 
Action: Mouse moved to (189, 519)
Screenshot: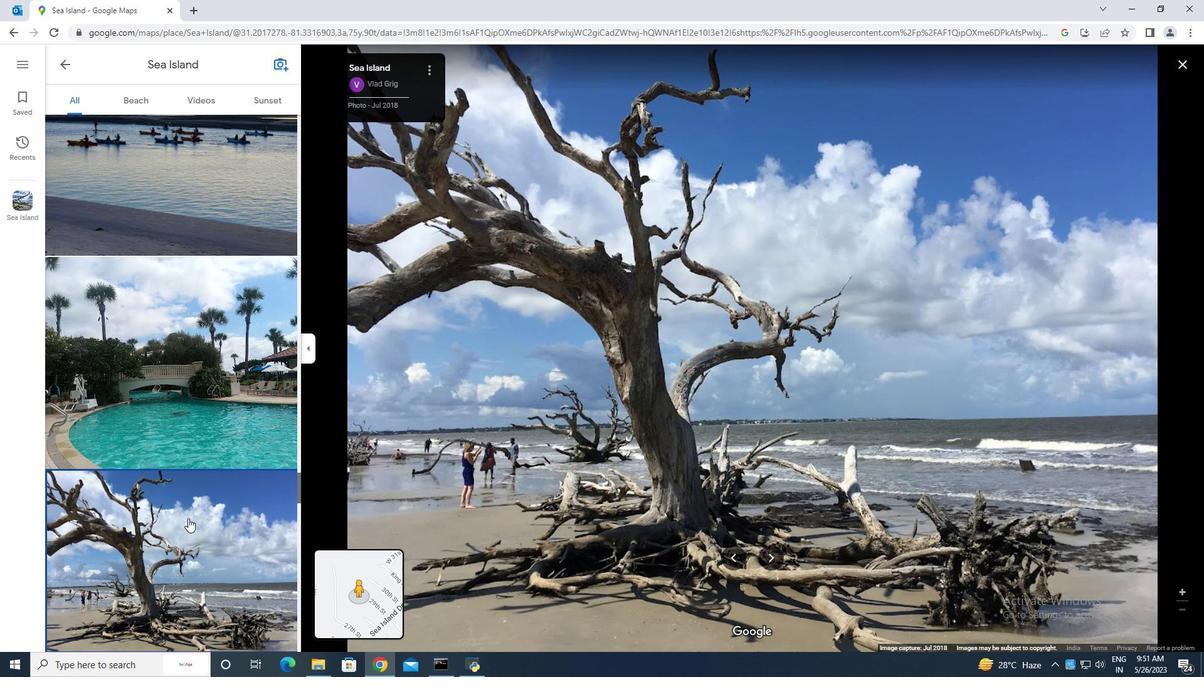 
Action: Mouse scrolled (189, 518) with delta (0, 0)
Screenshot: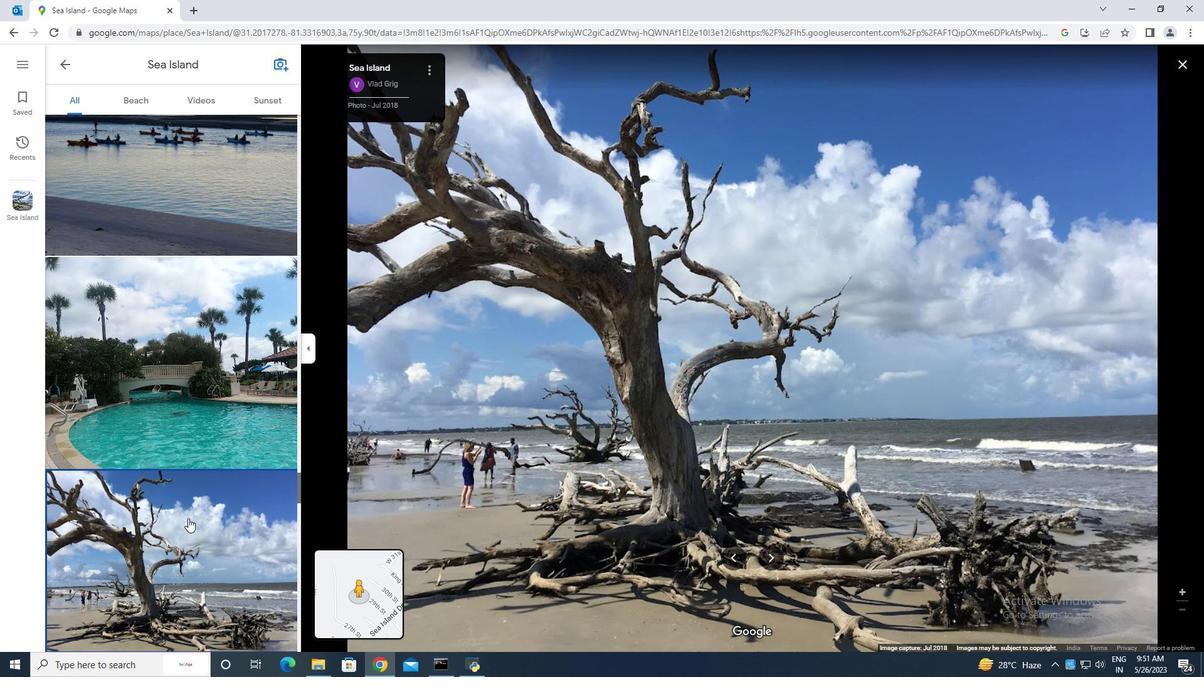 
Action: Mouse scrolled (189, 518) with delta (0, 0)
Screenshot: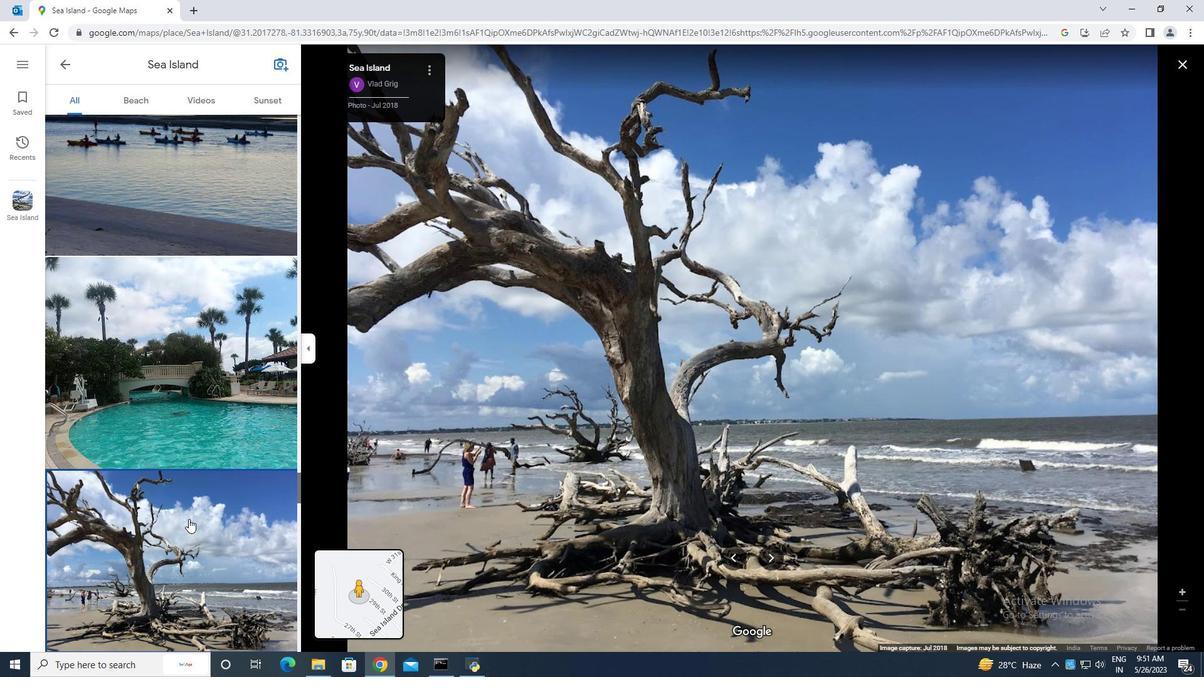 
Action: Mouse scrolled (189, 518) with delta (0, 0)
Screenshot: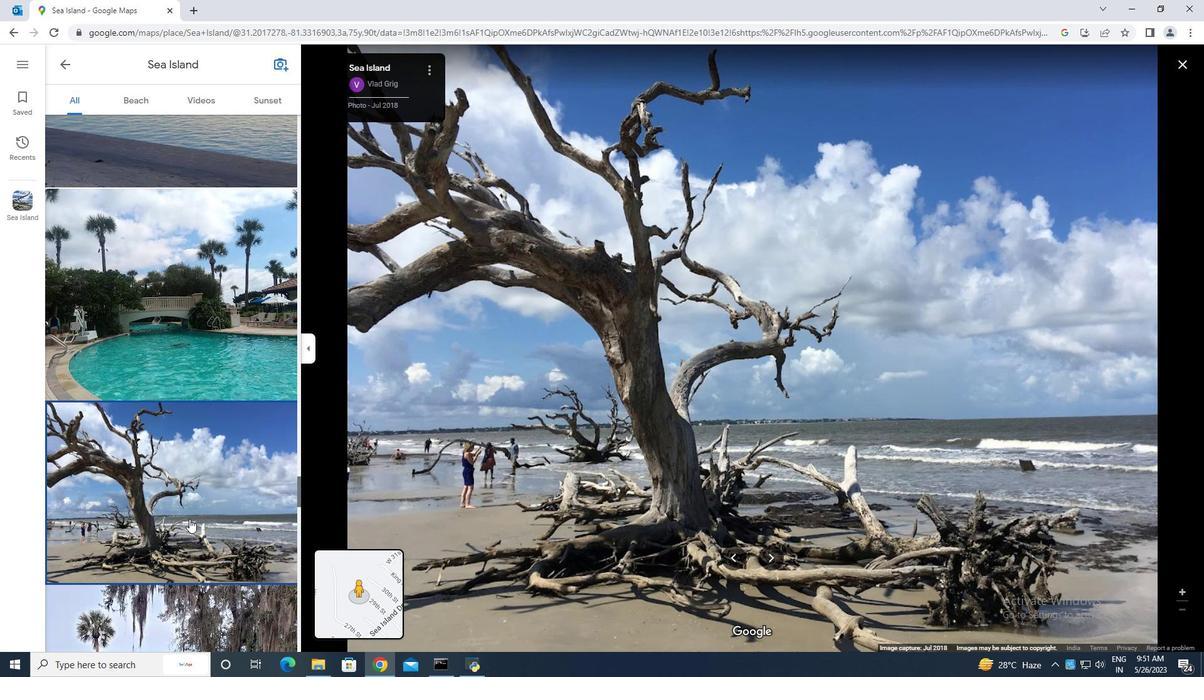 
Action: Mouse scrolled (189, 518) with delta (0, 0)
Screenshot: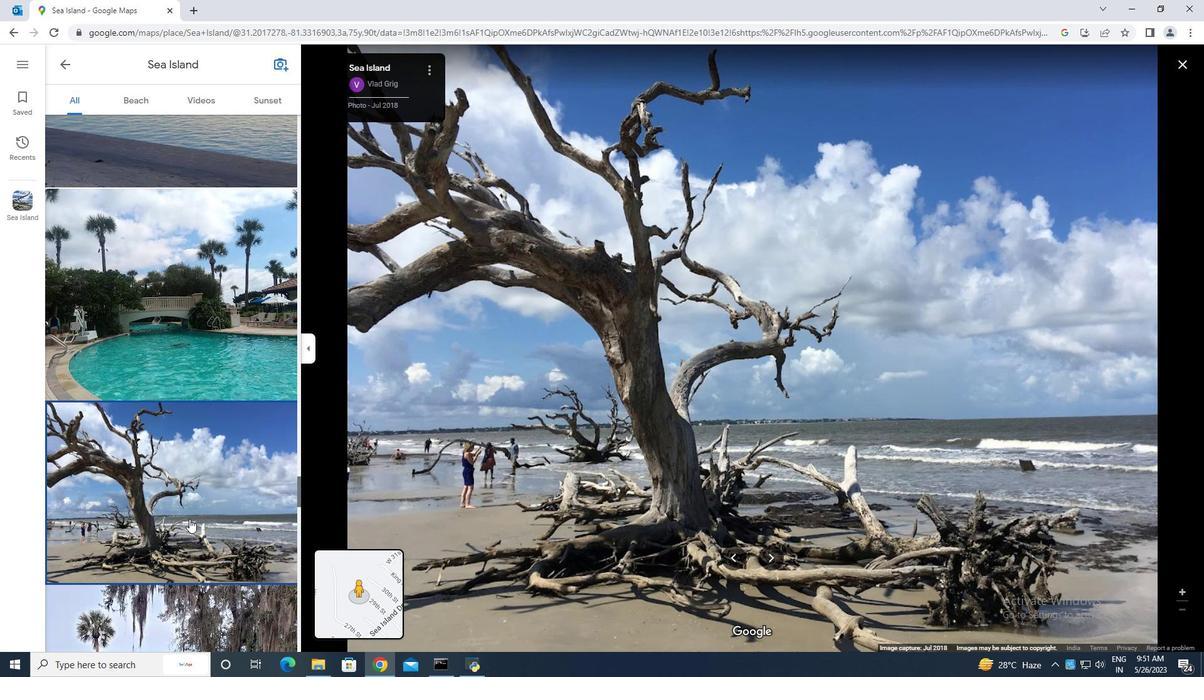 
Action: Mouse scrolled (189, 518) with delta (0, 0)
Screenshot: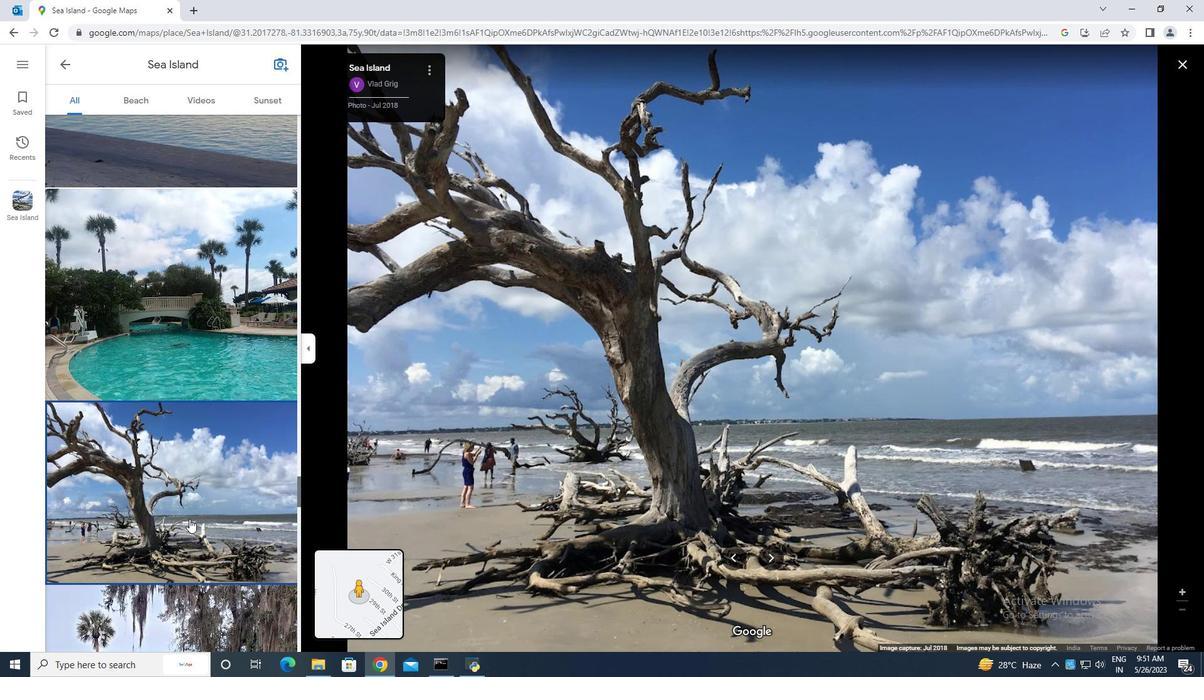 
Action: Mouse scrolled (189, 518) with delta (0, 0)
Screenshot: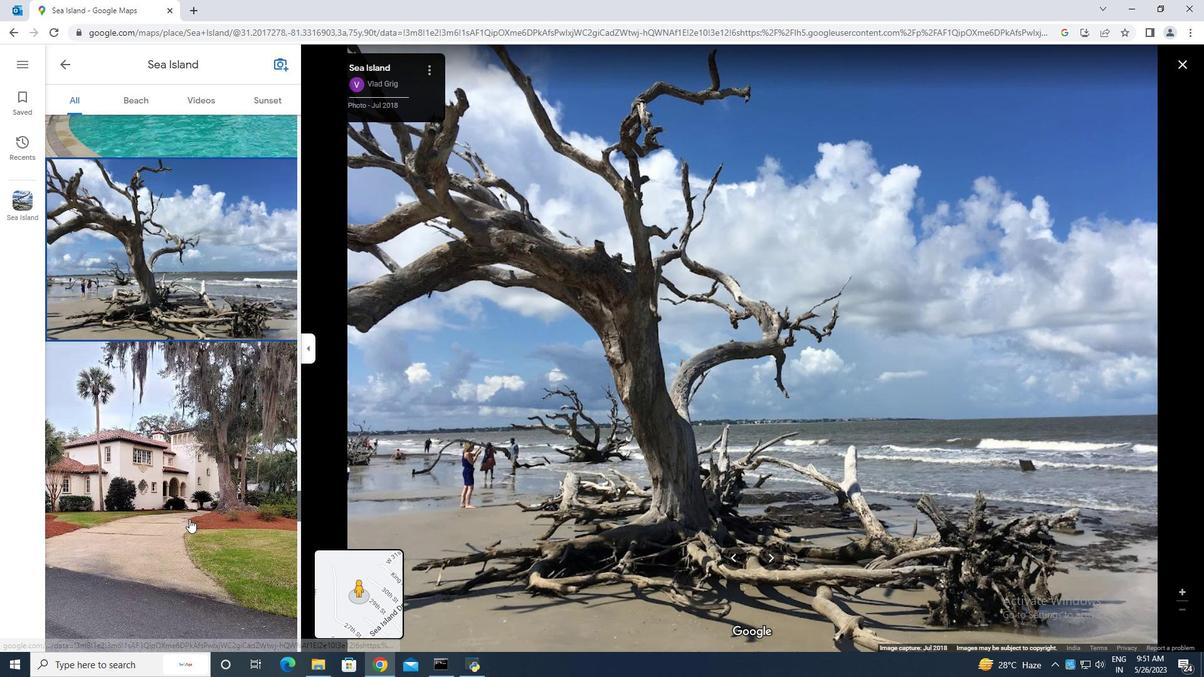 
Action: Mouse scrolled (189, 518) with delta (0, 0)
Screenshot: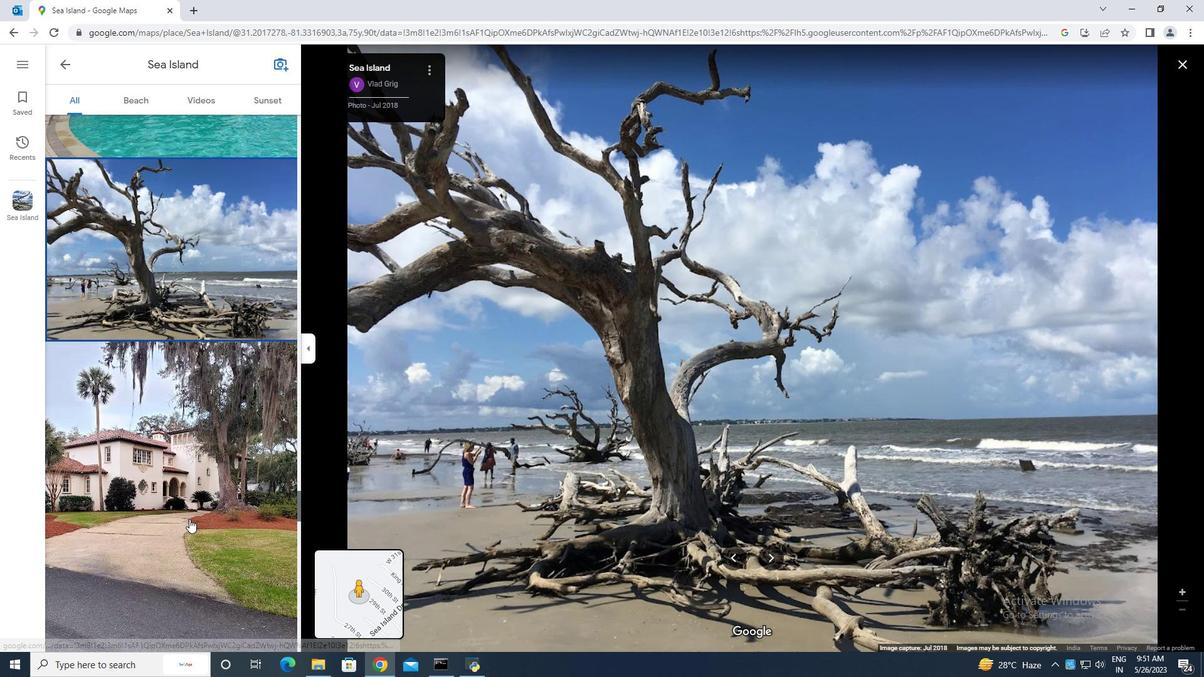 
Action: Mouse moved to (67, 64)
Screenshot: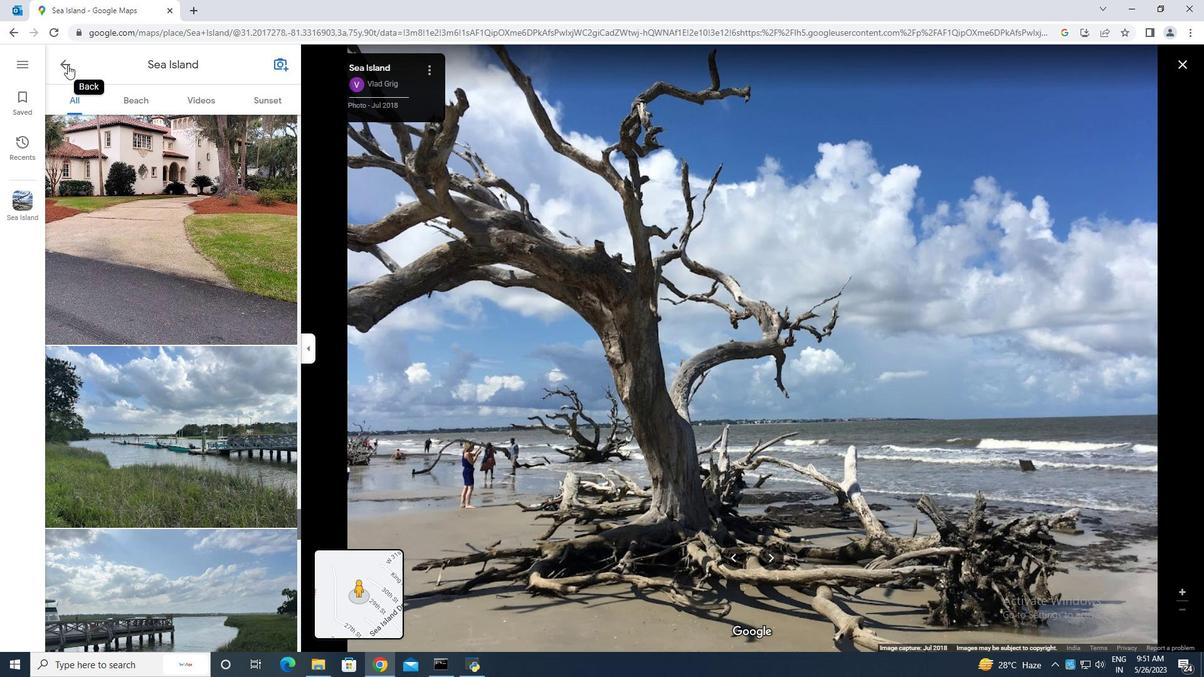 
Action: Mouse pressed left at (67, 64)
Screenshot: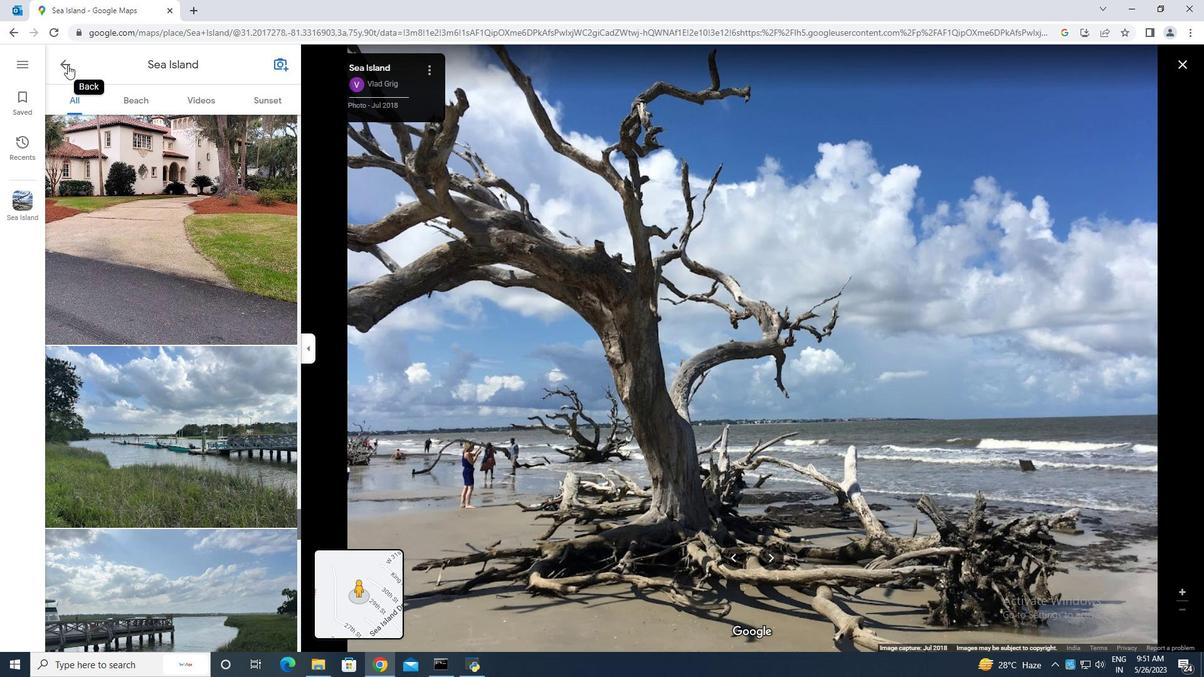 
Action: Mouse moved to (676, 324)
Screenshot: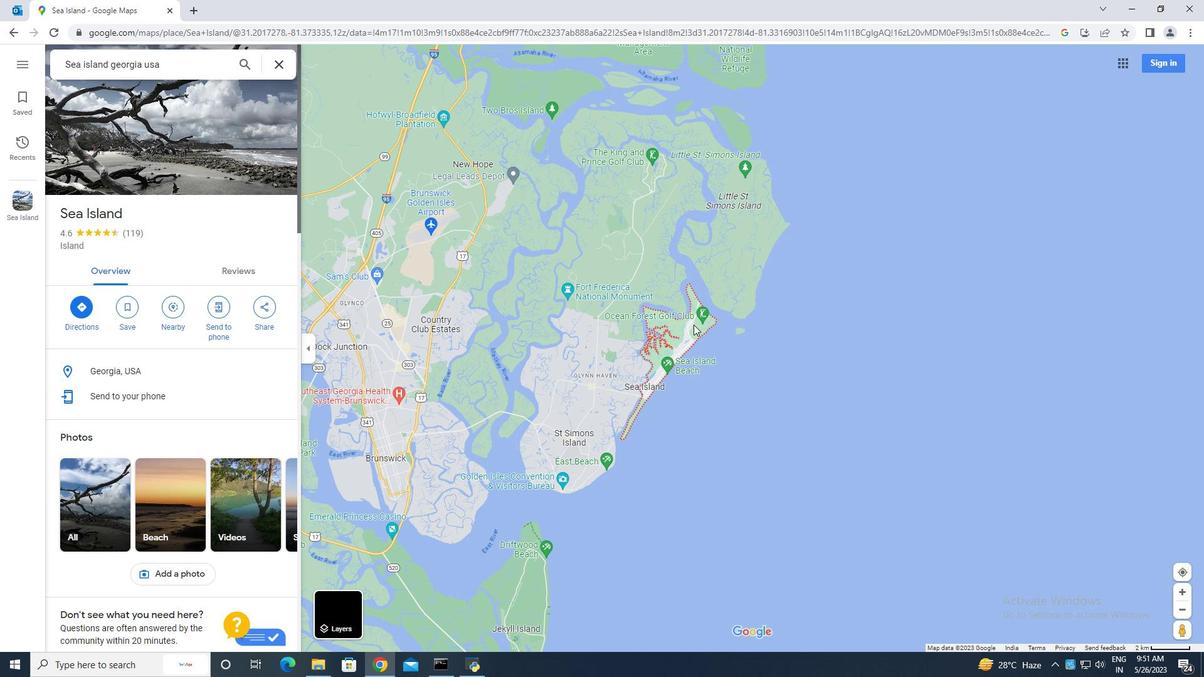 
Action: Mouse scrolled (676, 325) with delta (0, 0)
Screenshot: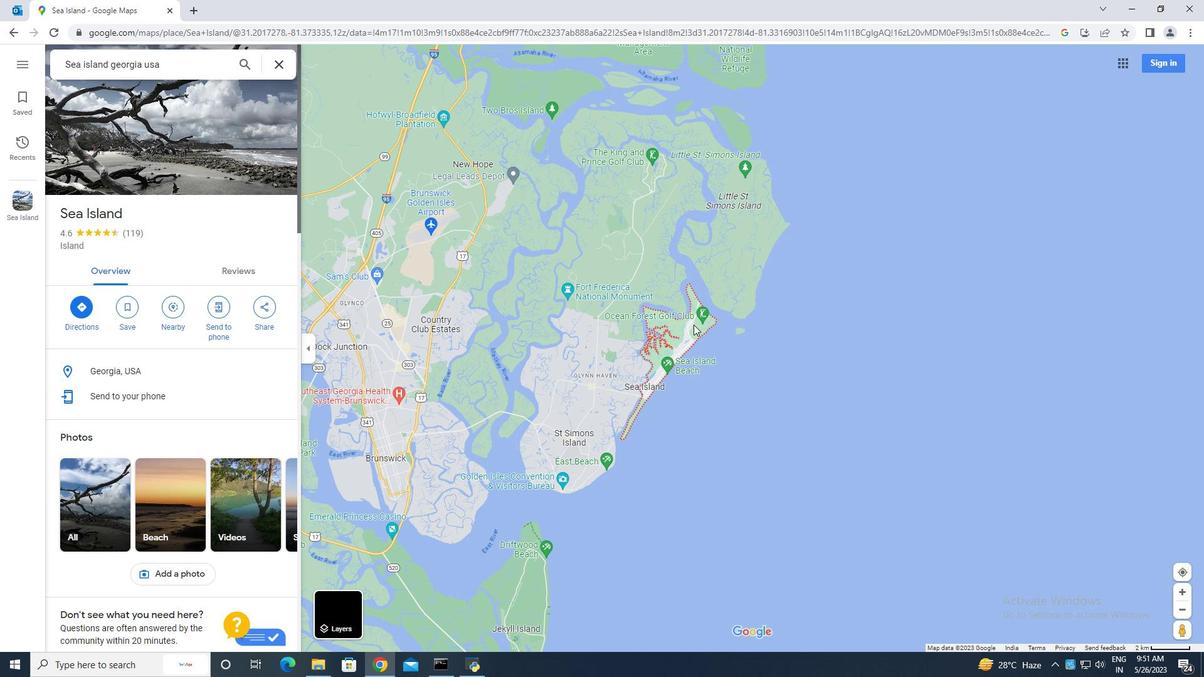 
Action: Mouse scrolled (676, 325) with delta (0, 0)
Screenshot: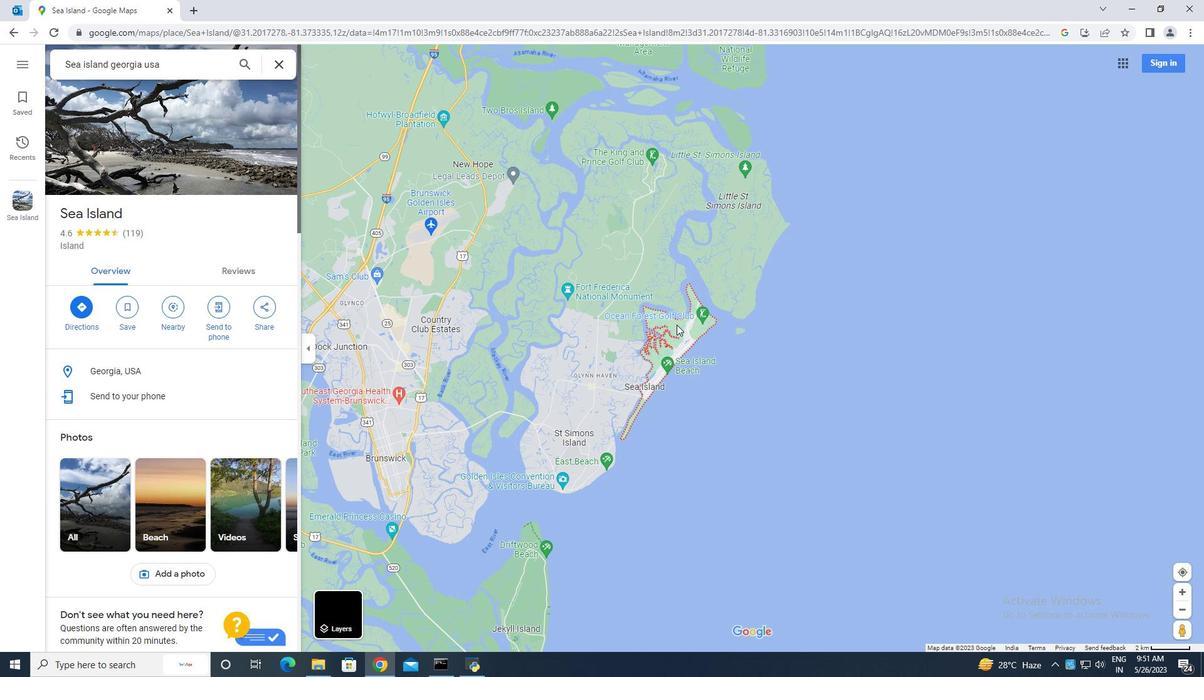 
Action: Mouse scrolled (676, 325) with delta (0, 0)
Screenshot: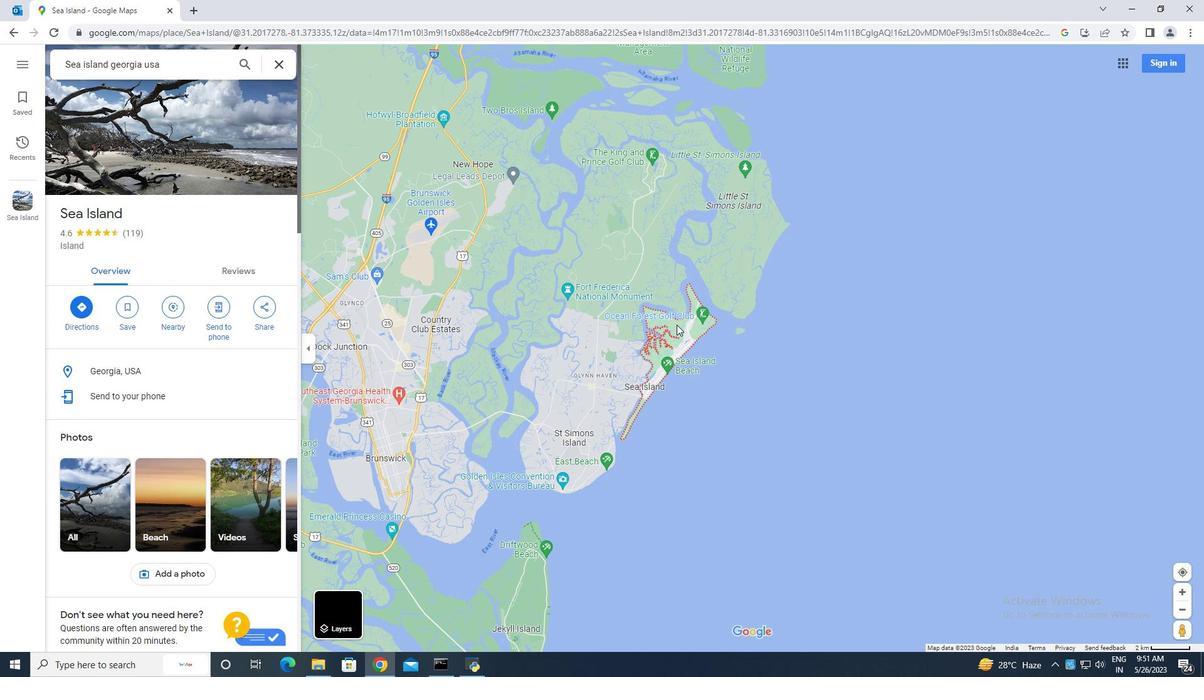
Action: Mouse scrolled (676, 325) with delta (0, 0)
Screenshot: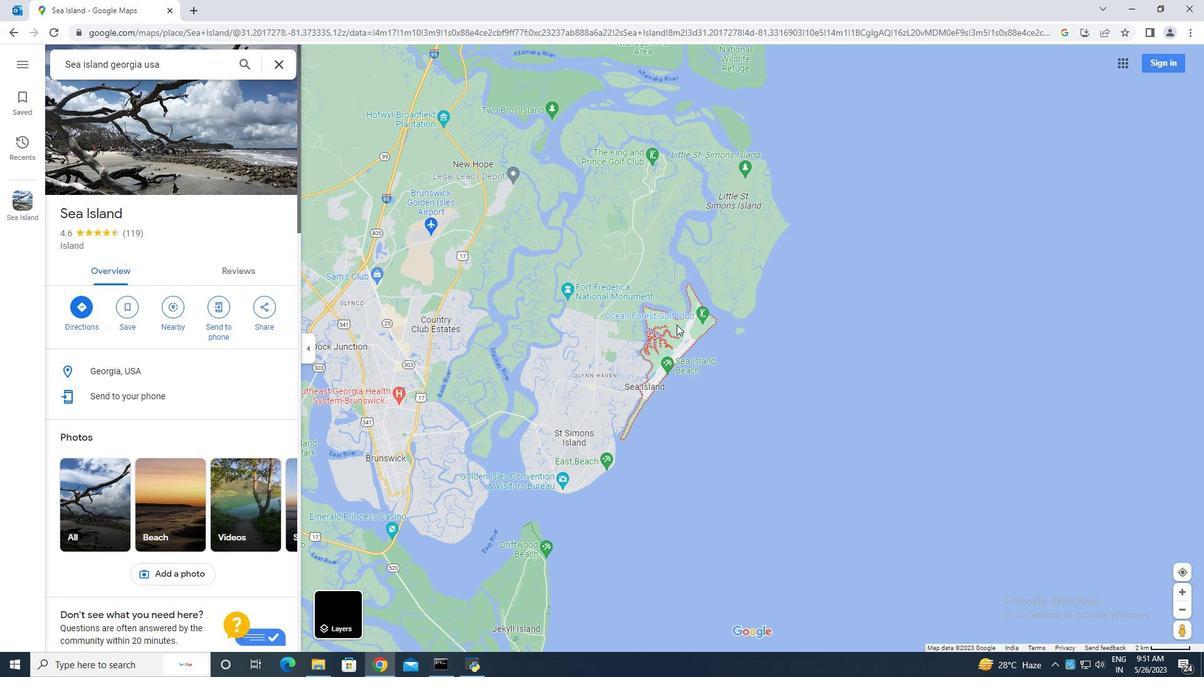 
Action: Mouse scrolled (676, 325) with delta (0, 0)
Screenshot: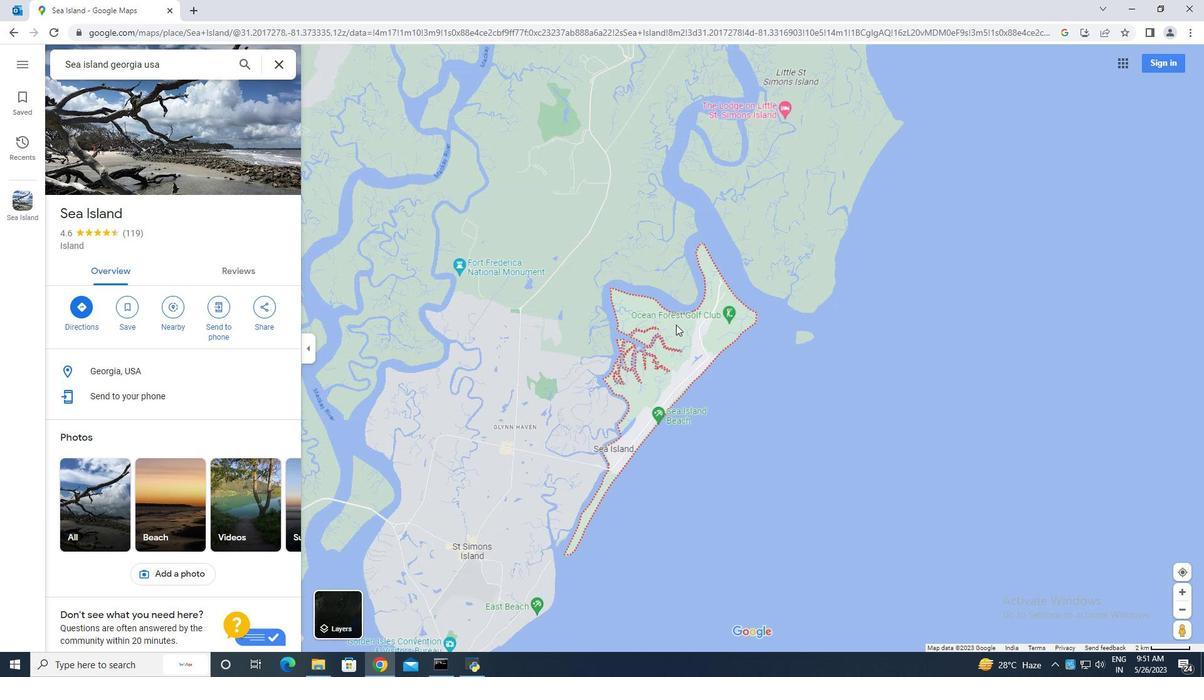 
Action: Mouse scrolled (676, 325) with delta (0, 0)
Screenshot: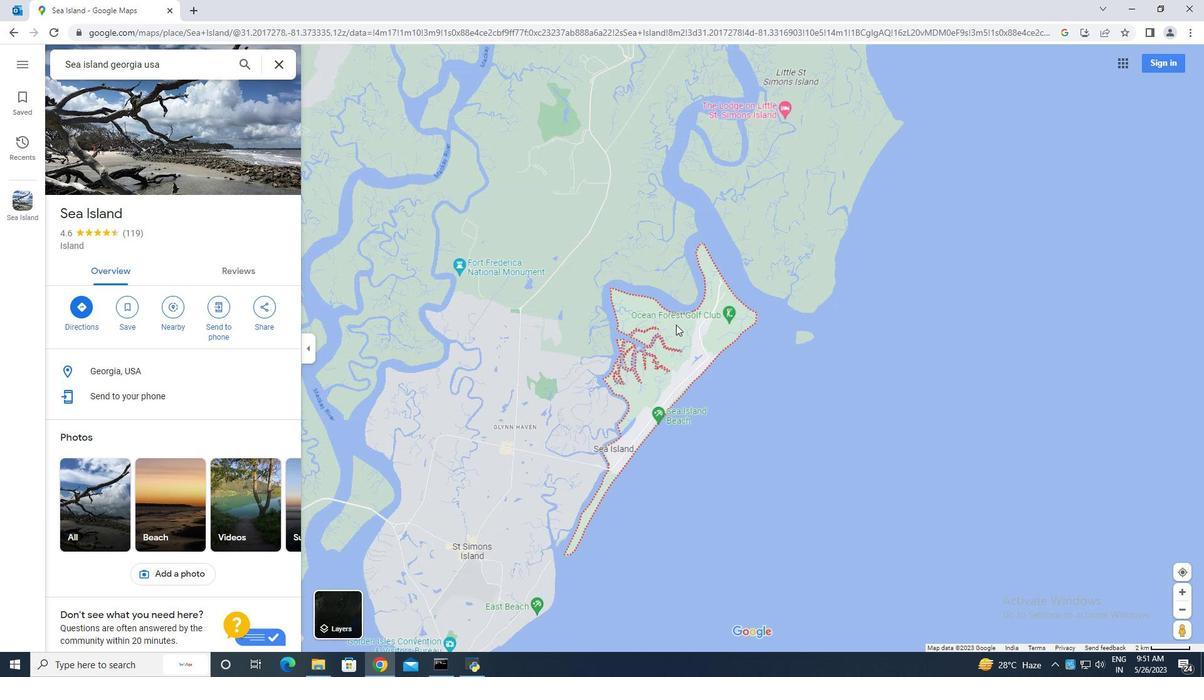 
Action: Mouse scrolled (676, 325) with delta (0, 0)
Screenshot: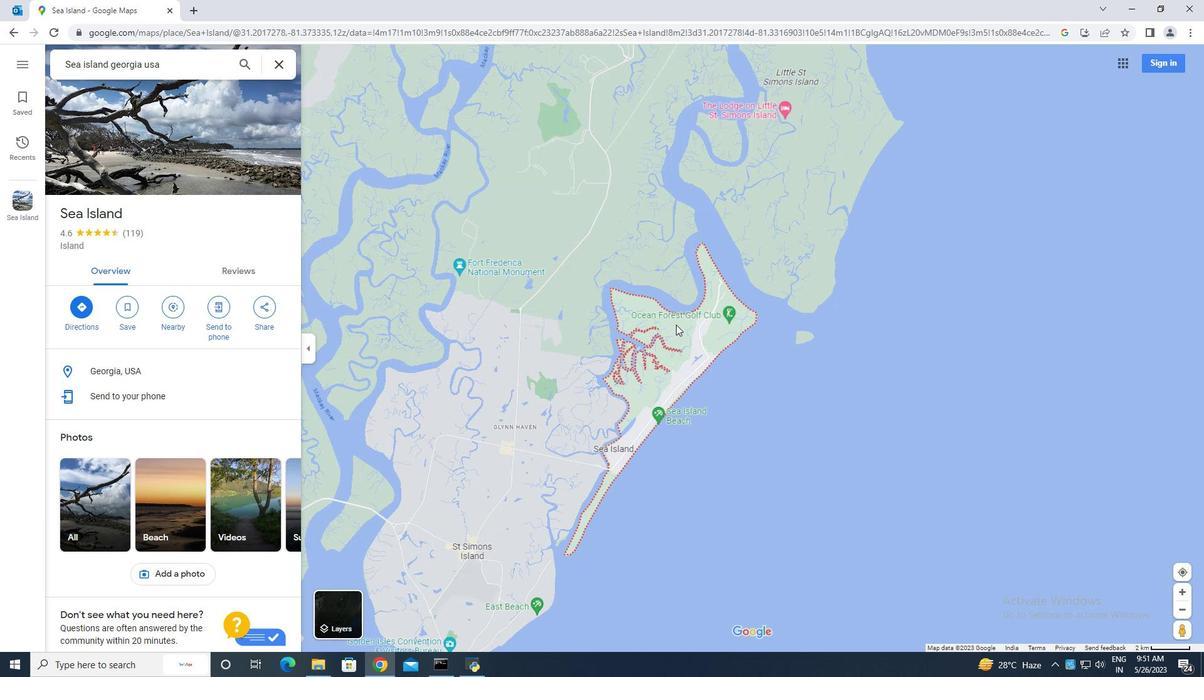 
Action: Mouse scrolled (676, 325) with delta (0, 0)
Screenshot: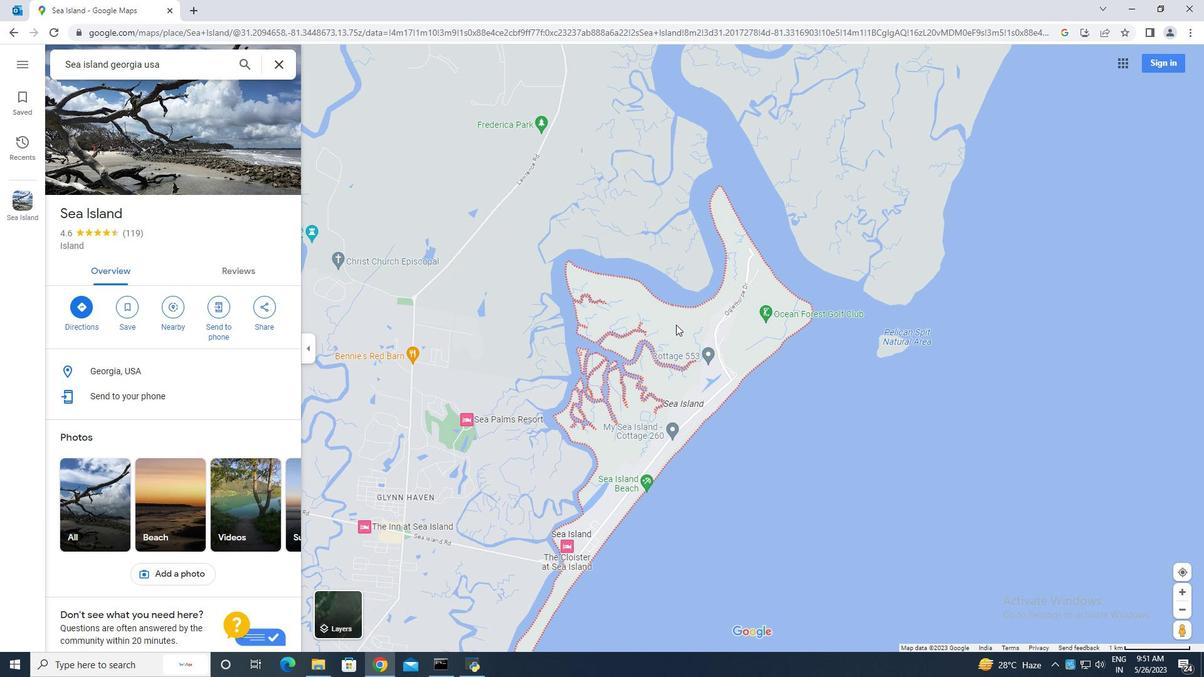 
Action: Mouse scrolled (676, 325) with delta (0, 0)
Screenshot: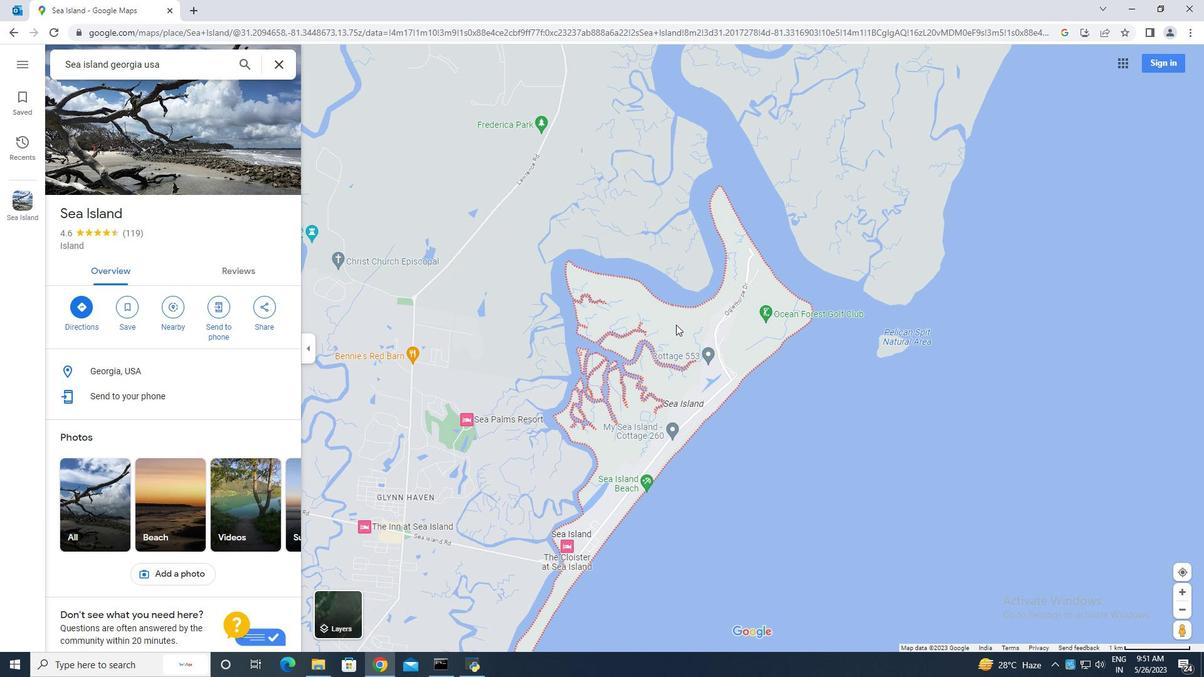
Action: Mouse scrolled (676, 325) with delta (0, 0)
Screenshot: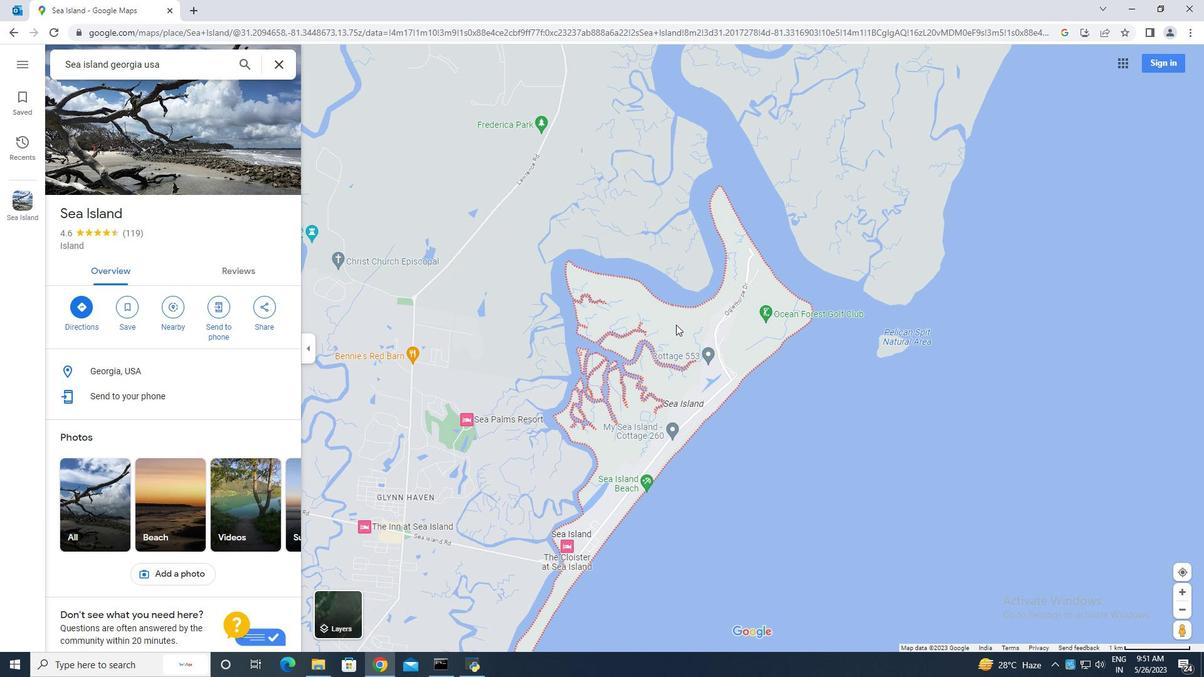 
Action: Mouse moved to (678, 336)
Screenshot: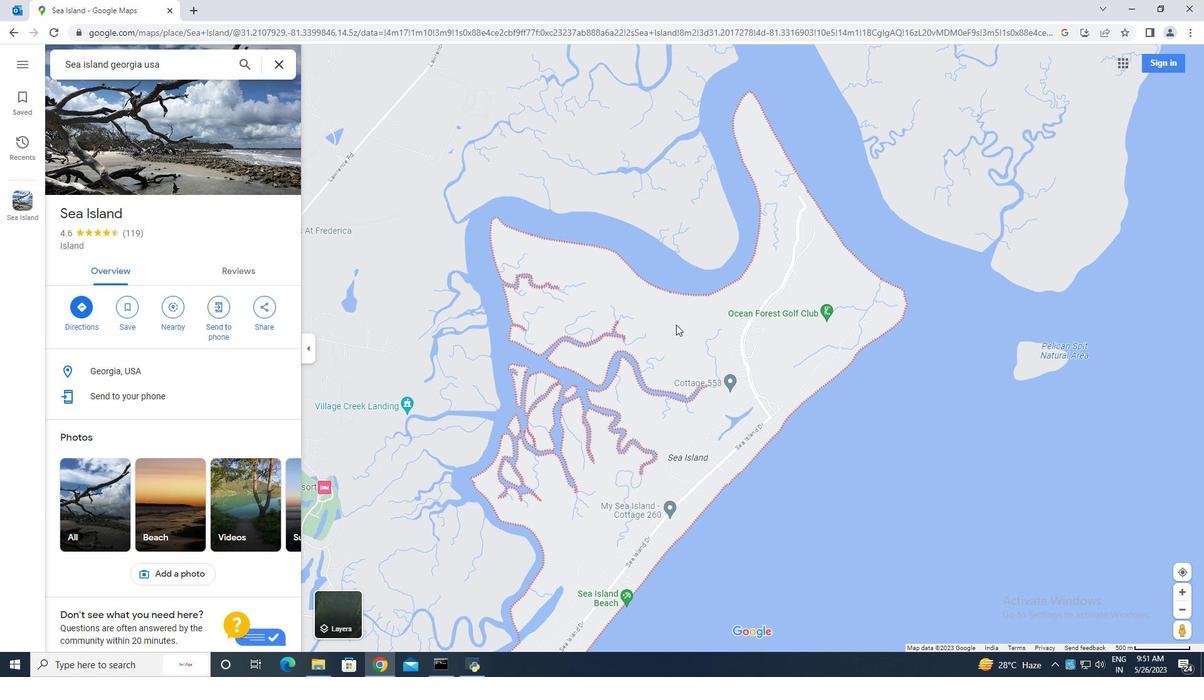 
Action: Mouse scrolled (678, 335) with delta (0, 0)
Screenshot: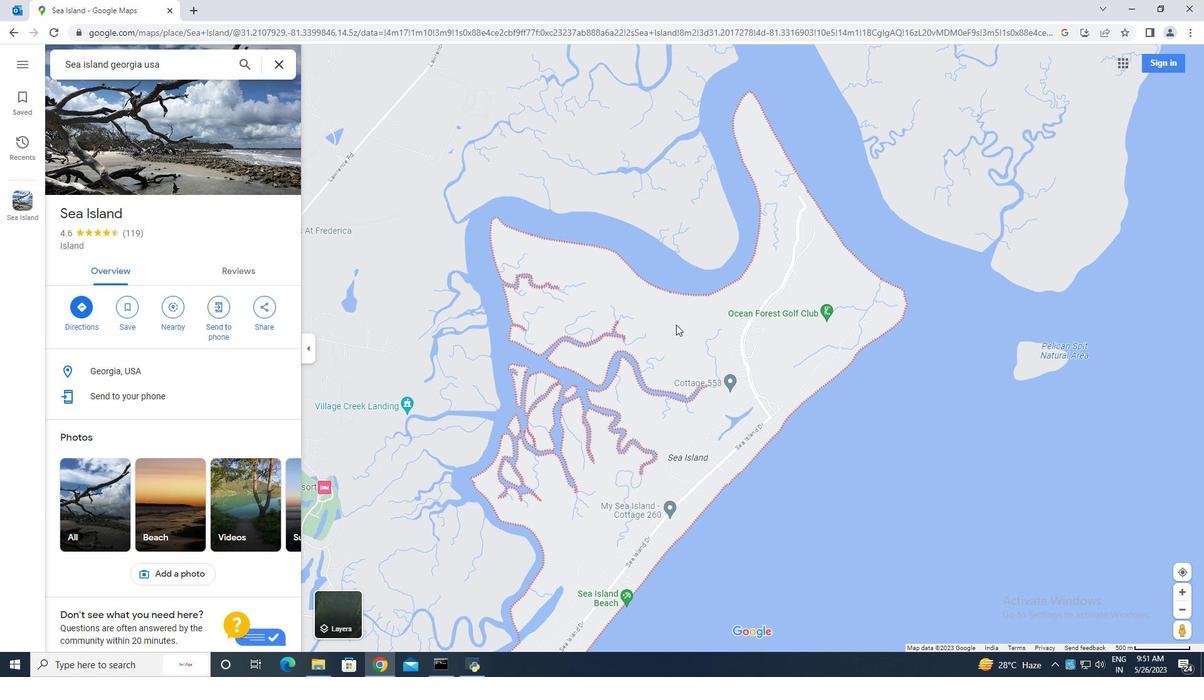 
Action: Mouse scrolled (678, 335) with delta (0, 0)
Screenshot: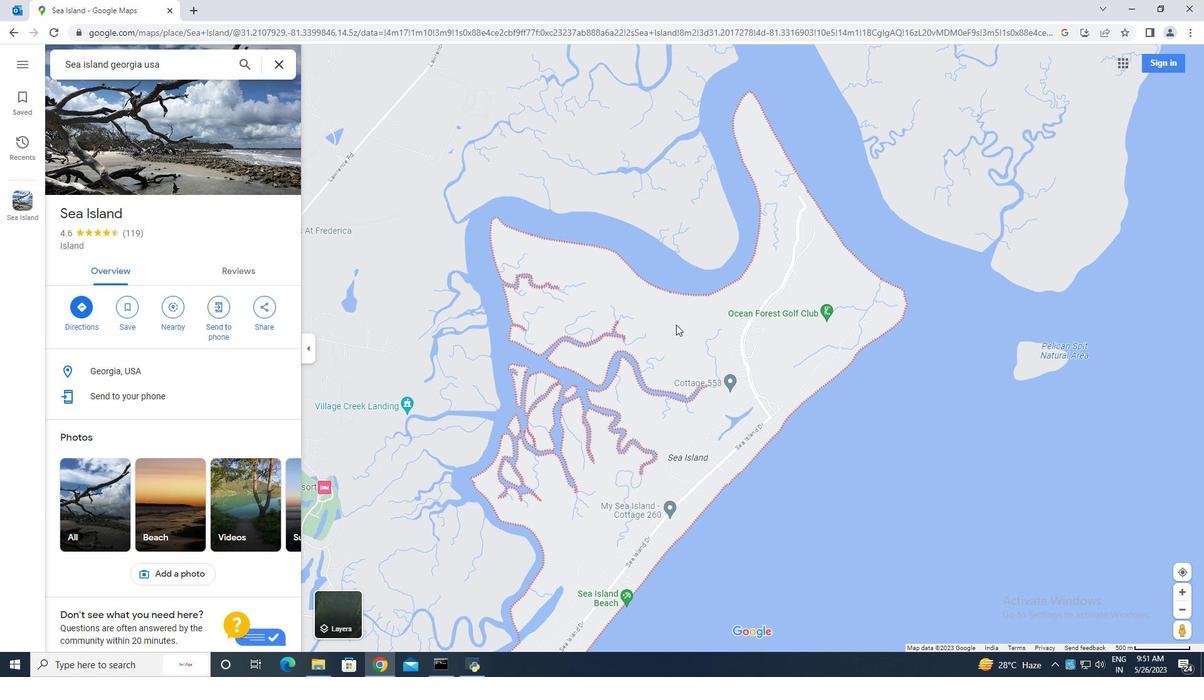 
Action: Mouse scrolled (678, 335) with delta (0, 0)
Screenshot: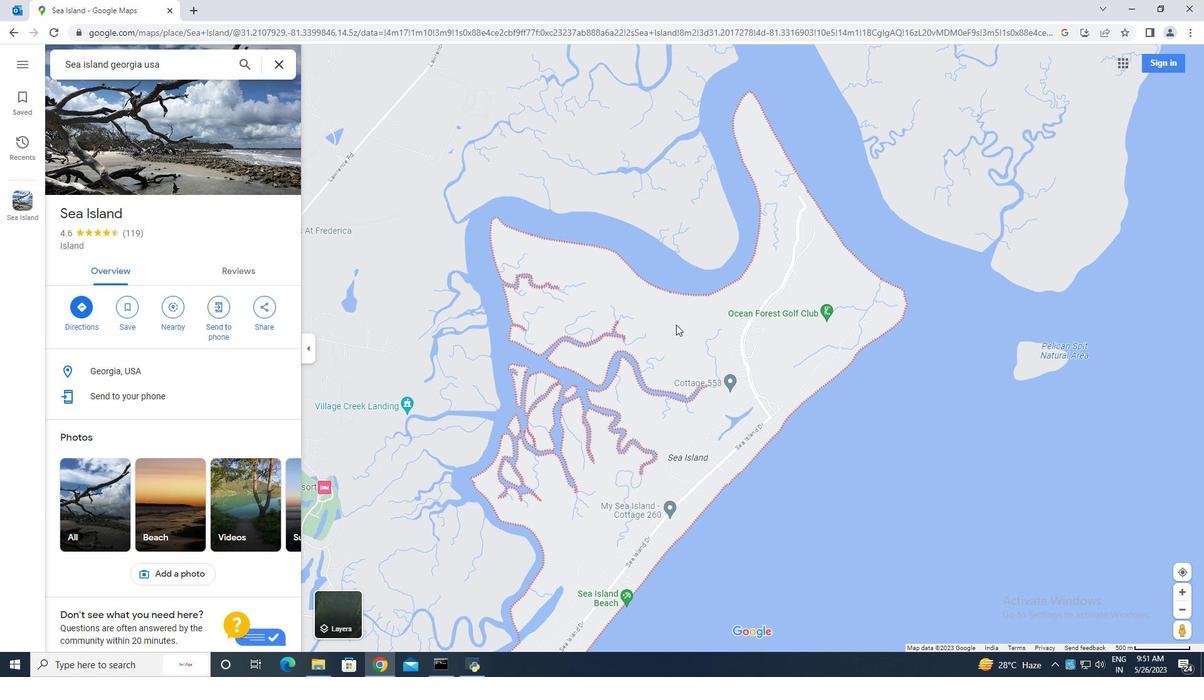 
Action: Mouse scrolled (678, 335) with delta (0, 0)
Screenshot: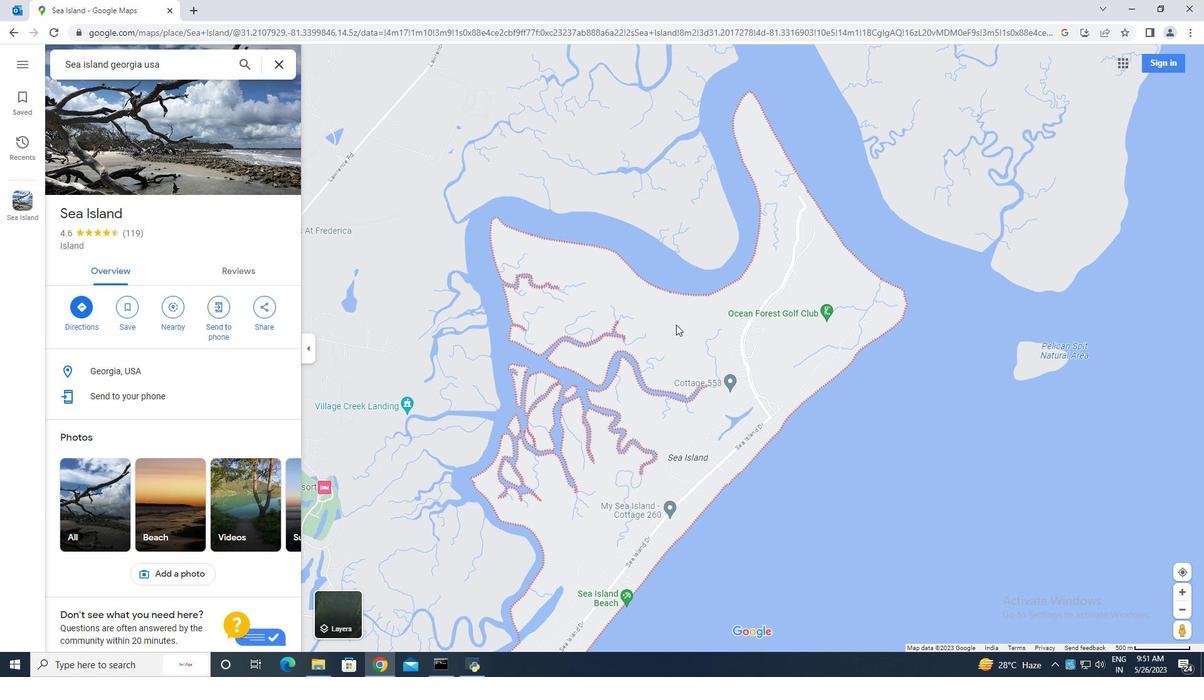 
Action: Mouse moved to (678, 347)
Screenshot: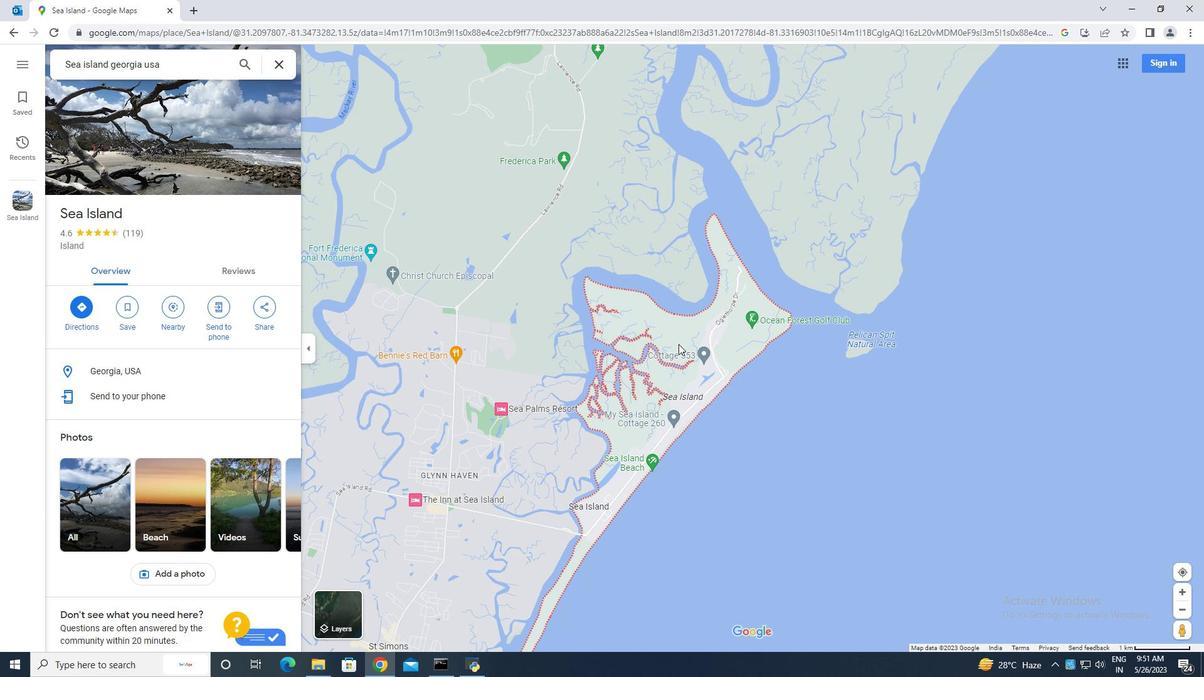 
Action: Mouse scrolled (678, 346) with delta (0, 0)
Screenshot: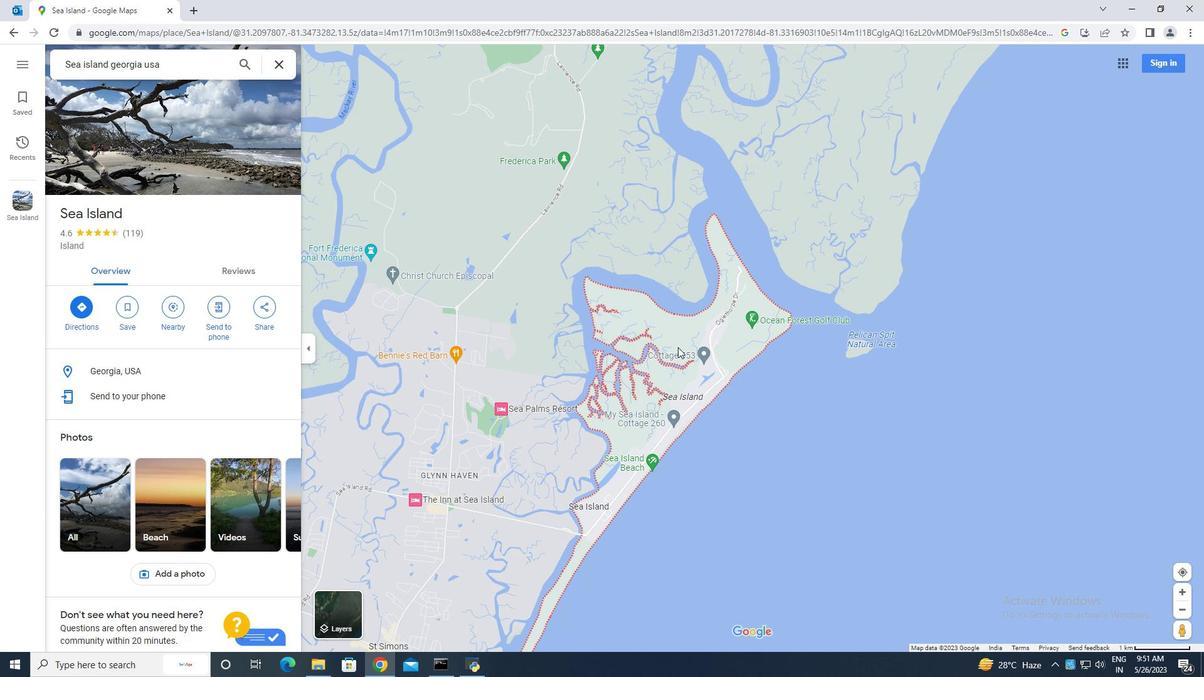 
Action: Mouse scrolled (678, 346) with delta (0, 0)
Screenshot: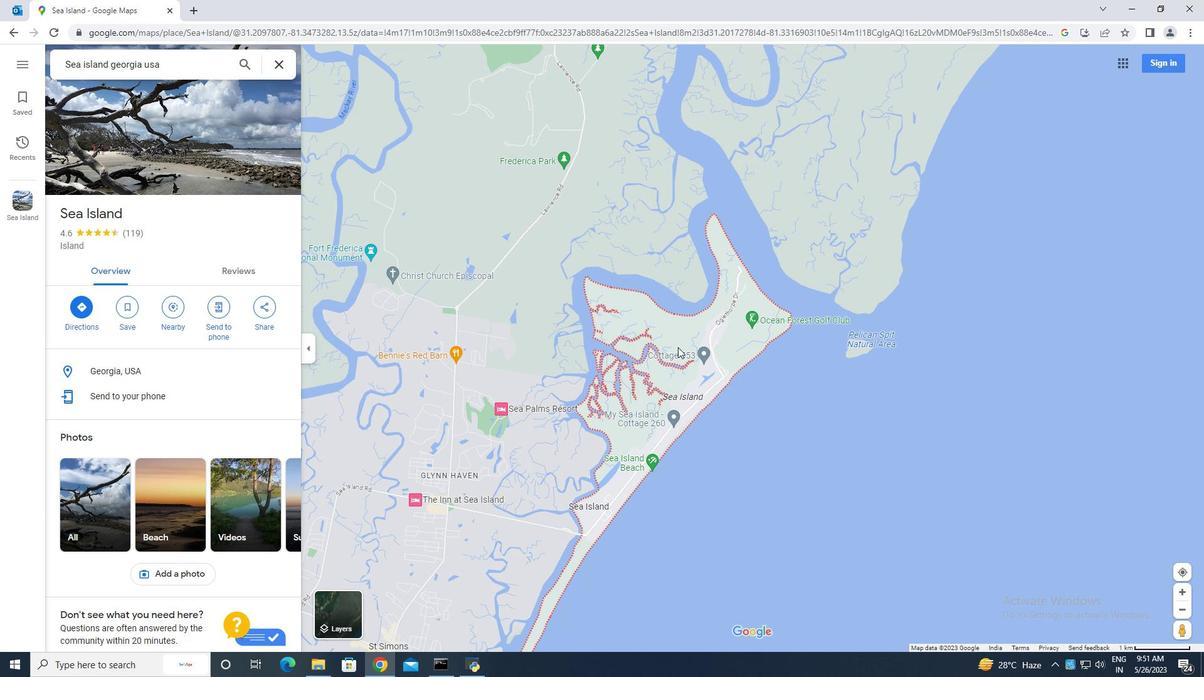 
Action: Mouse scrolled (678, 346) with delta (0, 0)
Screenshot: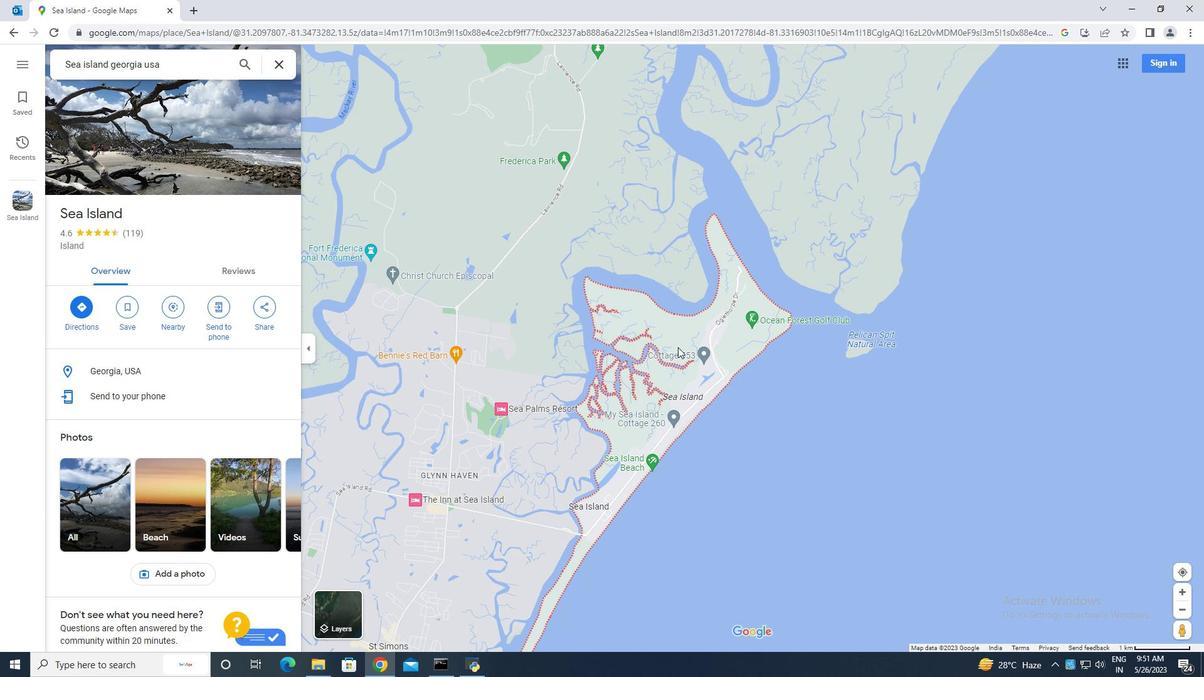 
Action: Mouse scrolled (678, 348) with delta (0, 0)
Screenshot: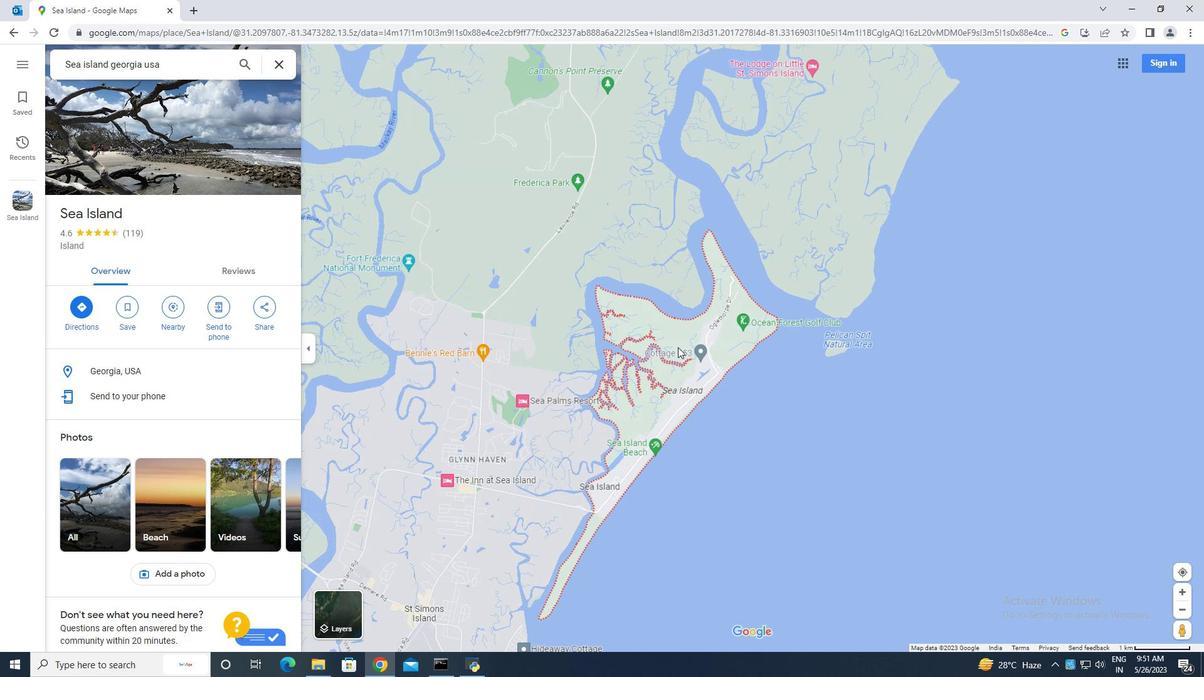 
Action: Mouse scrolled (678, 348) with delta (0, 0)
Screenshot: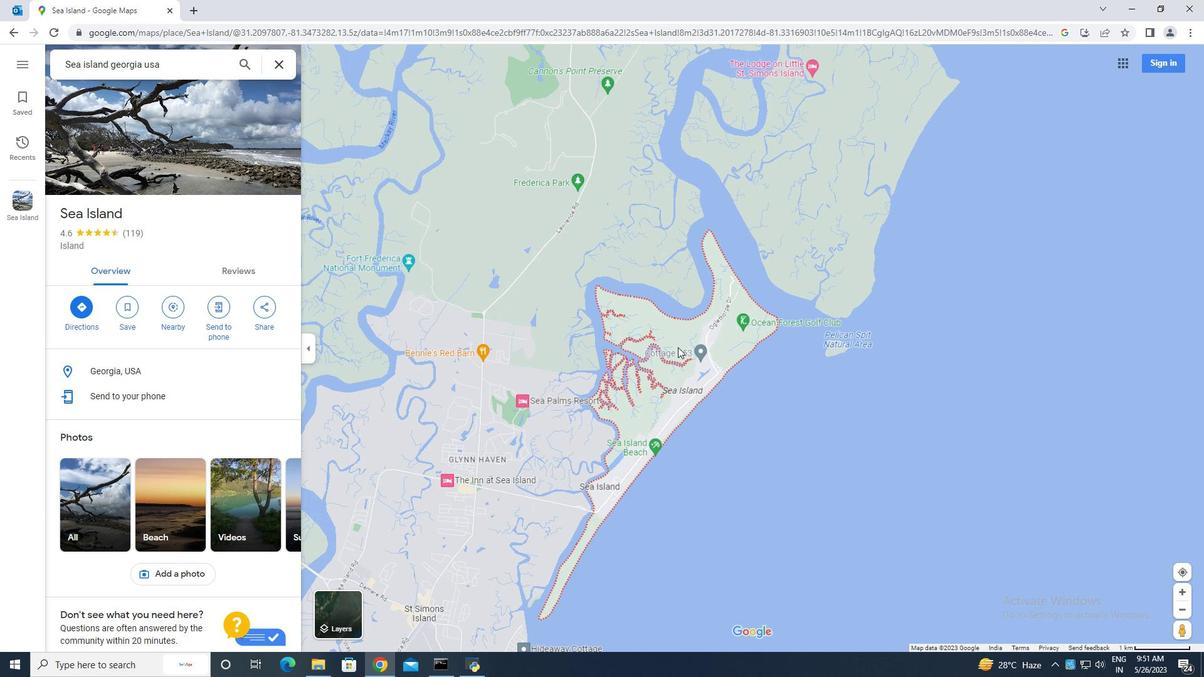 
Action: Mouse scrolled (678, 348) with delta (0, 0)
Screenshot: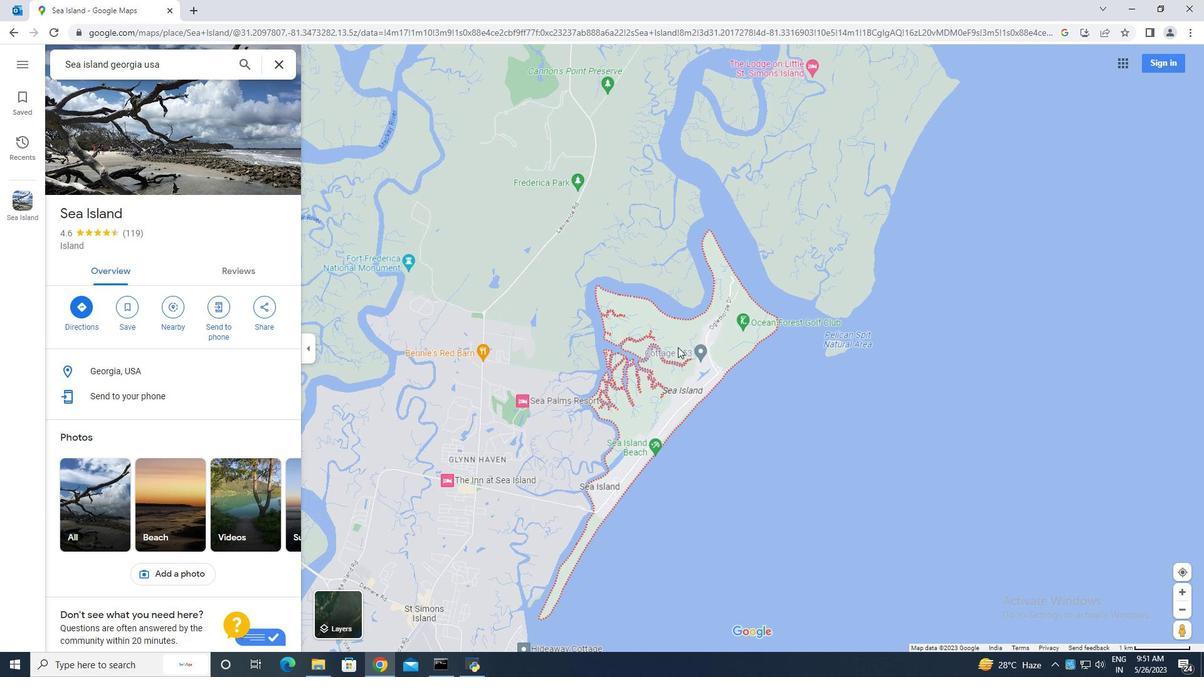 
Action: Mouse scrolled (678, 348) with delta (0, 0)
Screenshot: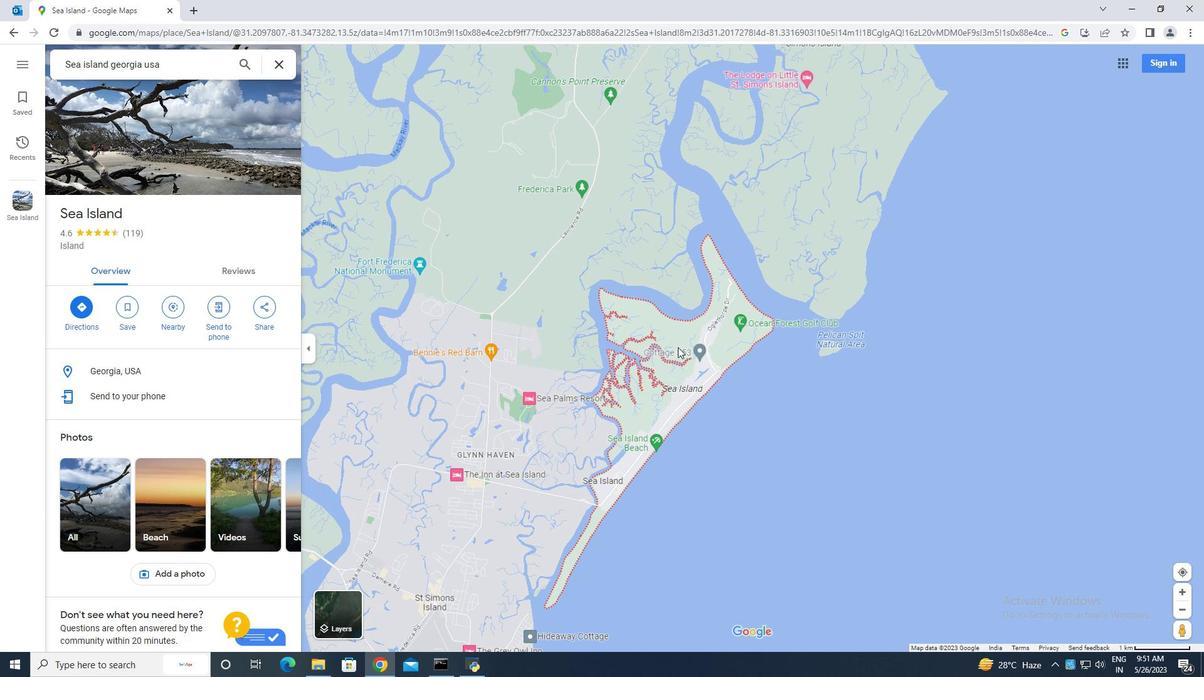 
Action: Mouse scrolled (678, 348) with delta (0, 0)
Screenshot: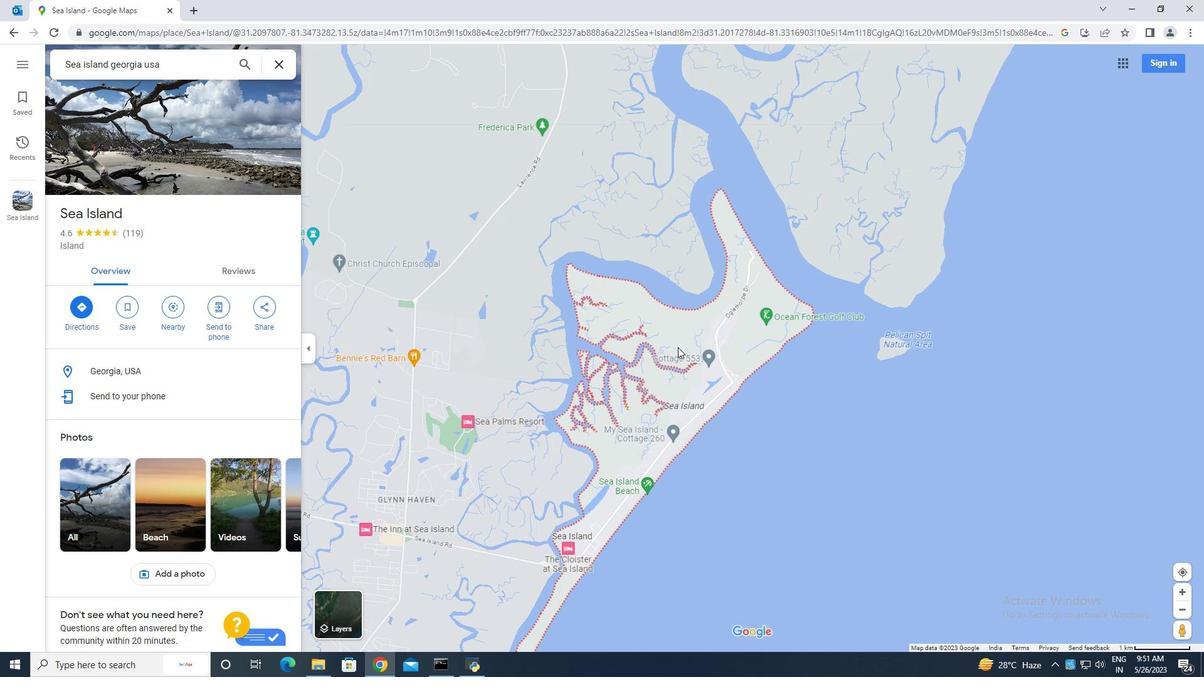 
Action: Mouse scrolled (678, 348) with delta (0, 0)
Screenshot: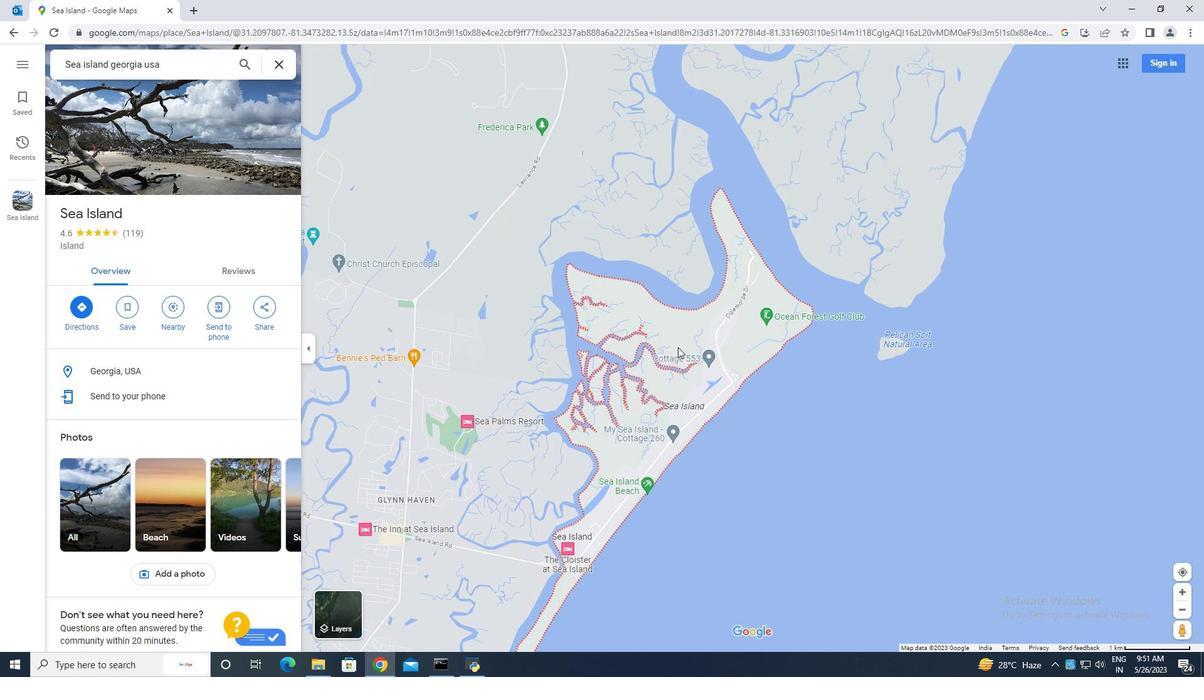 
Action: Mouse scrolled (678, 348) with delta (0, 0)
Screenshot: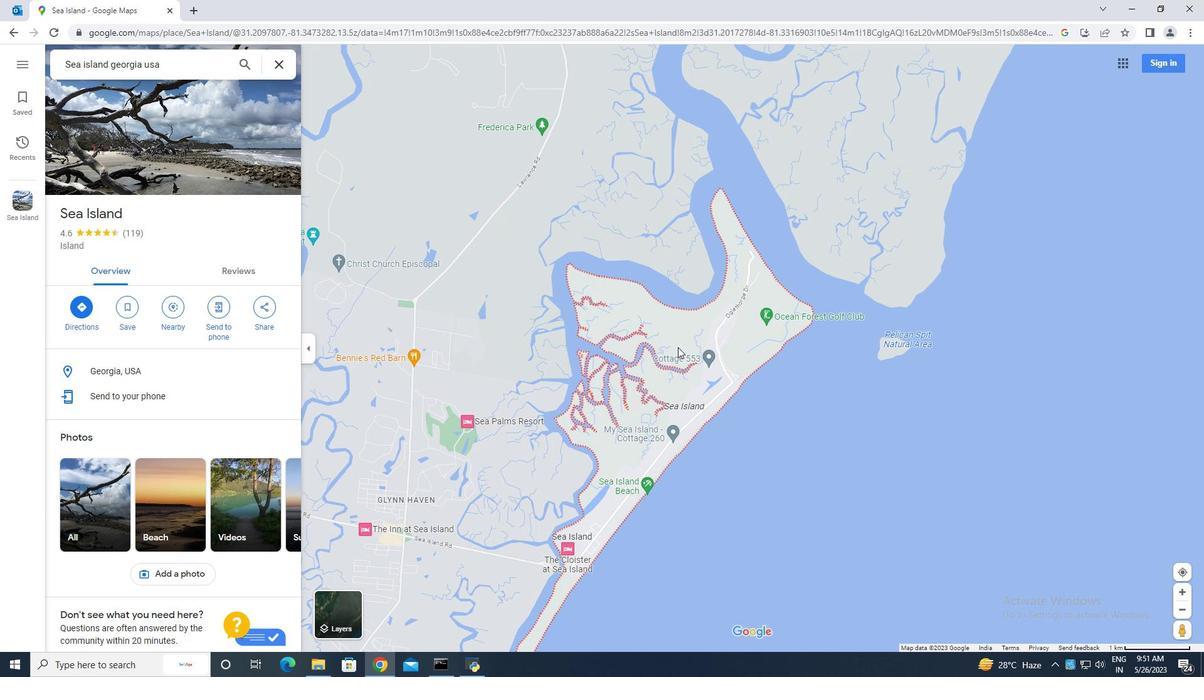 
Action: Mouse scrolled (678, 346) with delta (0, 0)
Screenshot: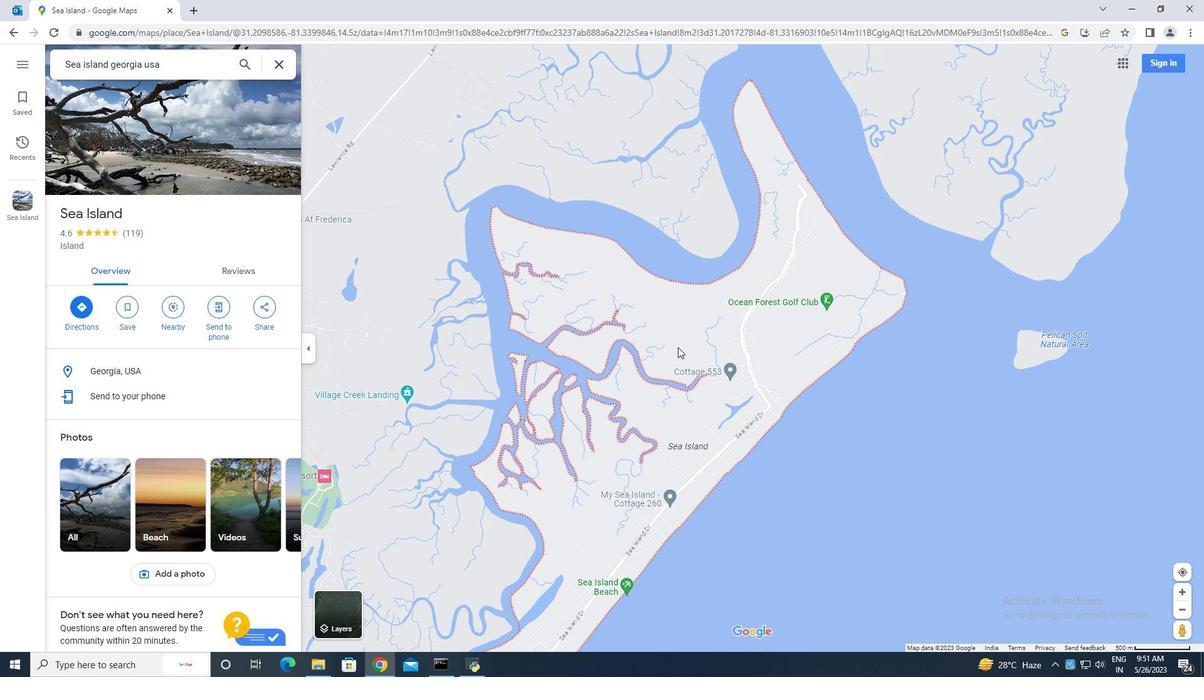 
Action: Mouse scrolled (678, 346) with delta (0, 0)
Screenshot: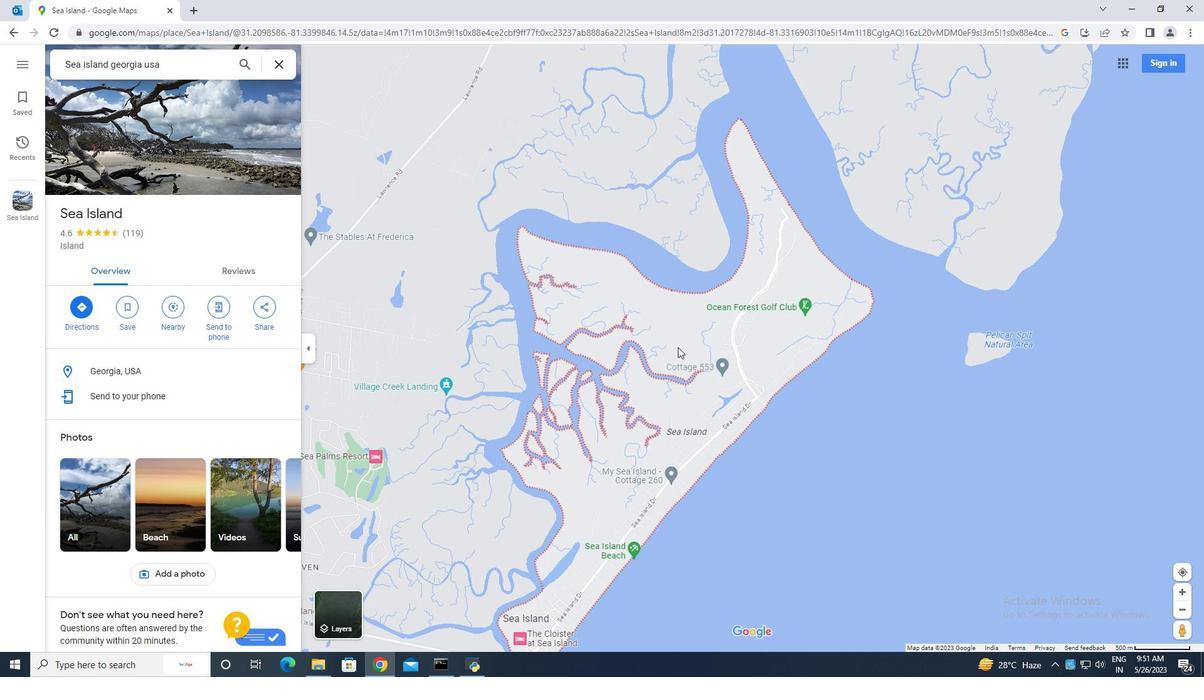 
Action: Mouse moved to (629, 326)
Screenshot: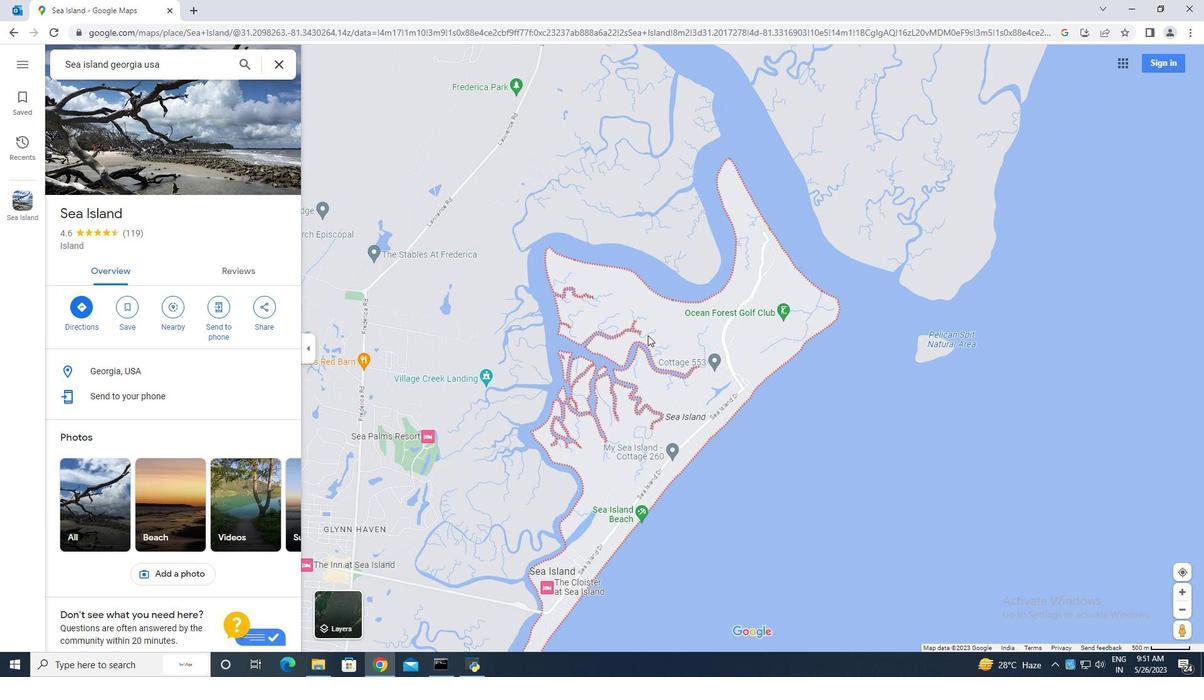
Action: Mouse scrolled (629, 326) with delta (0, 0)
Screenshot: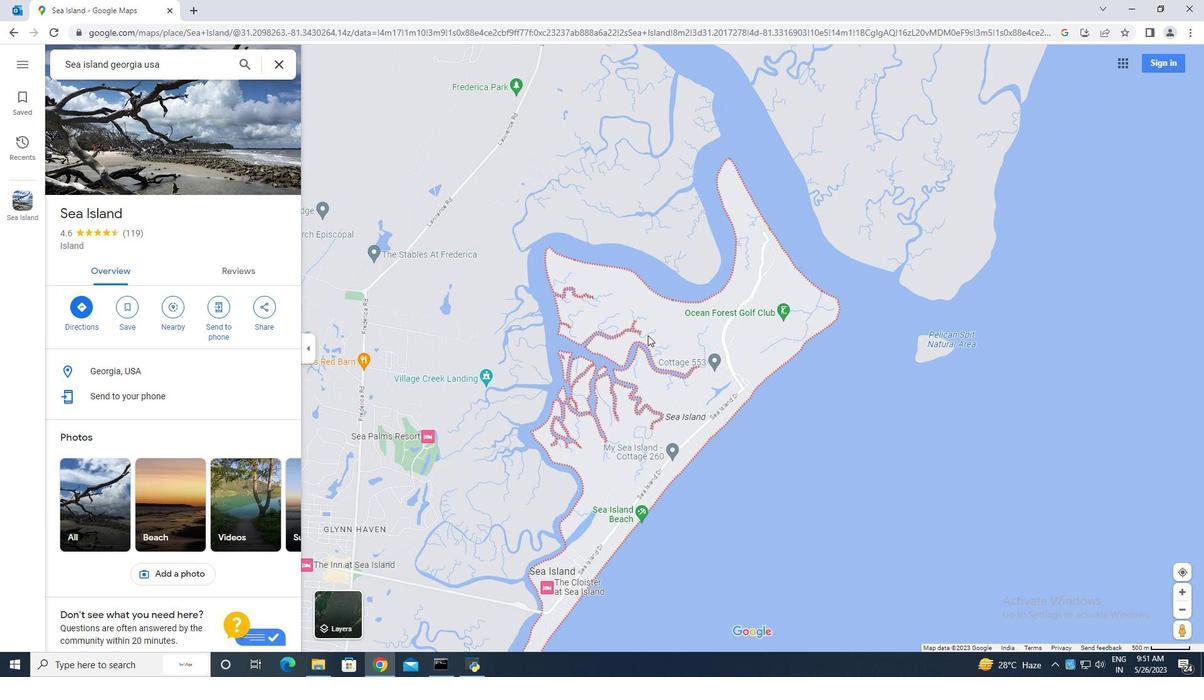 
Action: Mouse scrolled (629, 326) with delta (0, 0)
Screenshot: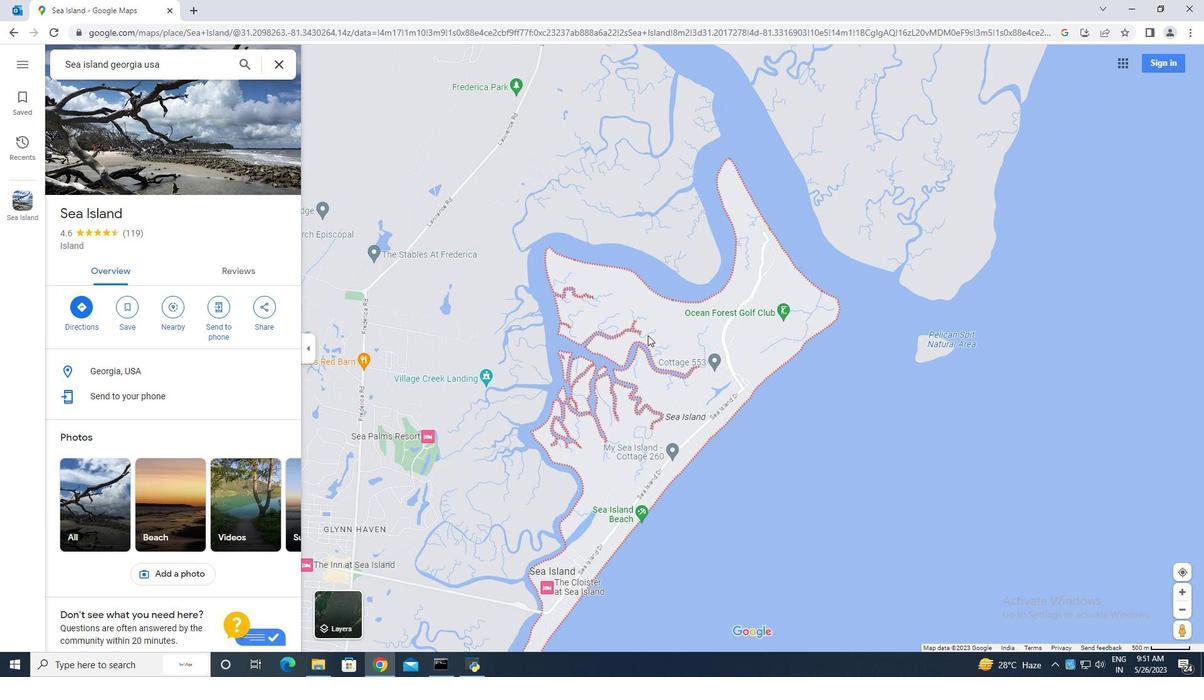 
Action: Mouse moved to (628, 323)
Screenshot: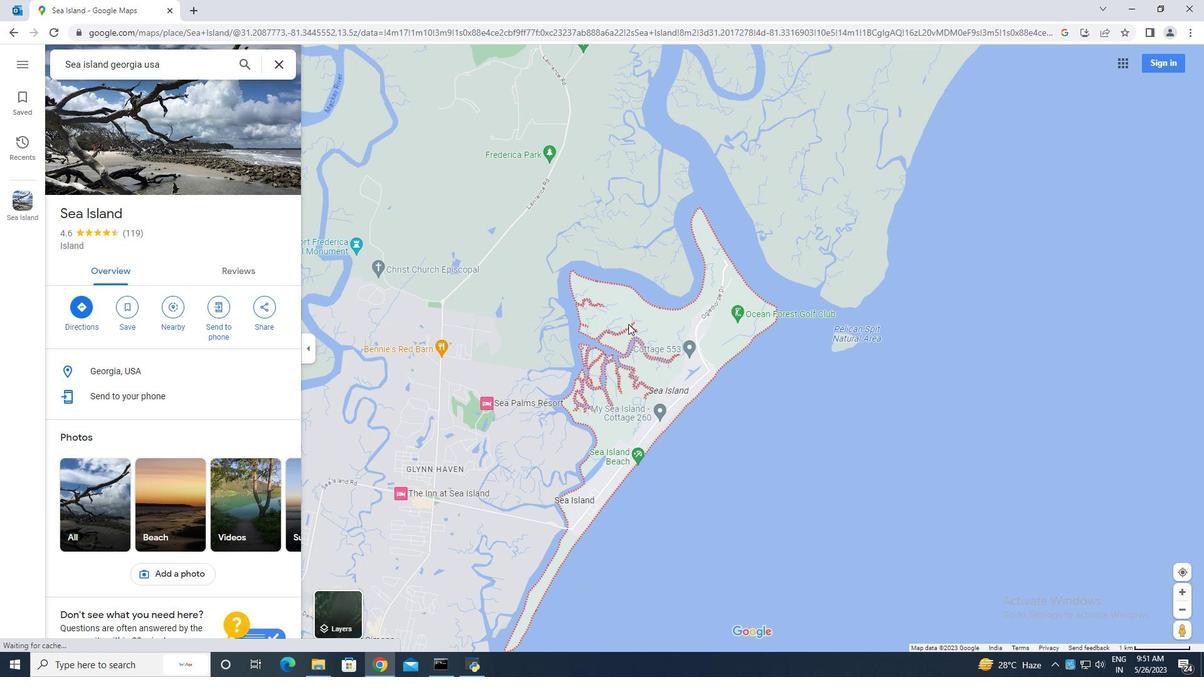 
Action: Mouse scrolled (628, 322) with delta (0, 0)
Screenshot: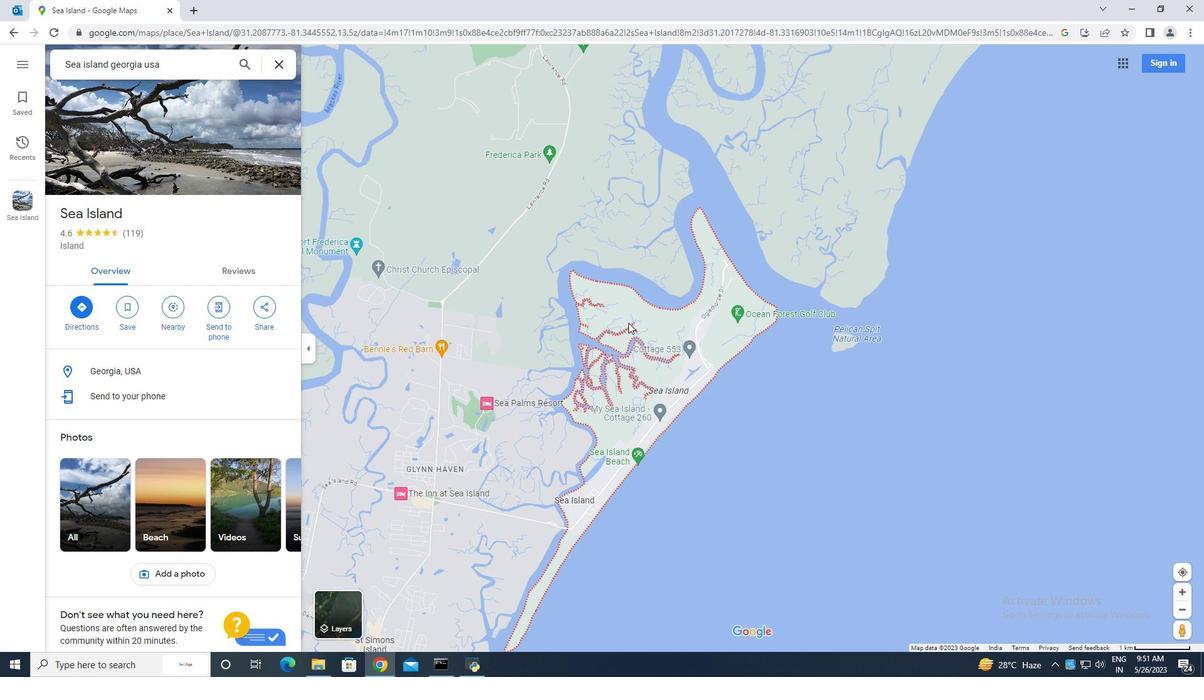 
Action: Mouse scrolled (628, 322) with delta (0, 0)
Screenshot: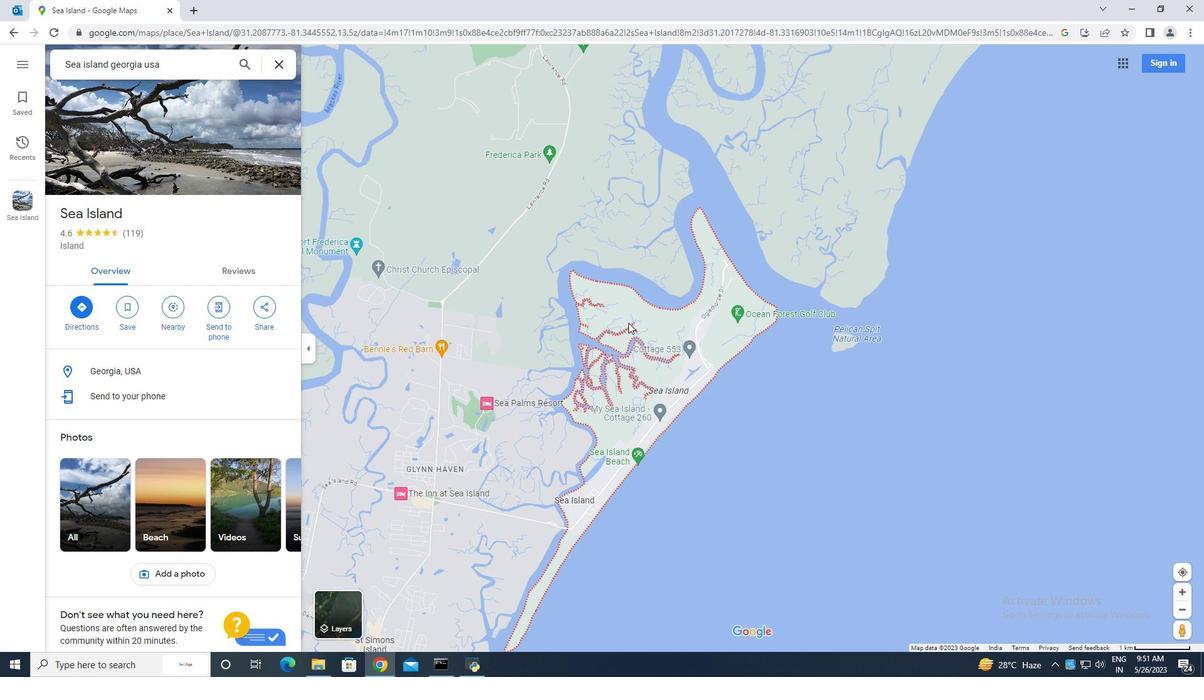 
Action: Mouse scrolled (628, 322) with delta (0, 0)
Screenshot: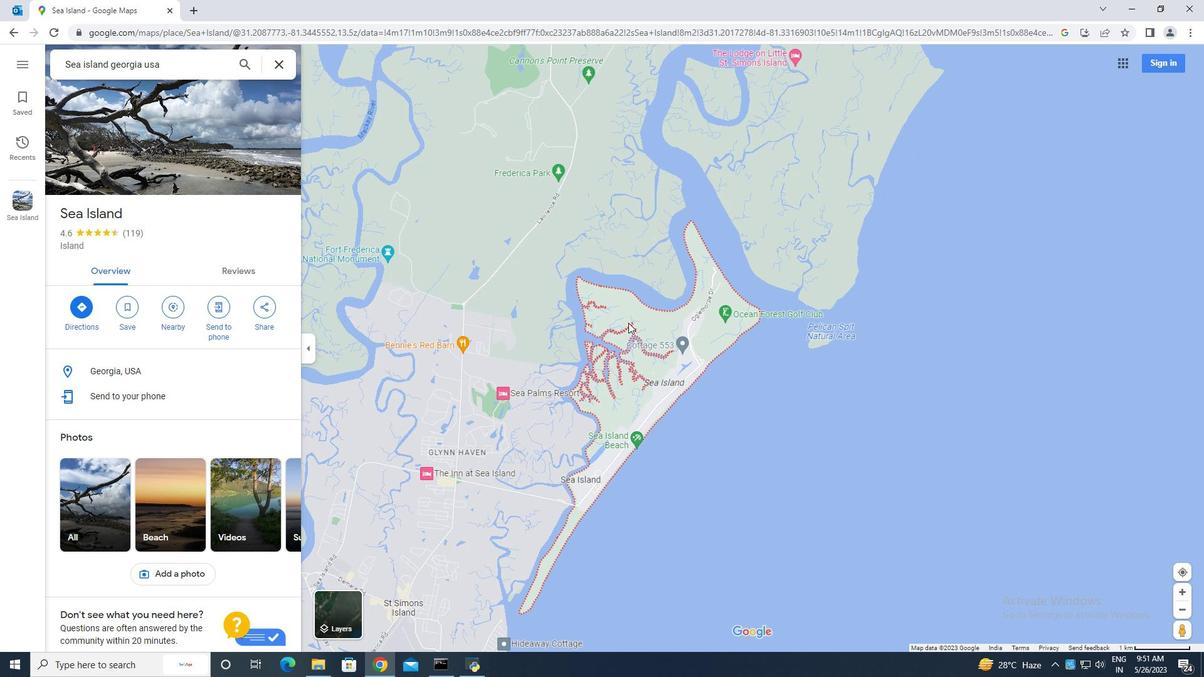 
Action: Mouse scrolled (628, 322) with delta (0, 0)
Screenshot: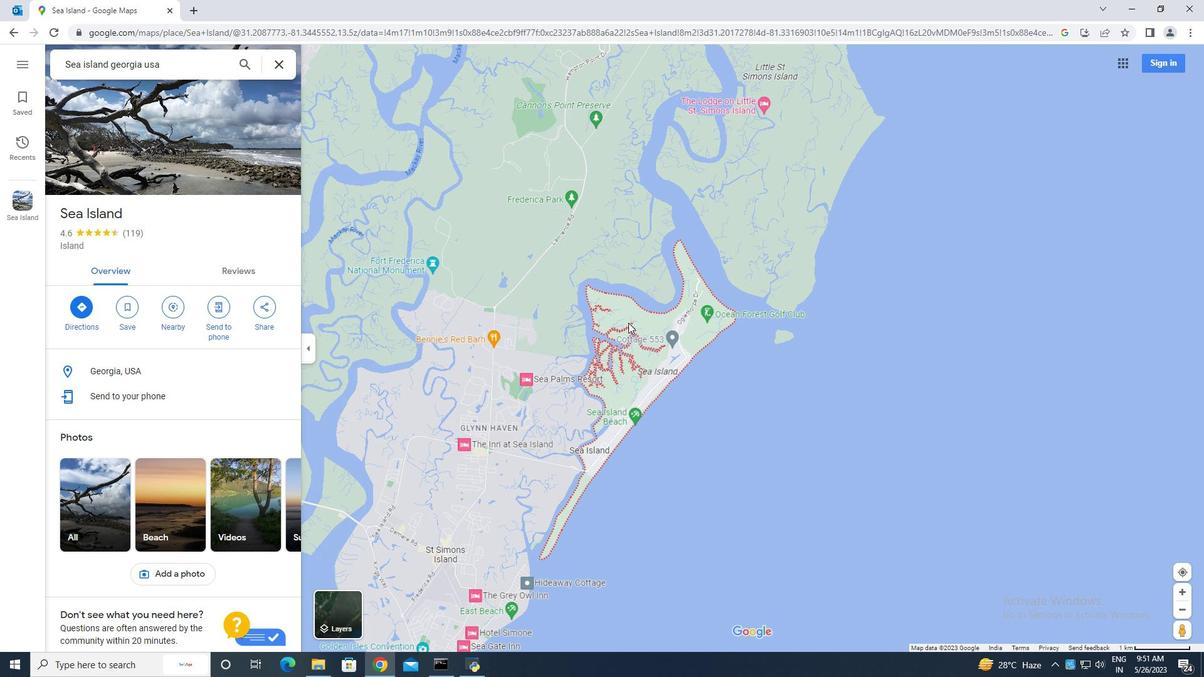 
Action: Mouse scrolled (628, 323) with delta (0, 0)
Screenshot: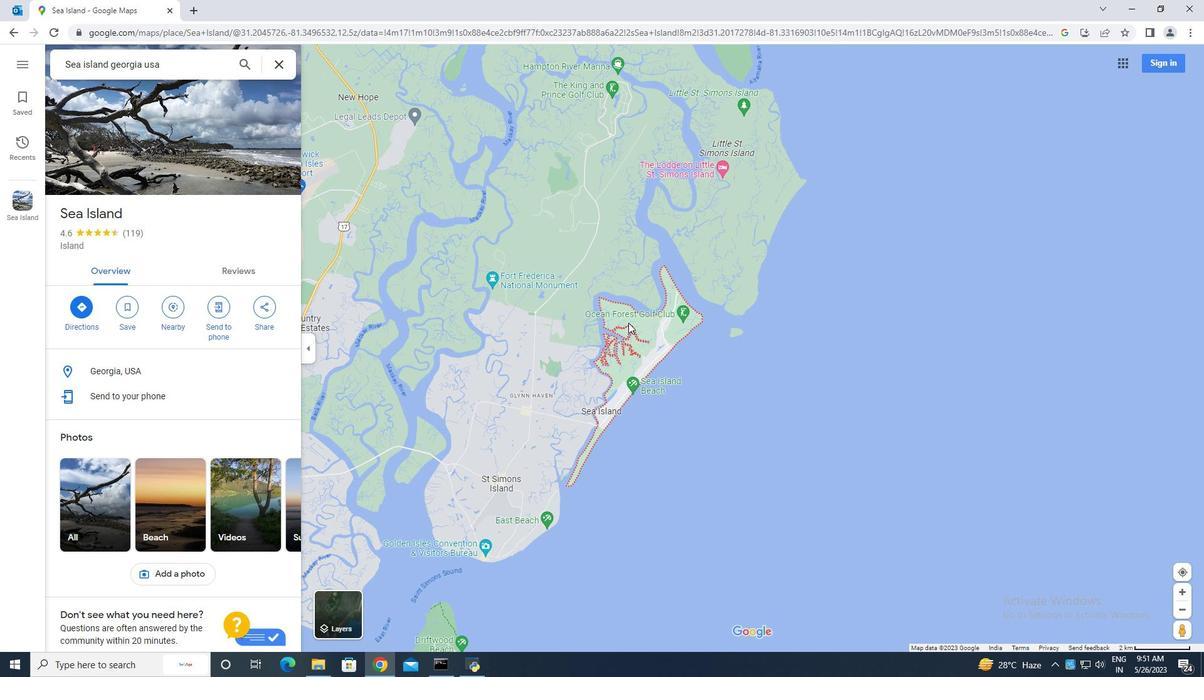 
Action: Mouse scrolled (628, 323) with delta (0, 0)
Screenshot: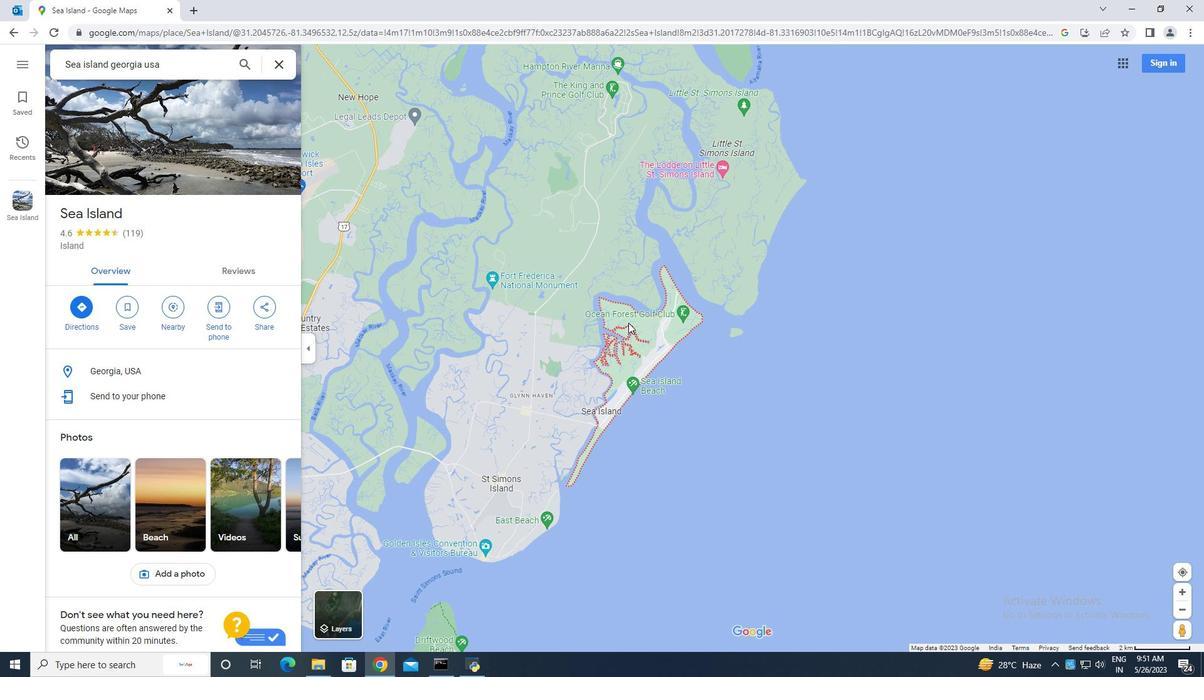 
Action: Mouse scrolled (628, 323) with delta (0, 0)
Screenshot: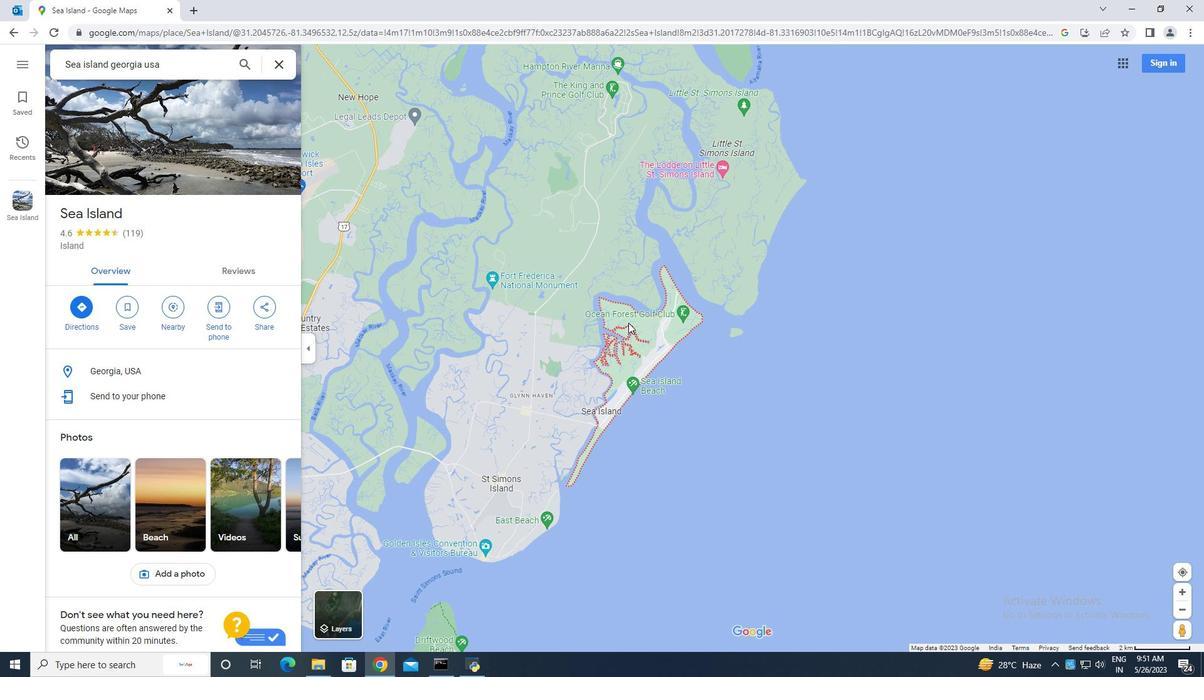 
Action: Mouse scrolled (628, 323) with delta (0, 0)
Screenshot: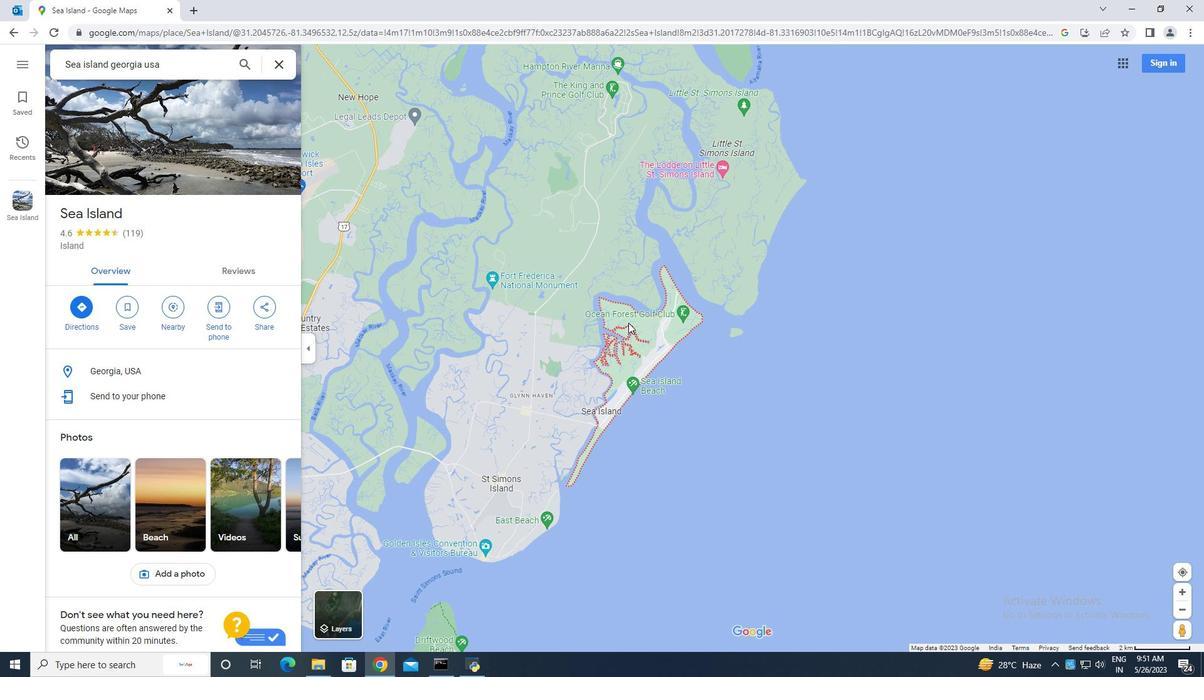 
Action: Mouse moved to (528, 323)
Screenshot: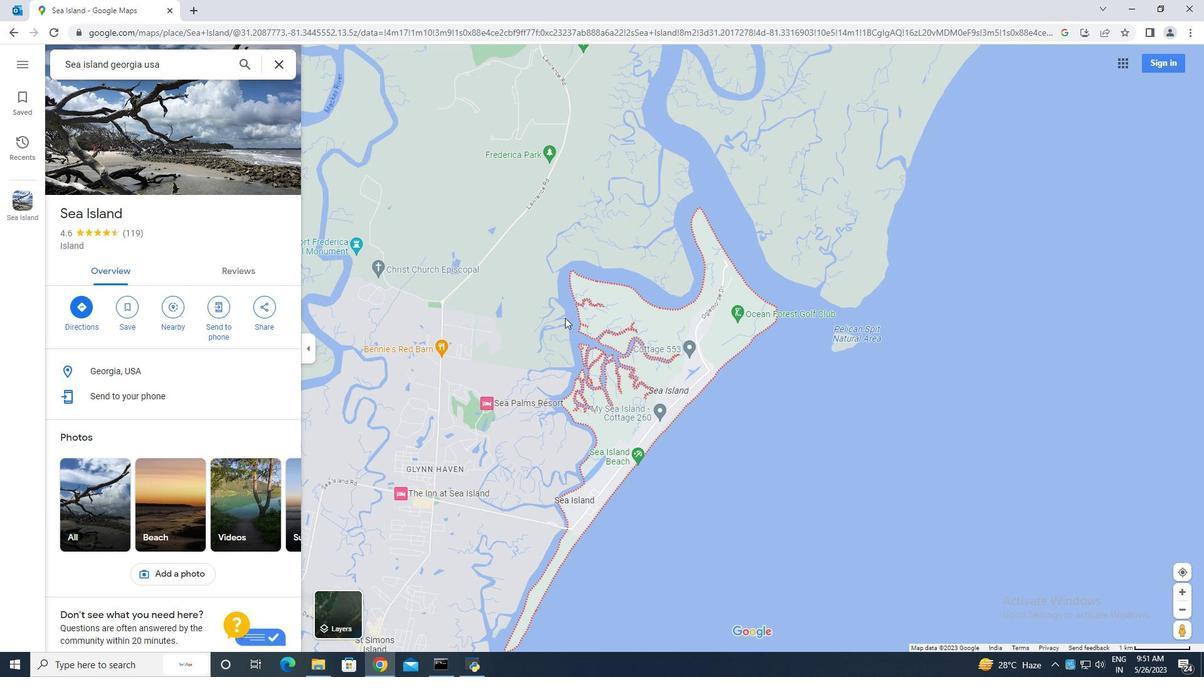 
Action: Mouse pressed left at (528, 323)
Screenshot: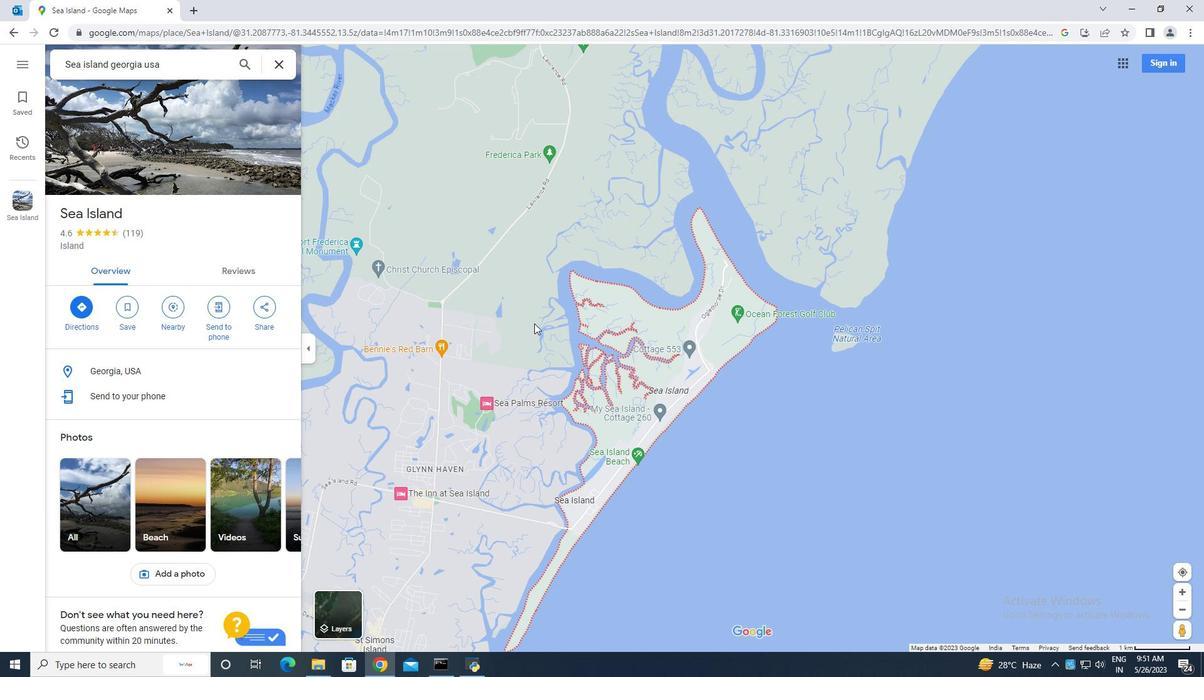 
Action: Mouse moved to (656, 298)
Screenshot: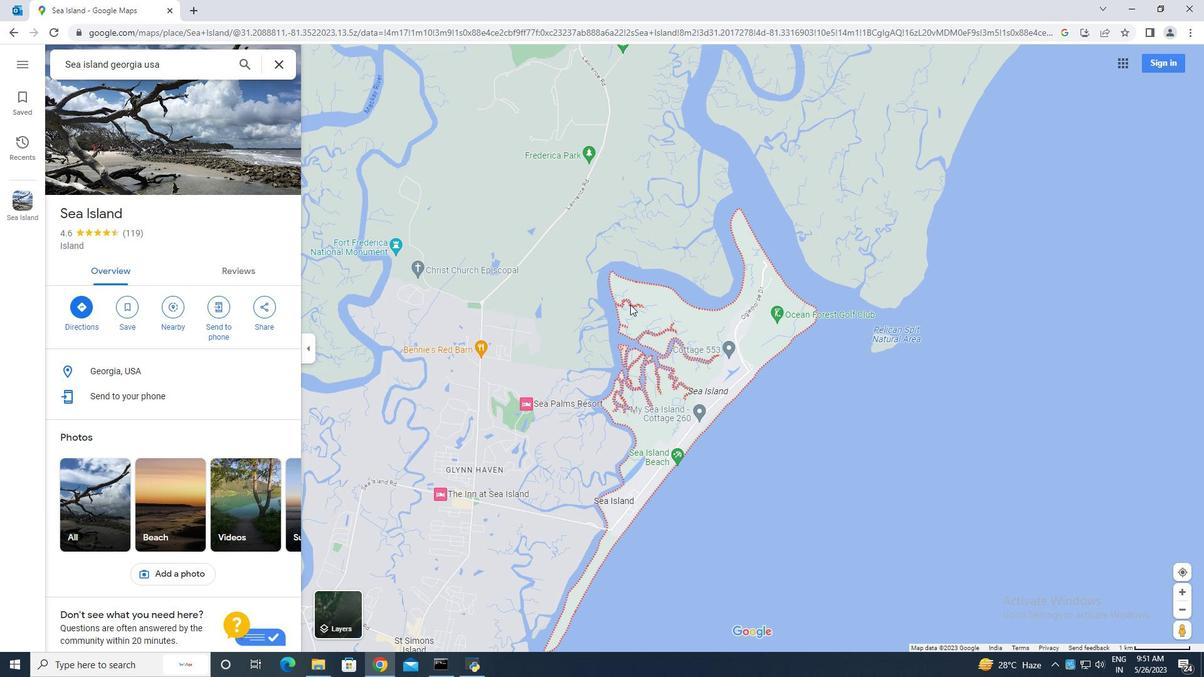 
Action: Mouse scrolled (656, 299) with delta (0, 0)
Screenshot: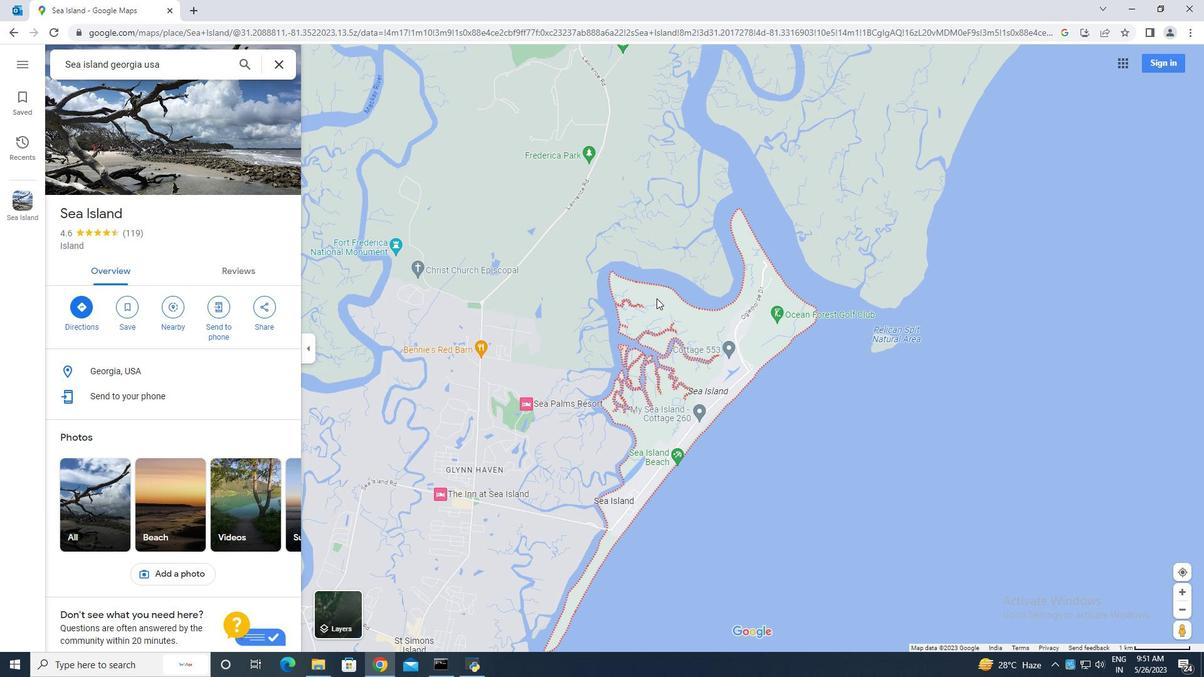 
Action: Mouse scrolled (656, 299) with delta (0, 0)
Screenshot: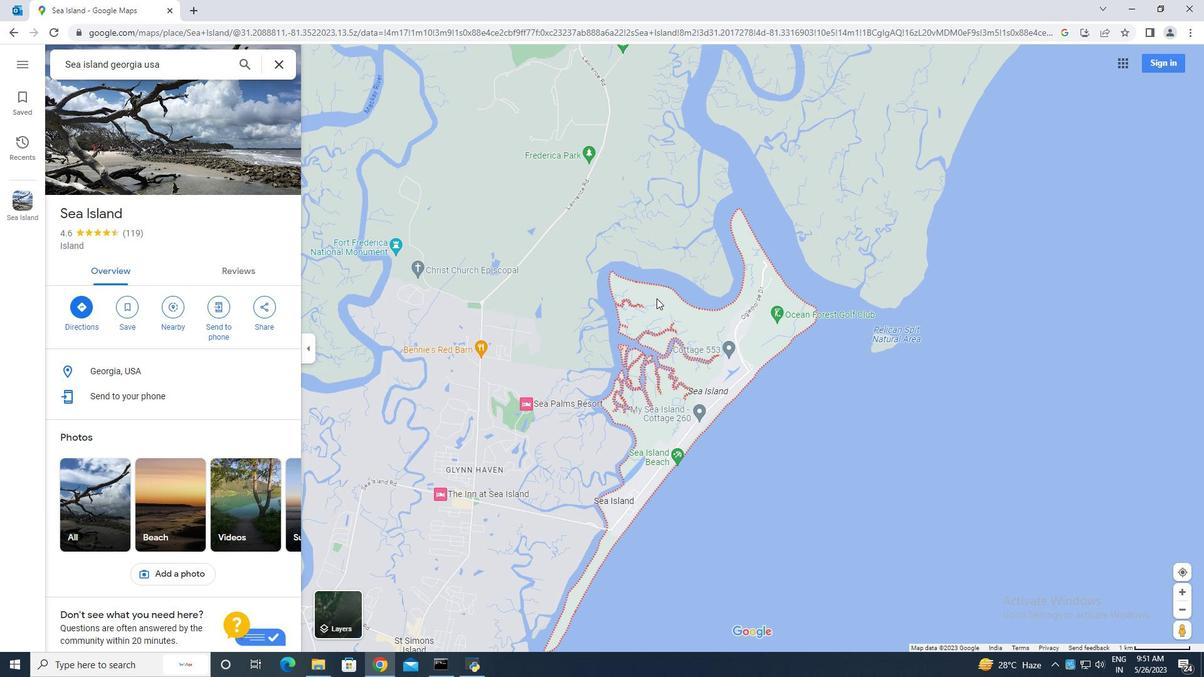 
Action: Mouse scrolled (656, 298) with delta (0, 0)
Screenshot: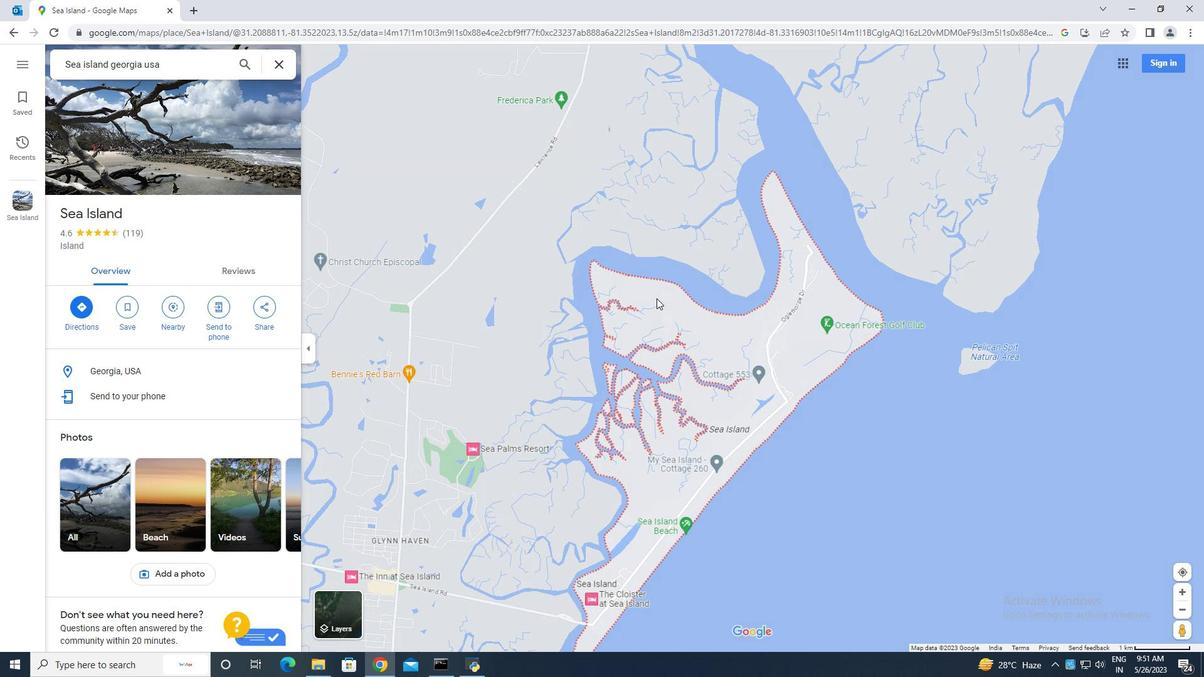 
Action: Mouse scrolled (656, 298) with delta (0, 0)
Screenshot: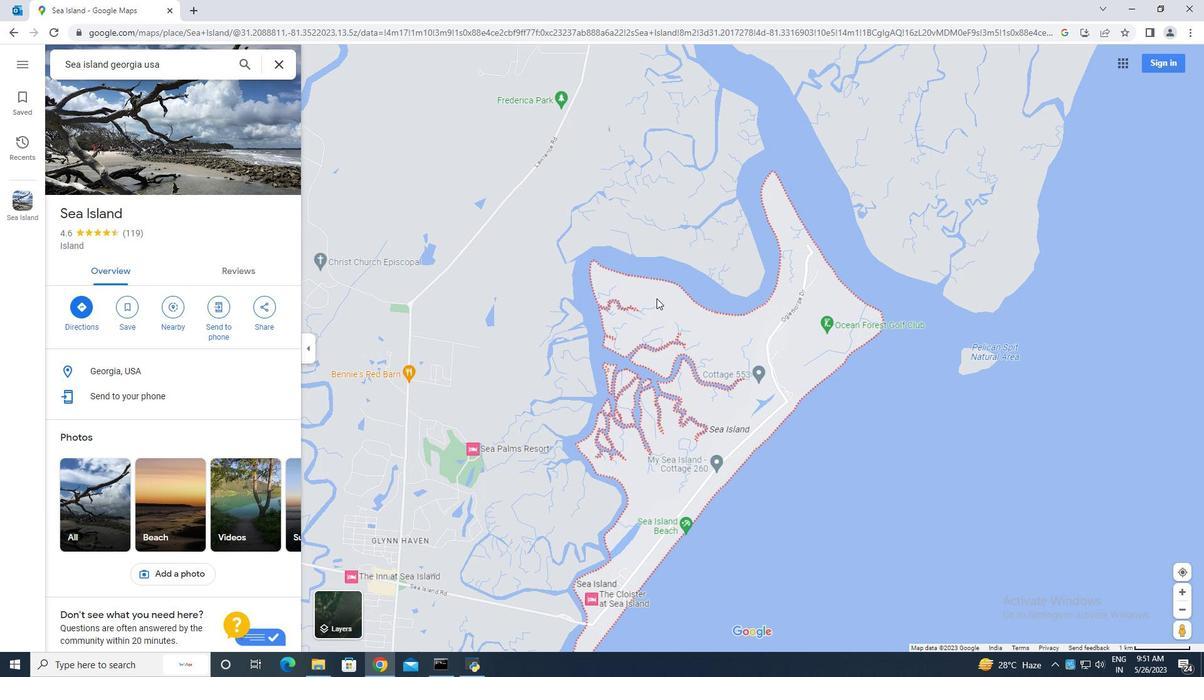 
Action: Mouse scrolled (656, 298) with delta (0, 0)
Screenshot: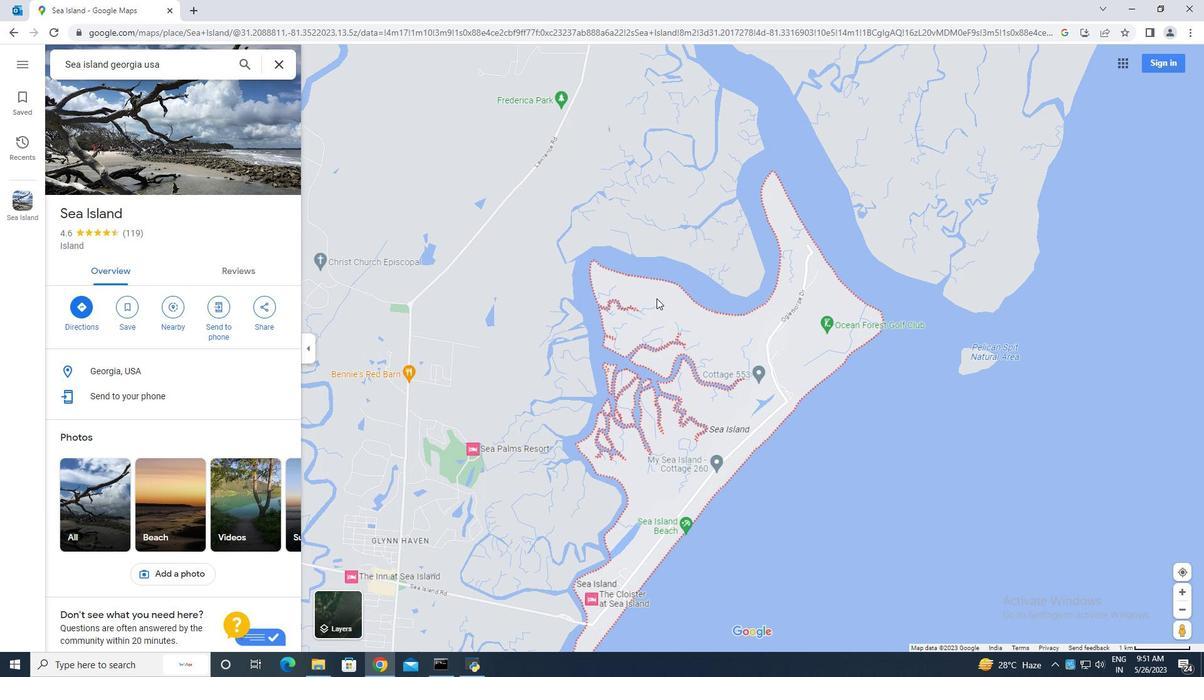 
Action: Mouse moved to (531, 156)
Screenshot: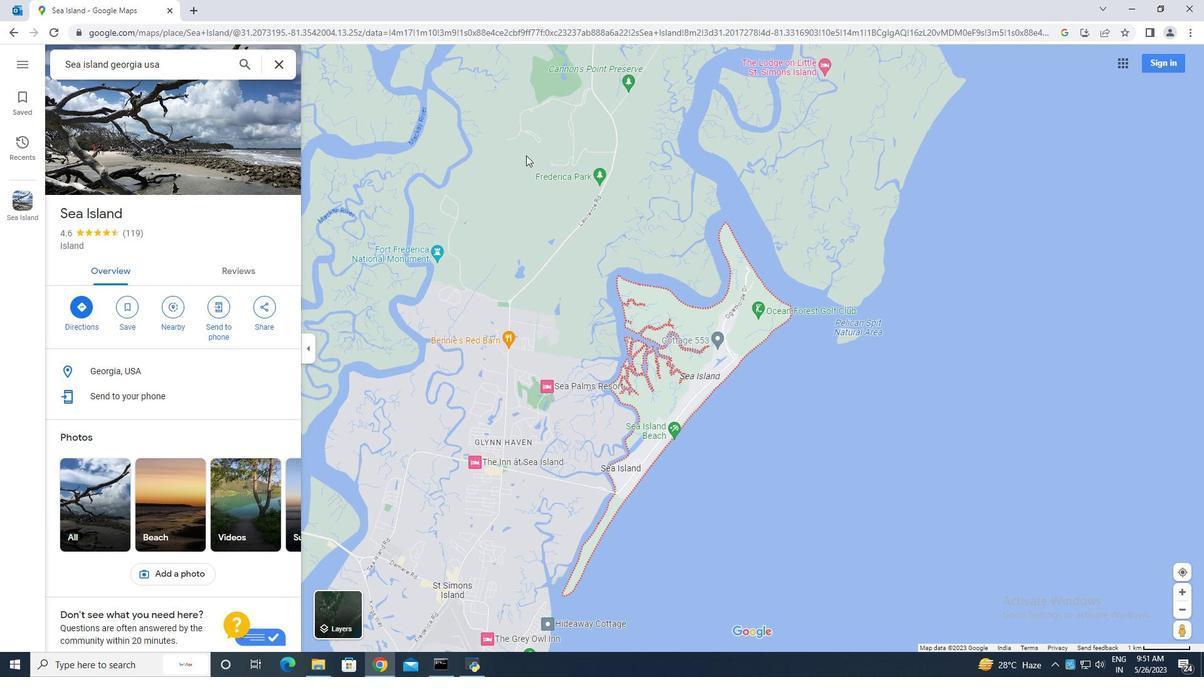 
